 Task: Add a signature Kourtney Adams containing With heartfelt thanks and warm wishes, Kourtney Adams to email address softage.9@softage.net and add a label Procurement
Action: Mouse moved to (1282, 72)
Screenshot: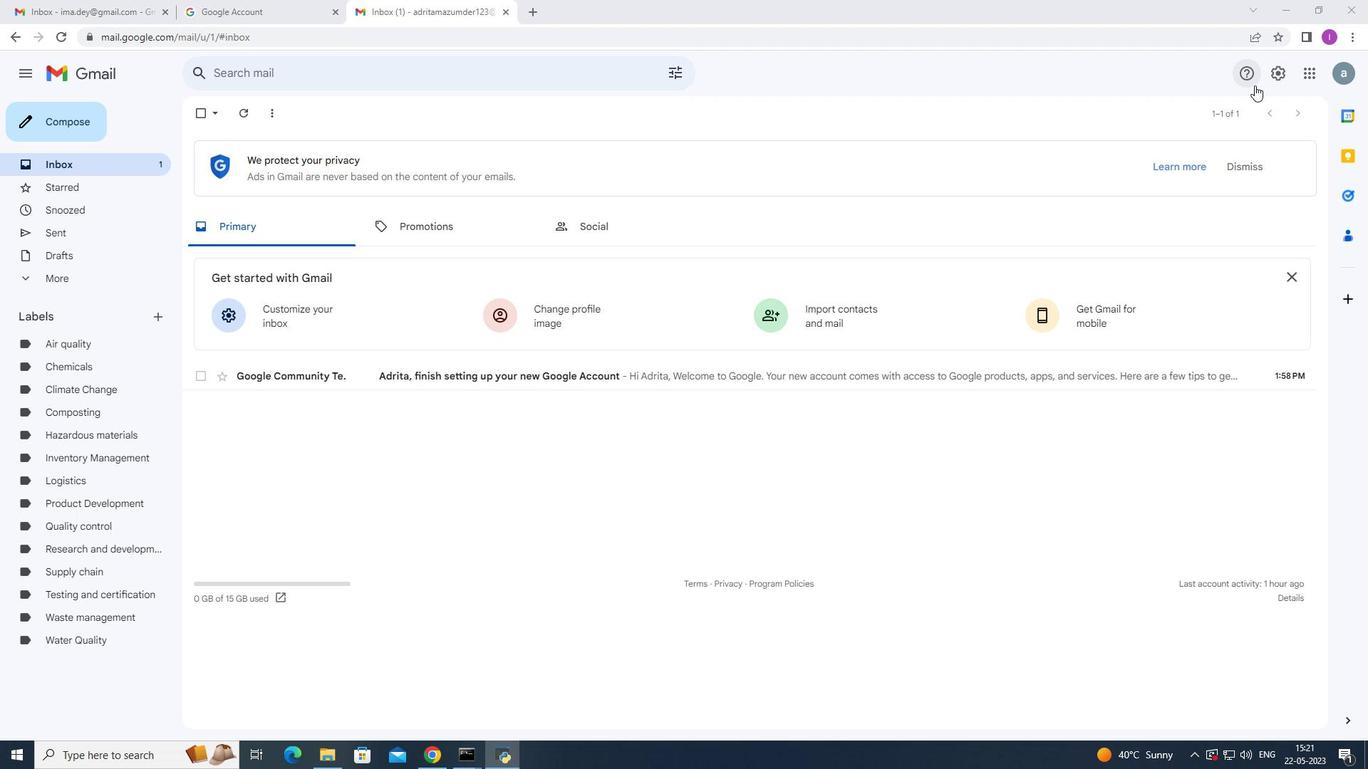 
Action: Mouse pressed left at (1282, 72)
Screenshot: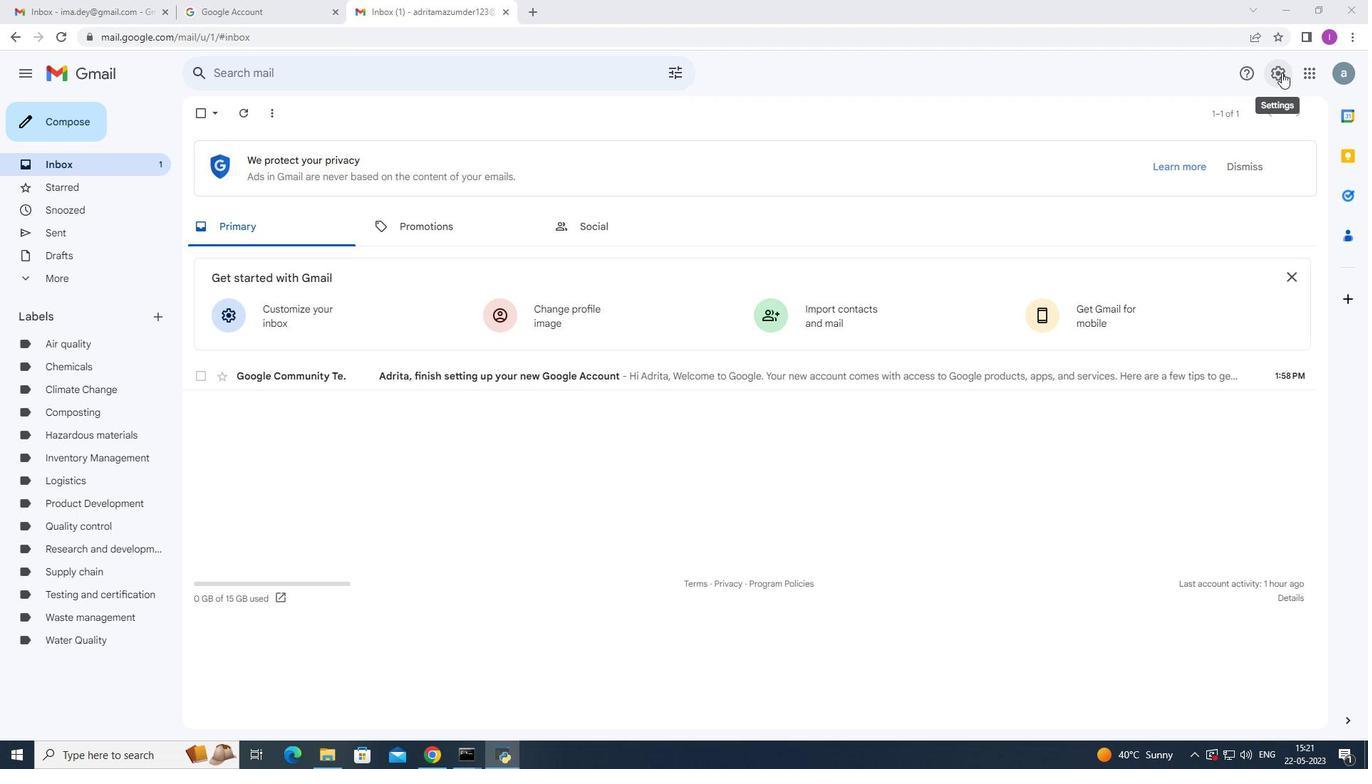 
Action: Mouse moved to (1244, 140)
Screenshot: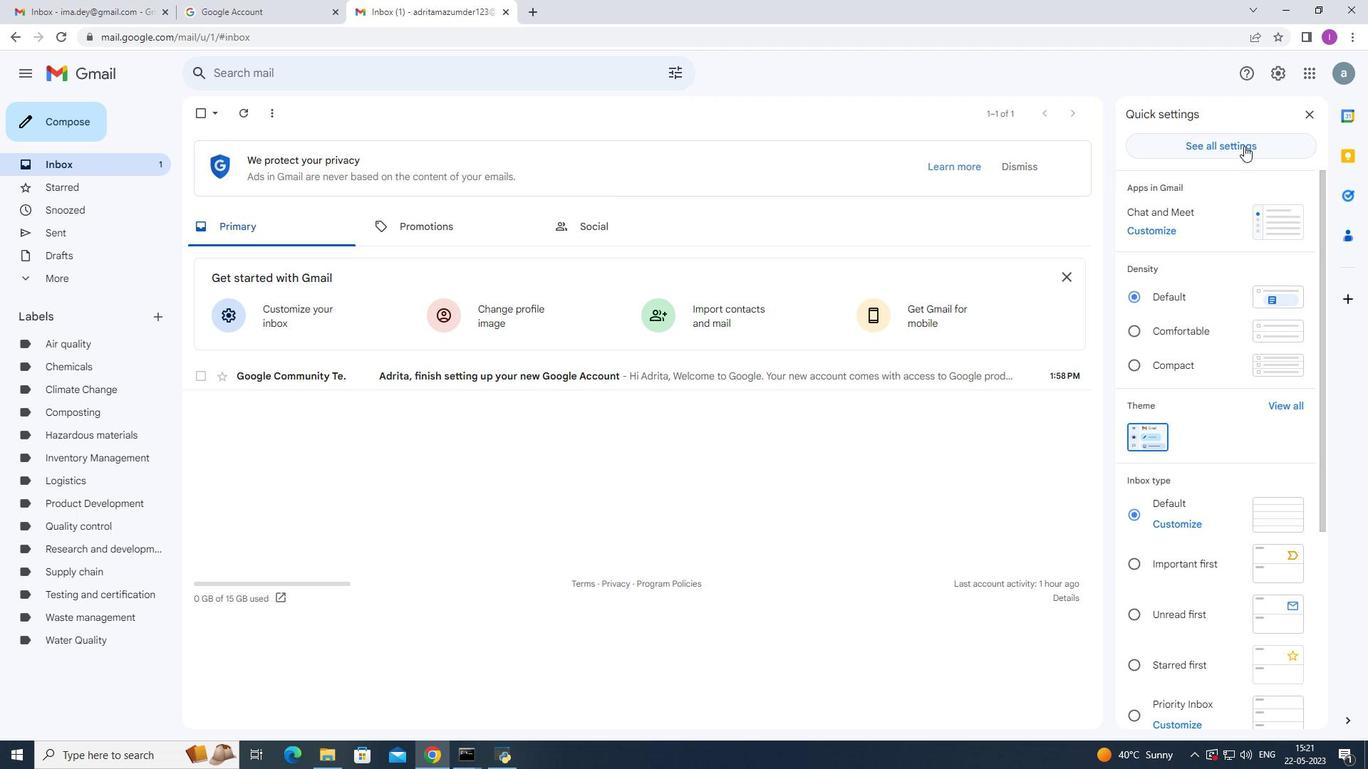 
Action: Mouse pressed left at (1244, 140)
Screenshot: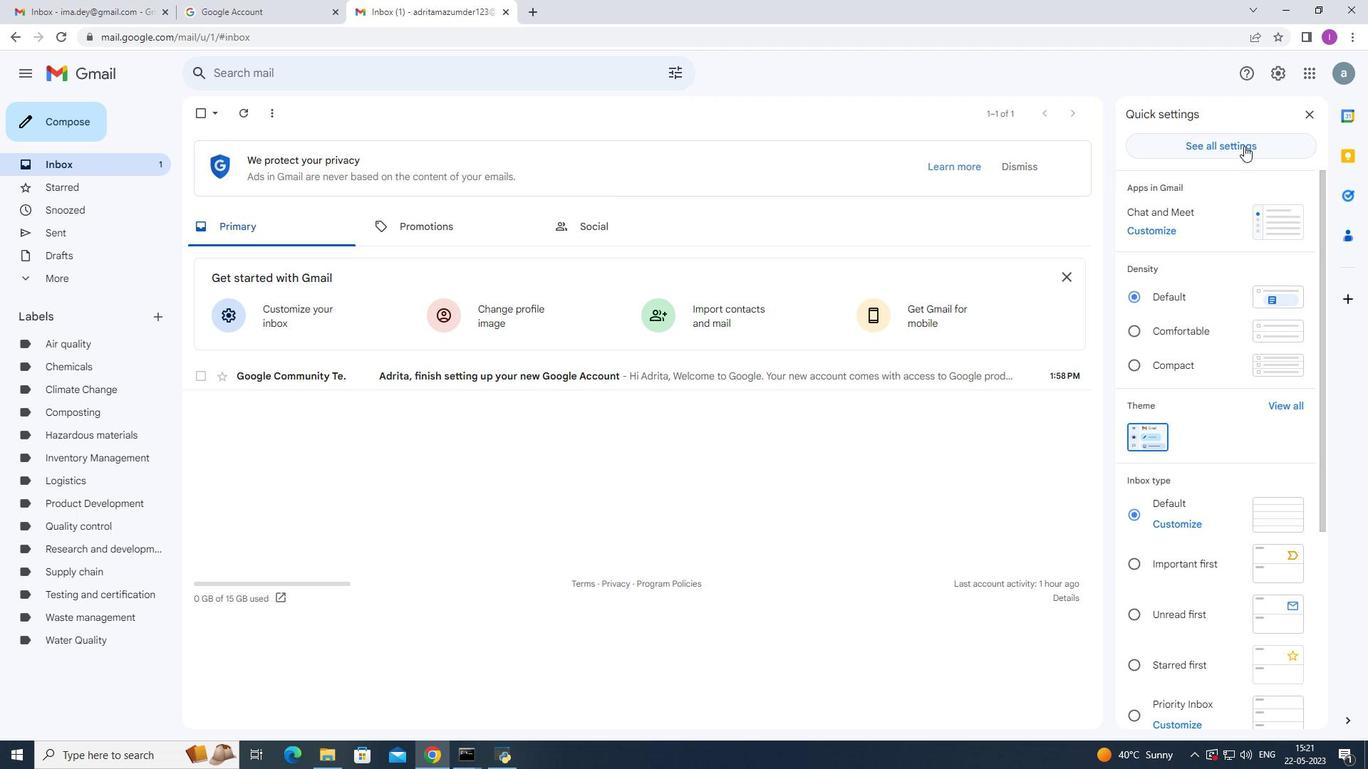 
Action: Mouse moved to (851, 357)
Screenshot: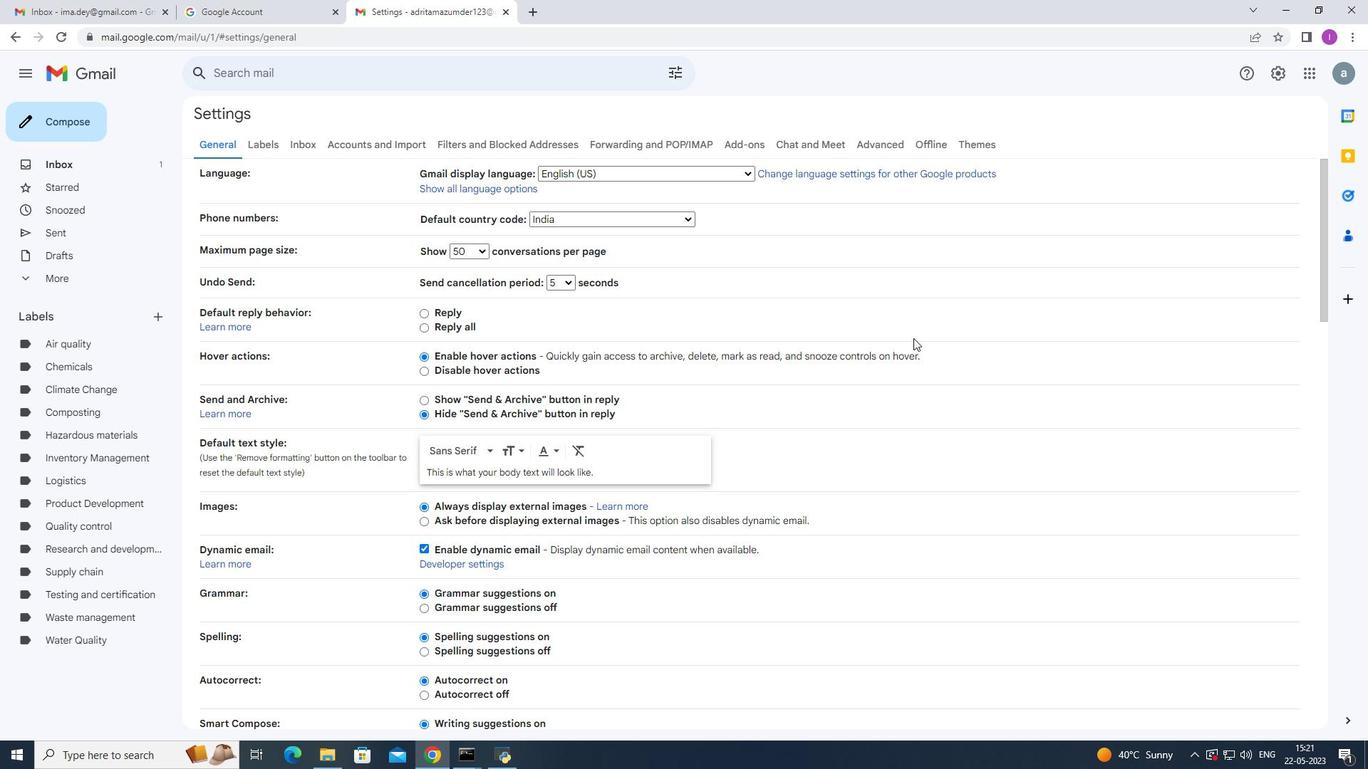 
Action: Mouse scrolled (851, 357) with delta (0, 0)
Screenshot: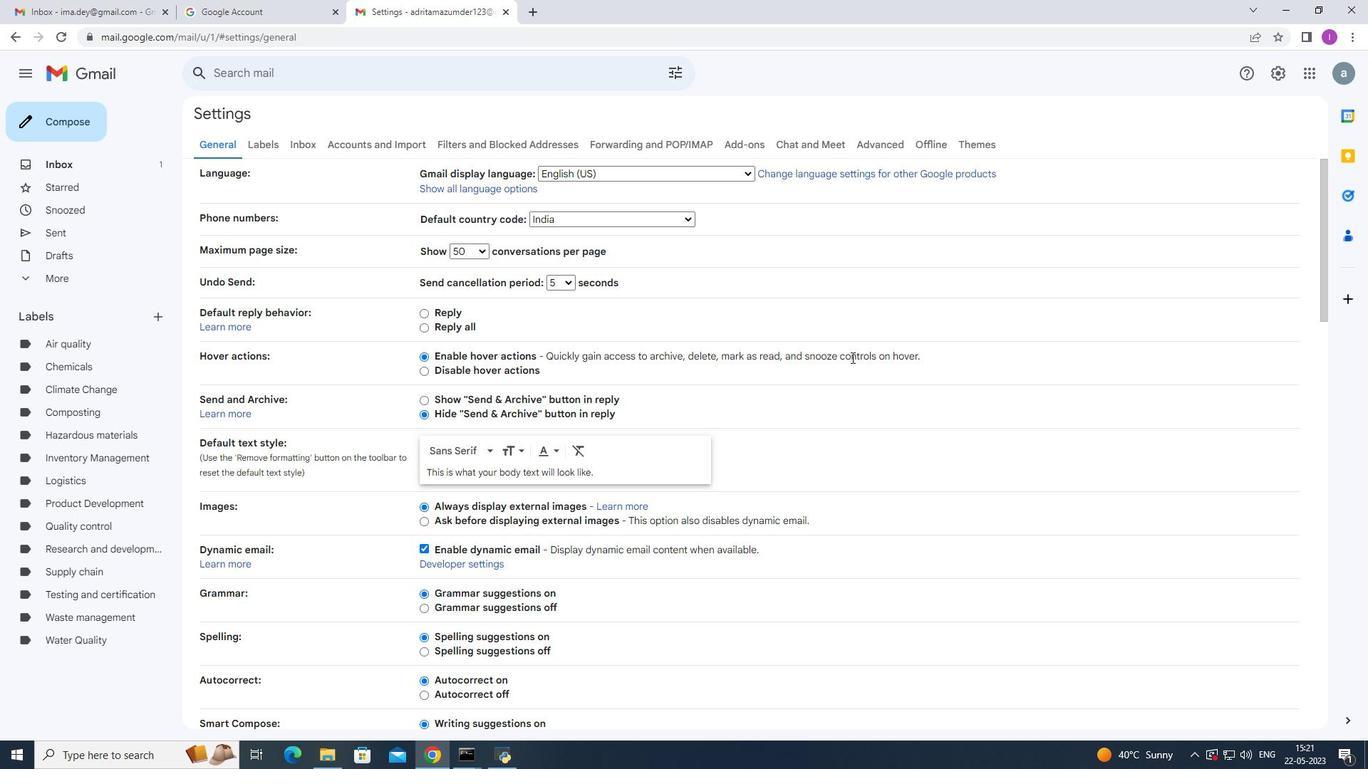 
Action: Mouse scrolled (851, 357) with delta (0, 0)
Screenshot: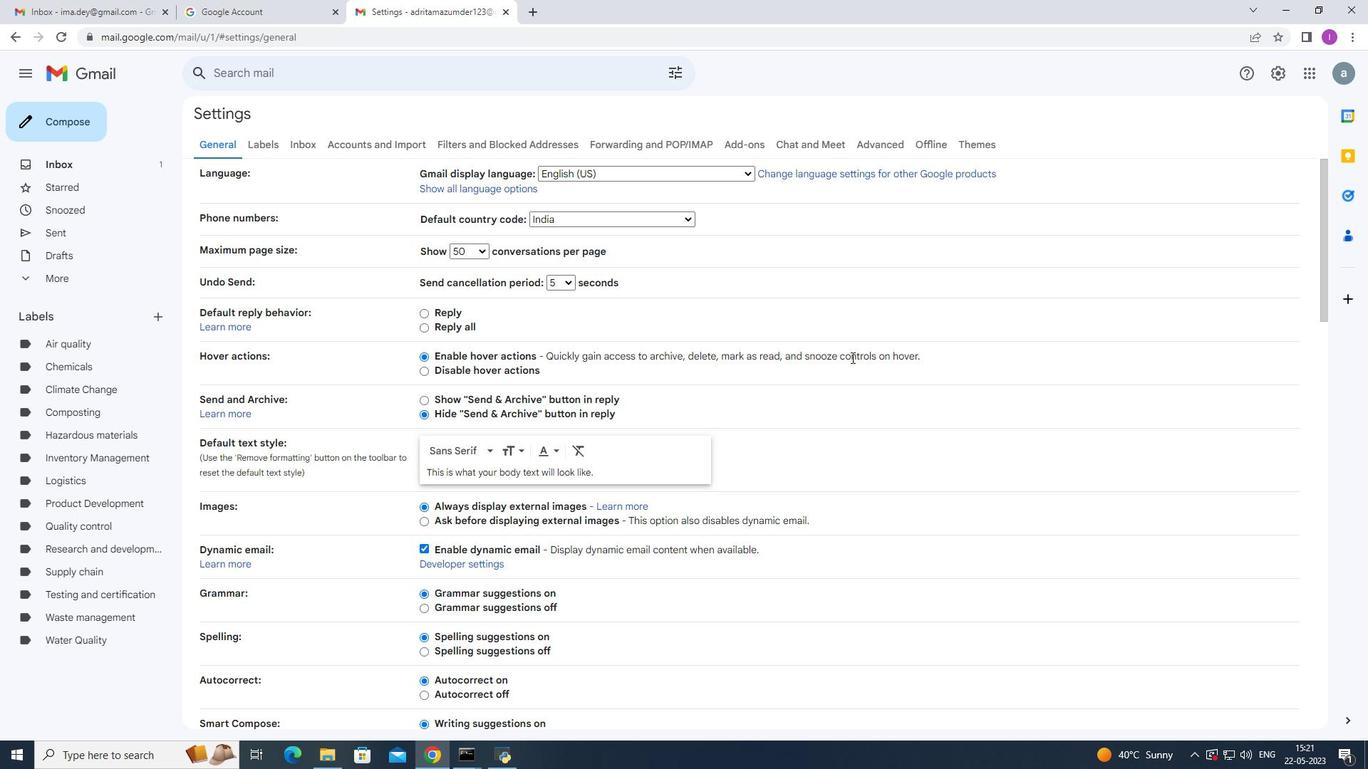 
Action: Mouse scrolled (851, 357) with delta (0, 0)
Screenshot: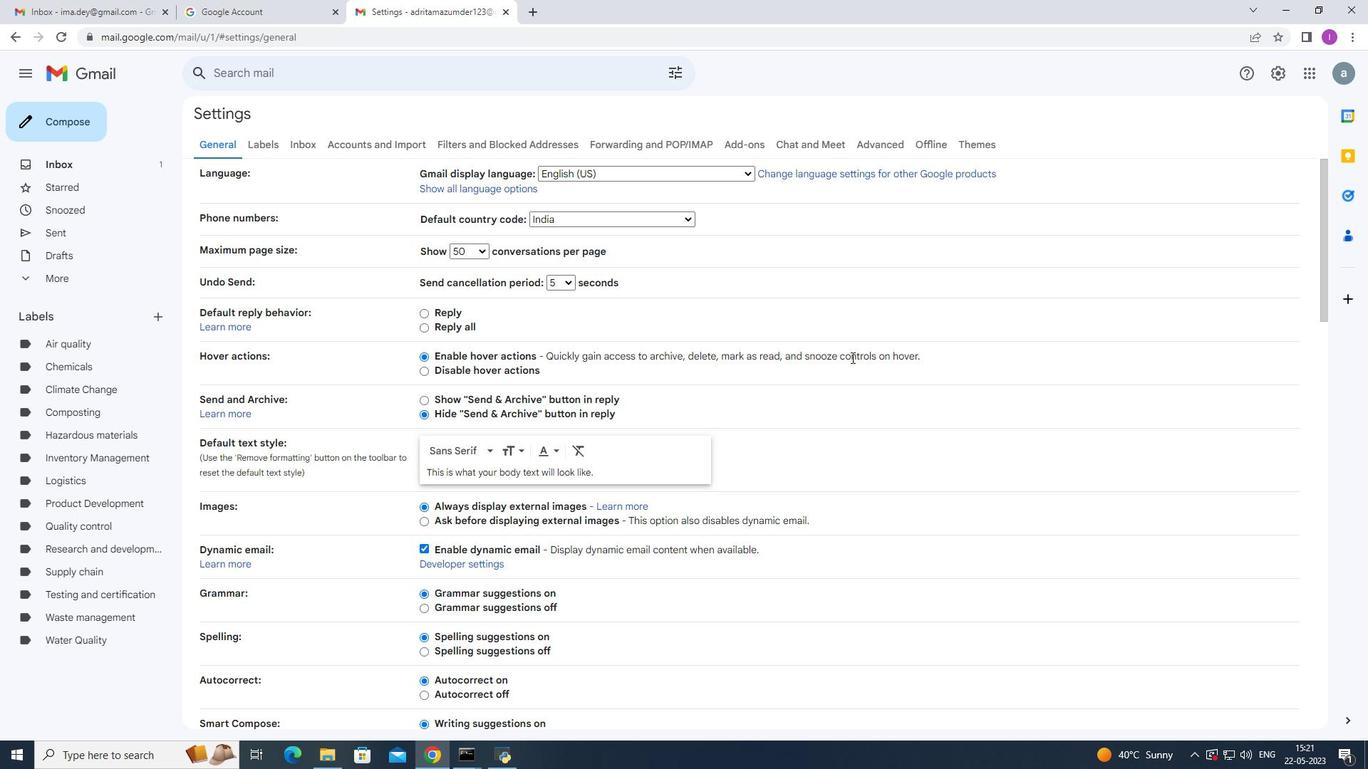 
Action: Mouse scrolled (851, 357) with delta (0, 0)
Screenshot: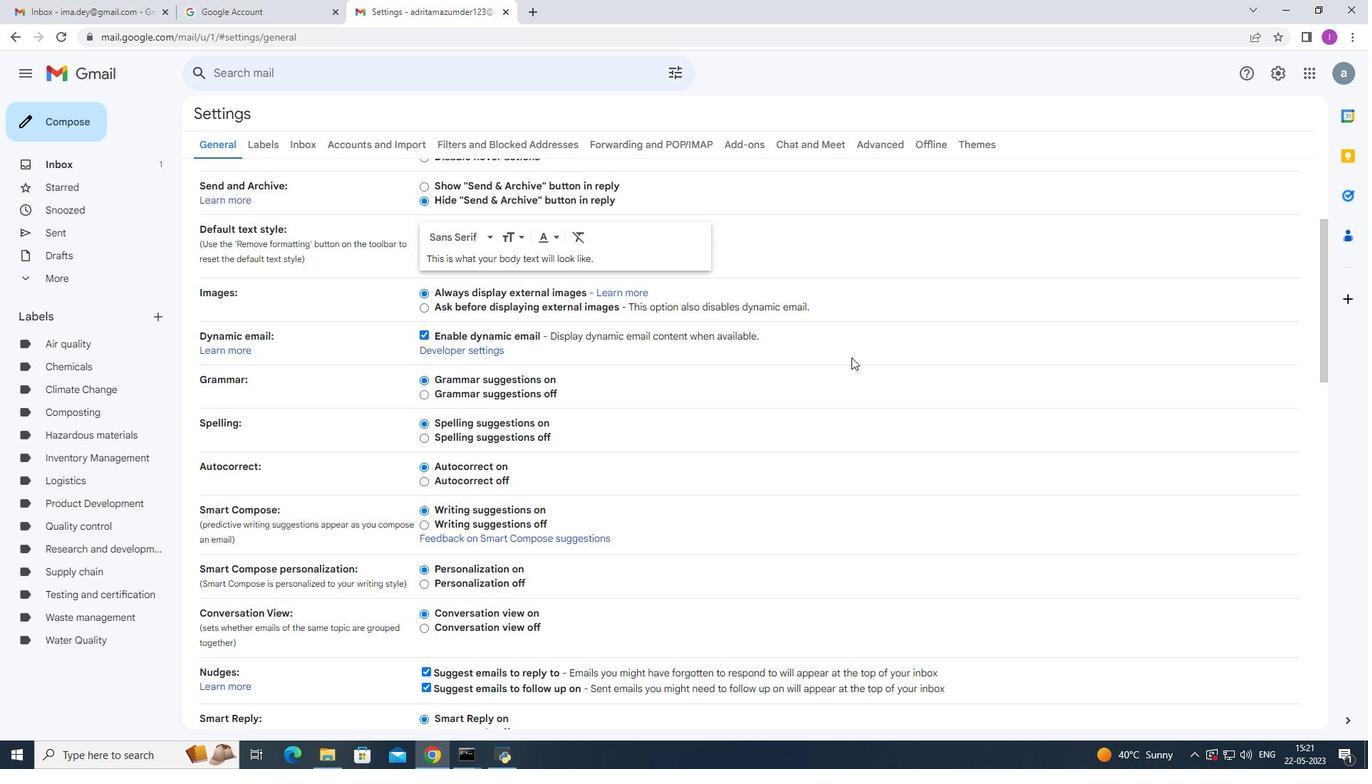 
Action: Mouse scrolled (851, 357) with delta (0, 0)
Screenshot: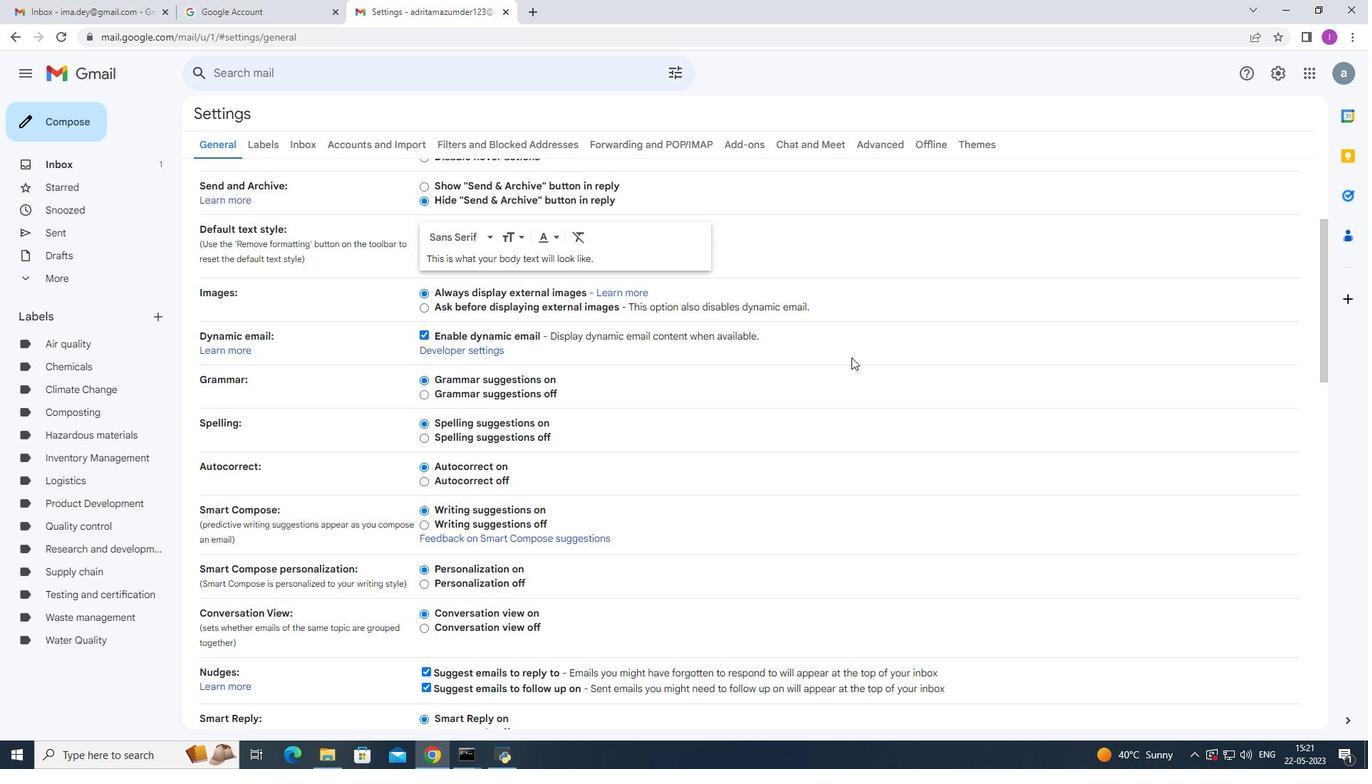 
Action: Mouse scrolled (851, 357) with delta (0, 0)
Screenshot: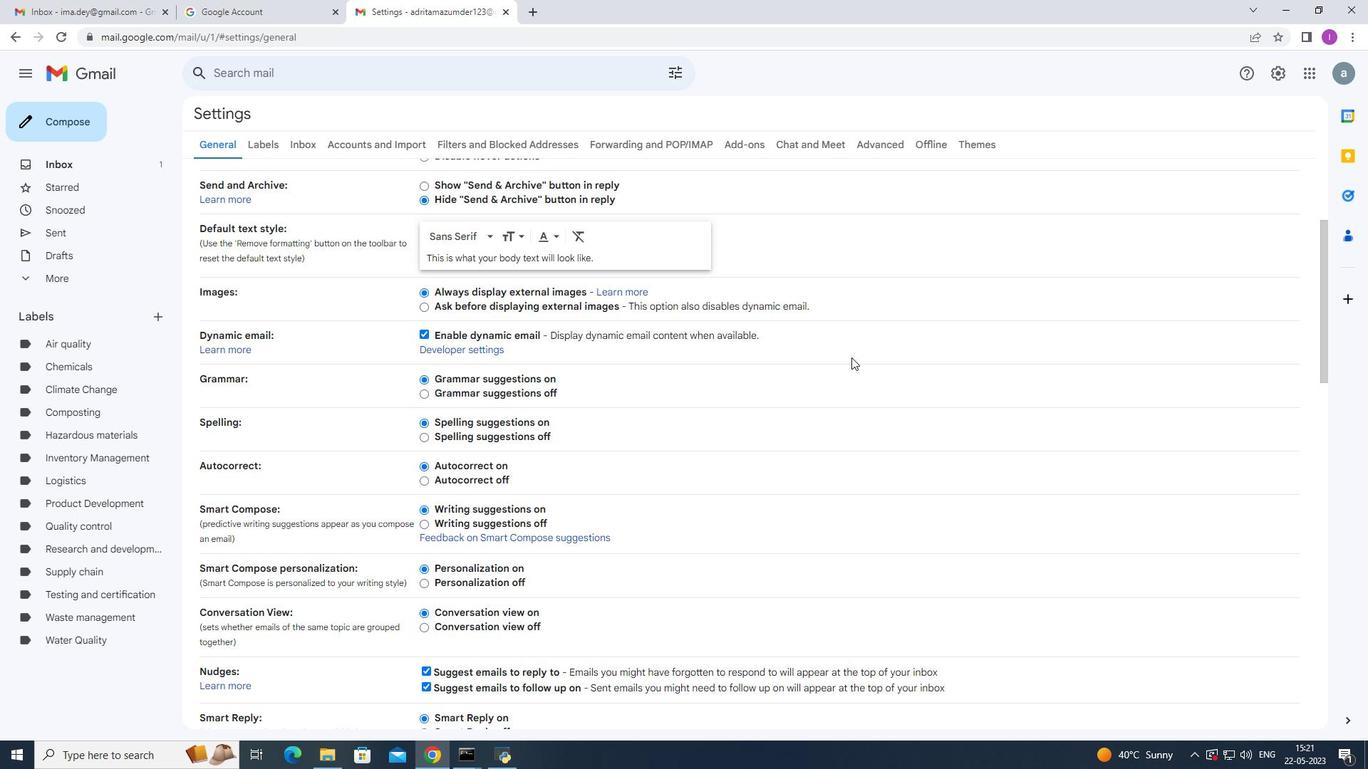 
Action: Mouse moved to (849, 348)
Screenshot: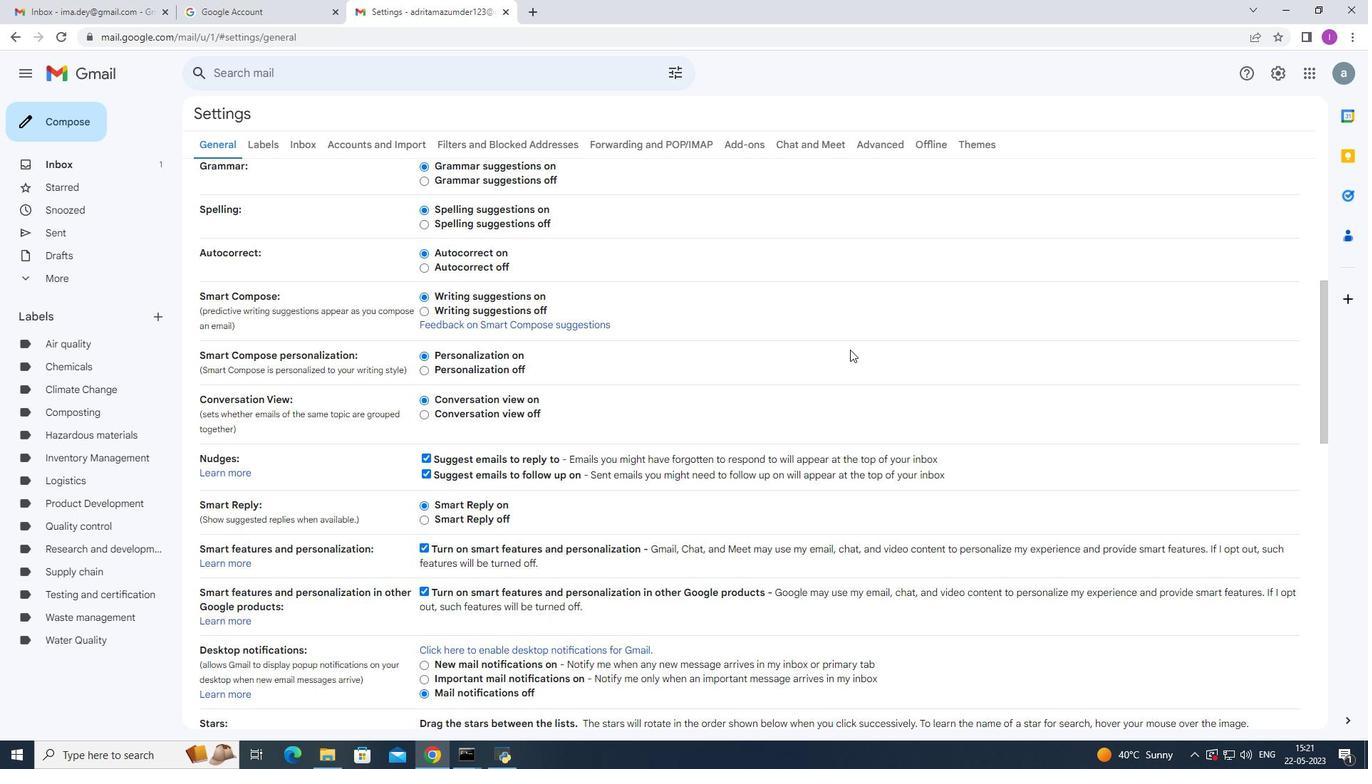 
Action: Mouse scrolled (849, 347) with delta (0, 0)
Screenshot: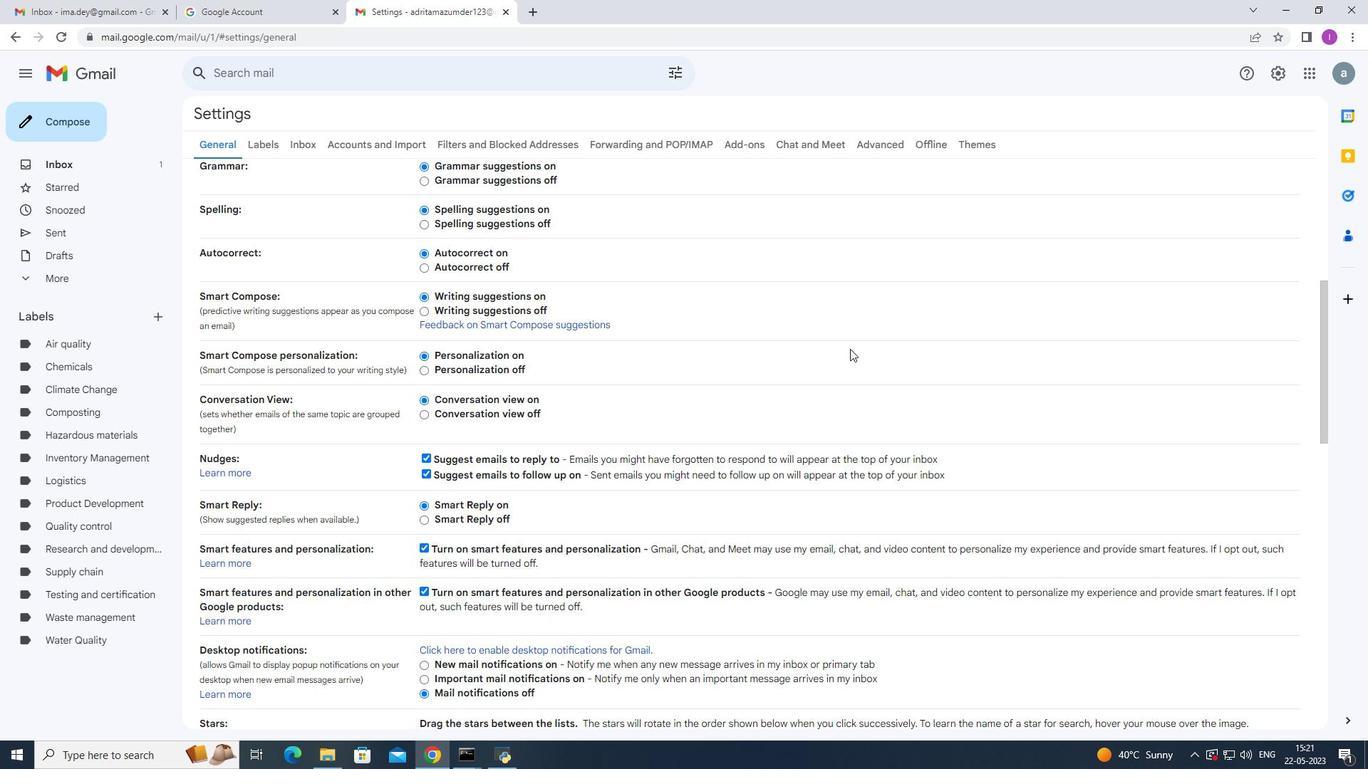 
Action: Mouse scrolled (849, 347) with delta (0, 0)
Screenshot: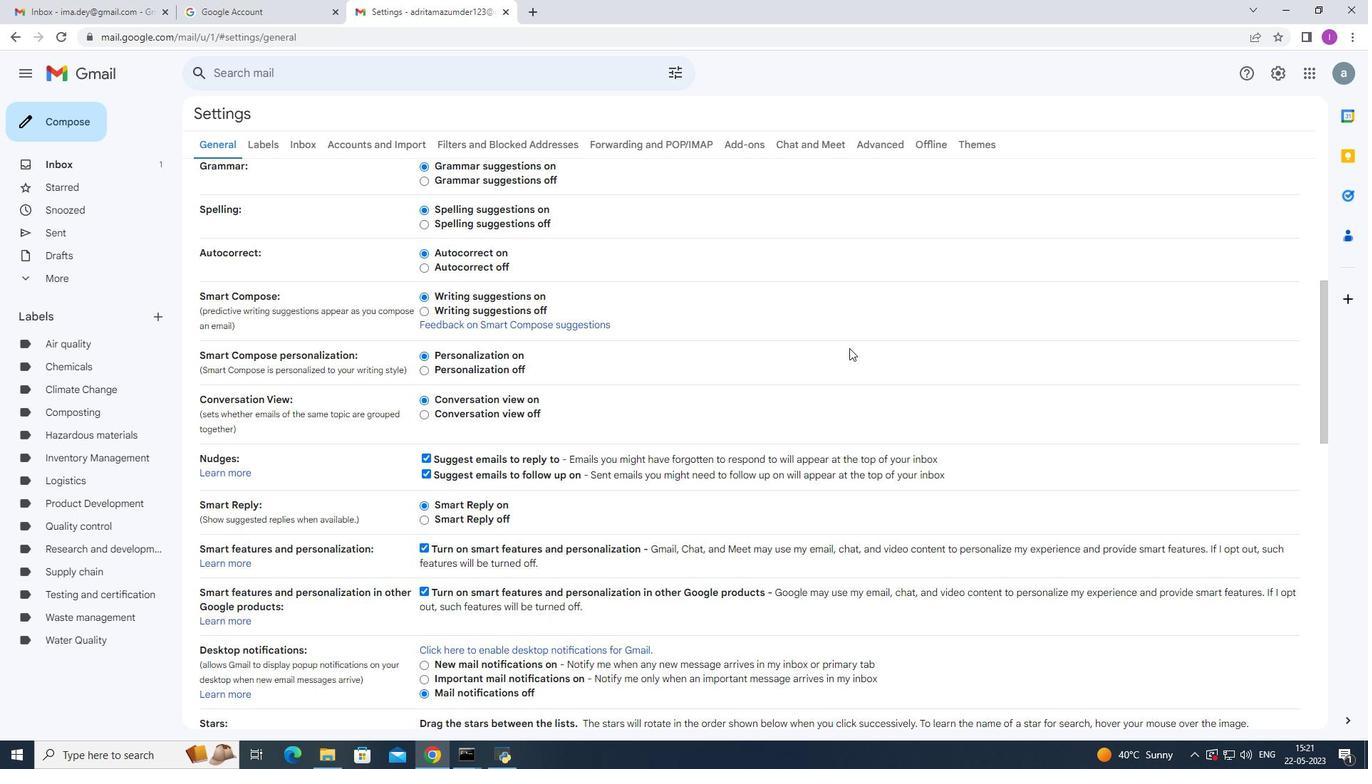
Action: Mouse scrolled (849, 347) with delta (0, 0)
Screenshot: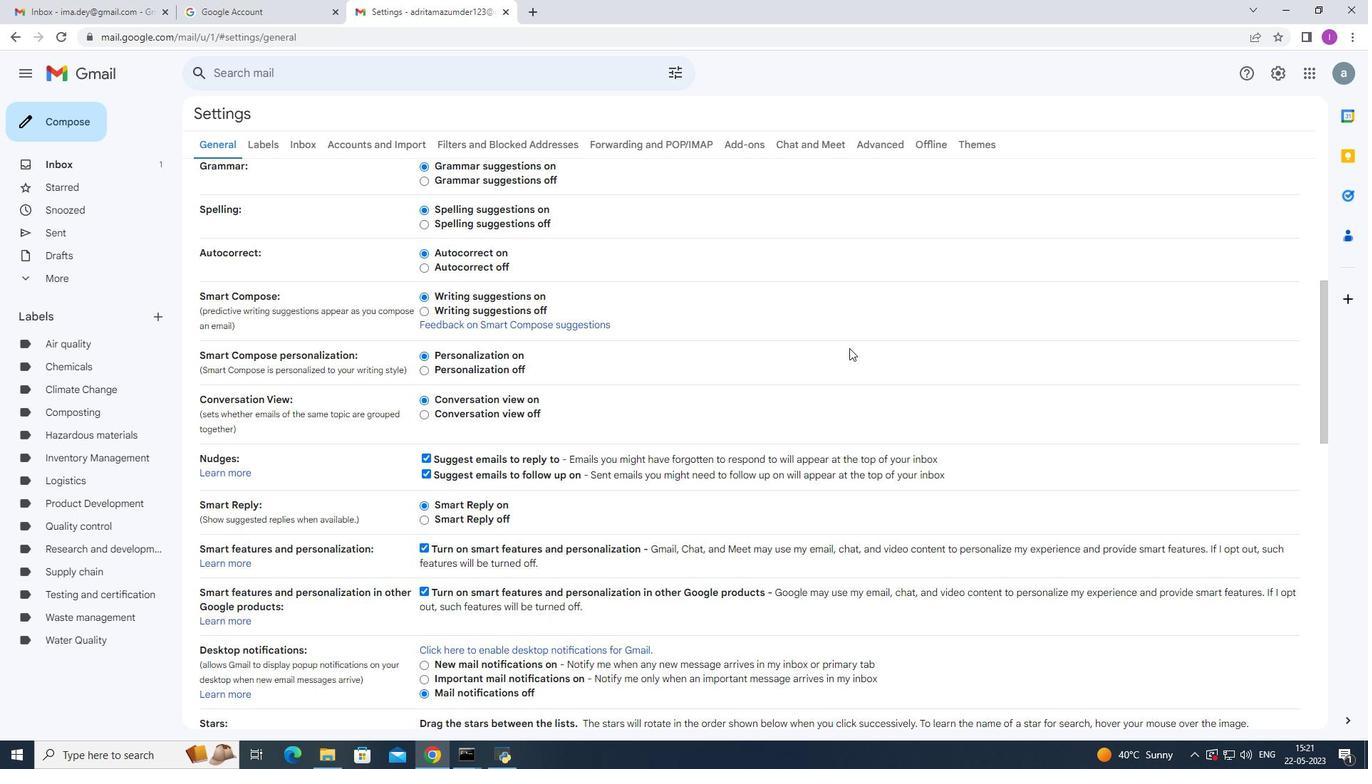 
Action: Mouse scrolled (849, 347) with delta (0, 0)
Screenshot: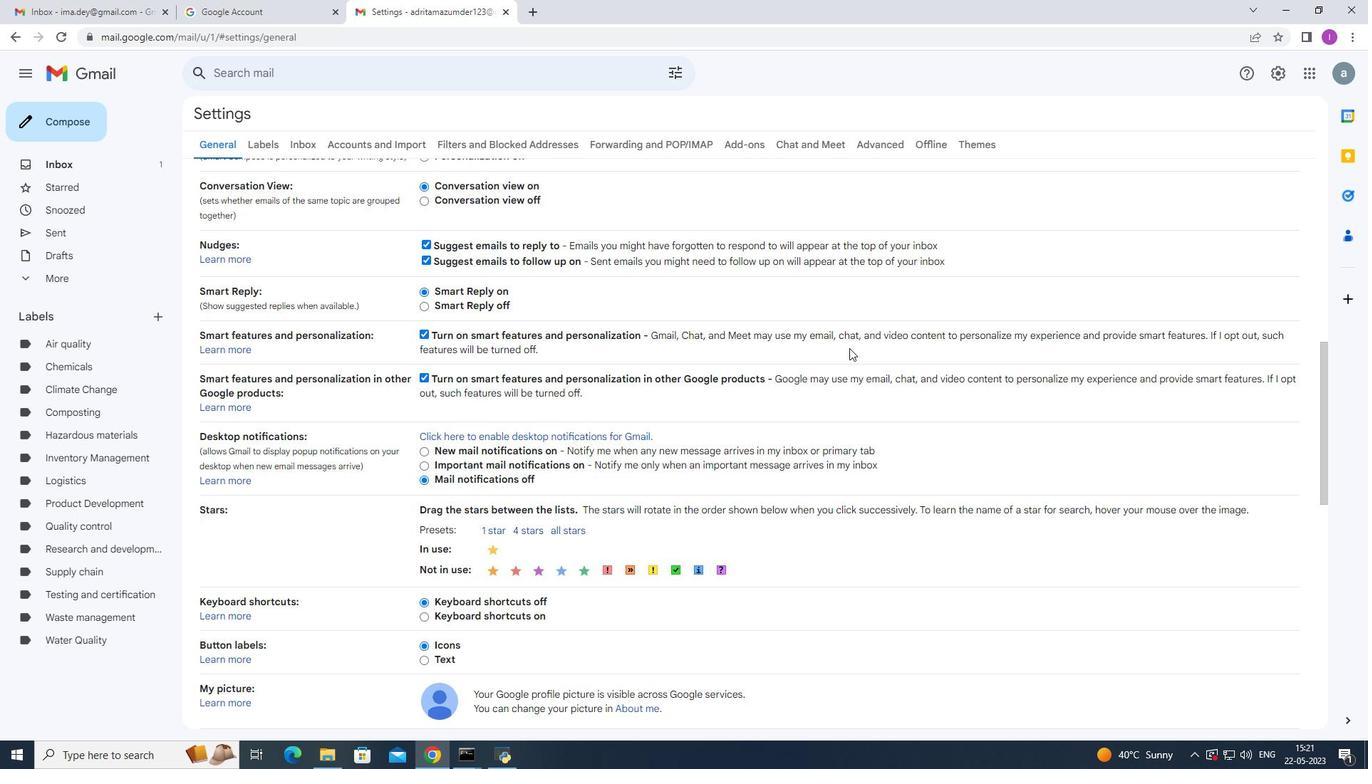 
Action: Mouse moved to (849, 347)
Screenshot: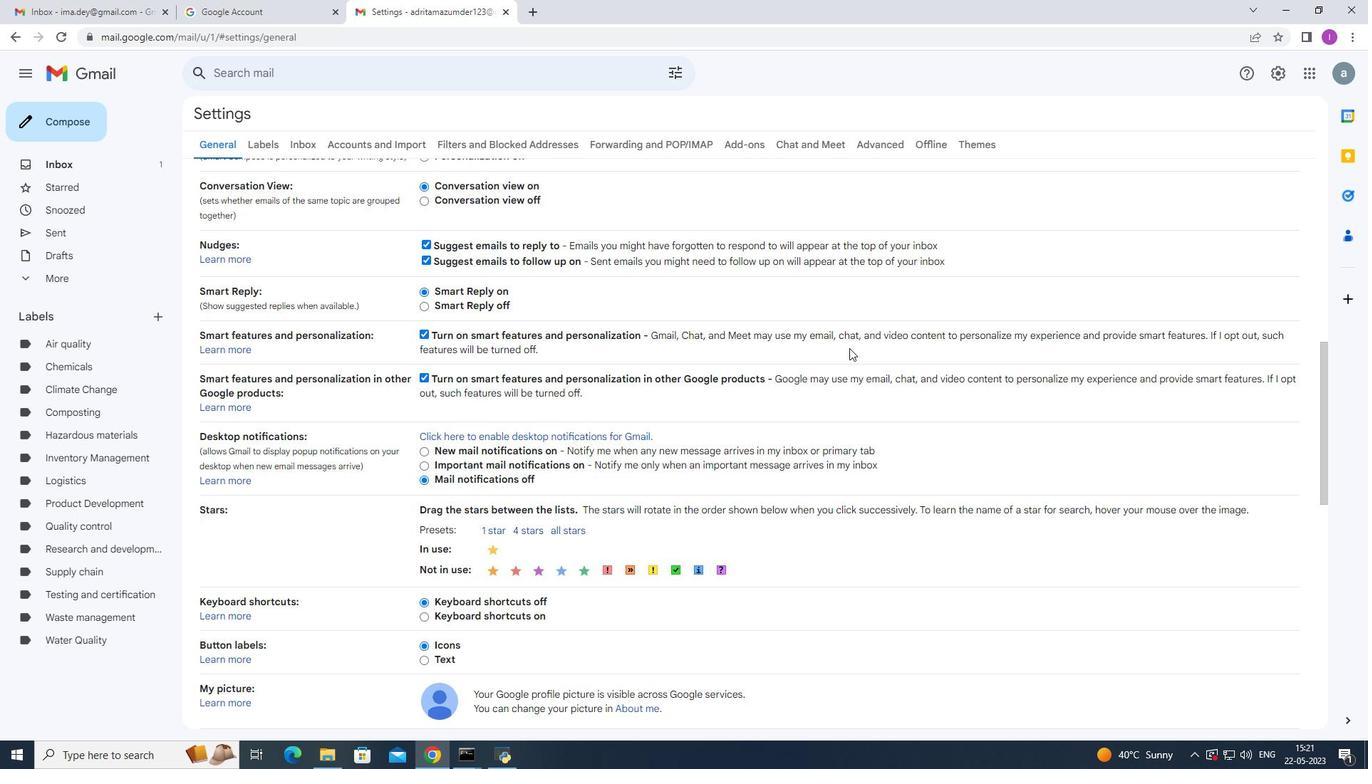 
Action: Mouse scrolled (849, 348) with delta (0, 0)
Screenshot: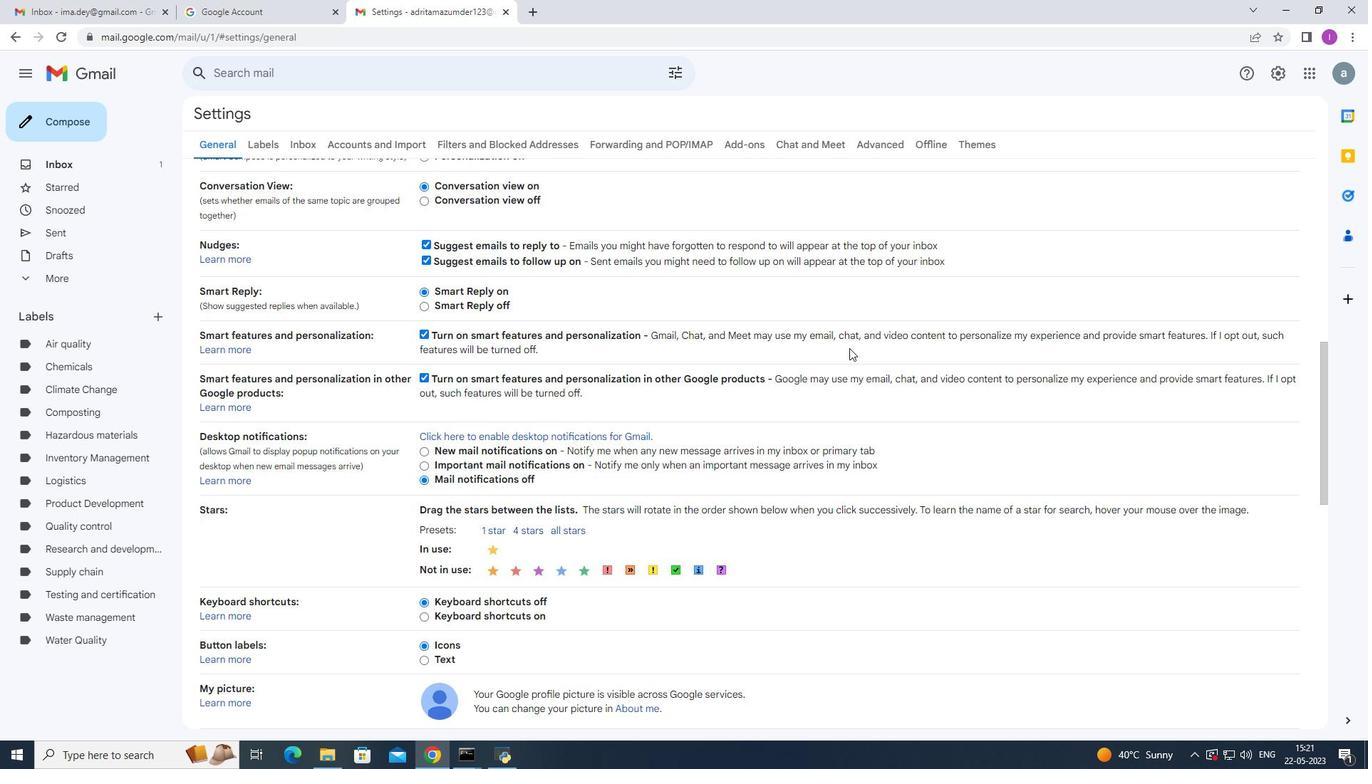 
Action: Mouse scrolled (849, 348) with delta (0, 0)
Screenshot: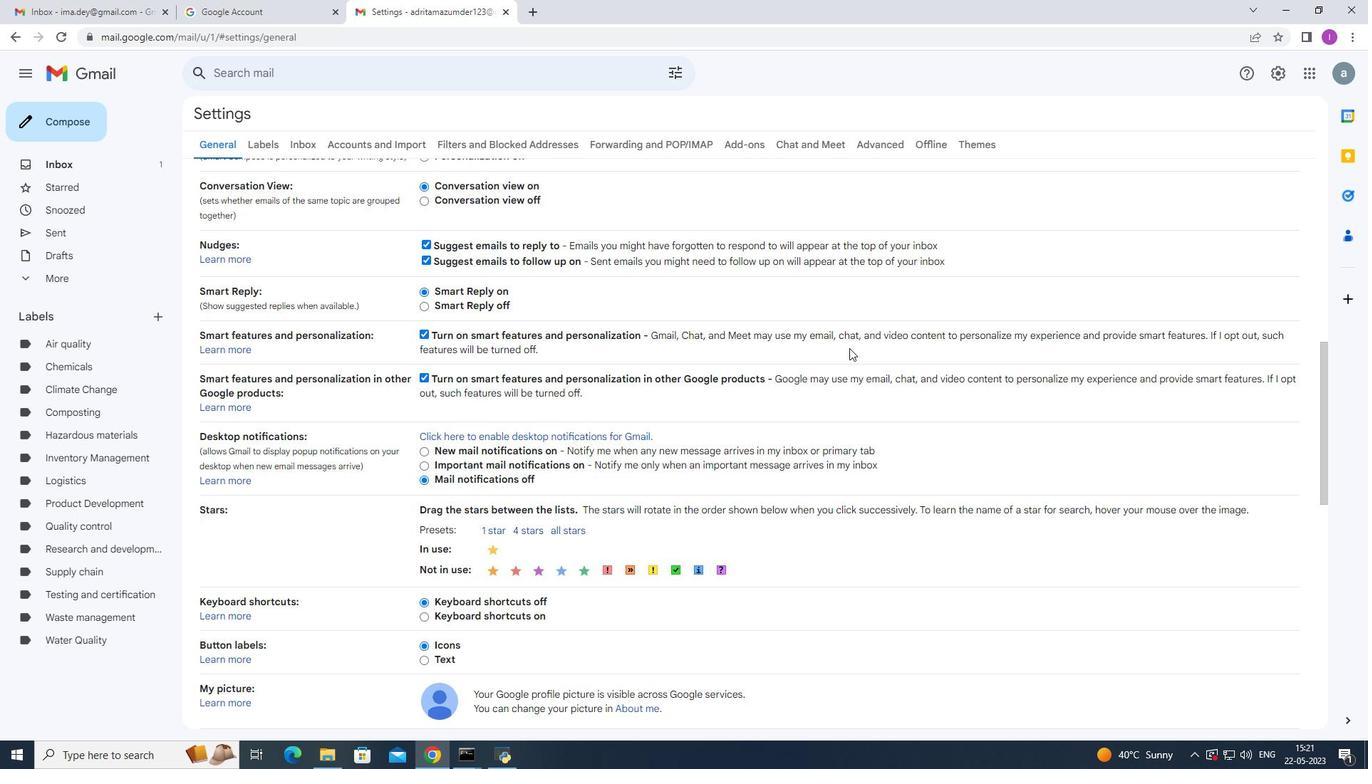 
Action: Mouse scrolled (849, 348) with delta (0, 0)
Screenshot: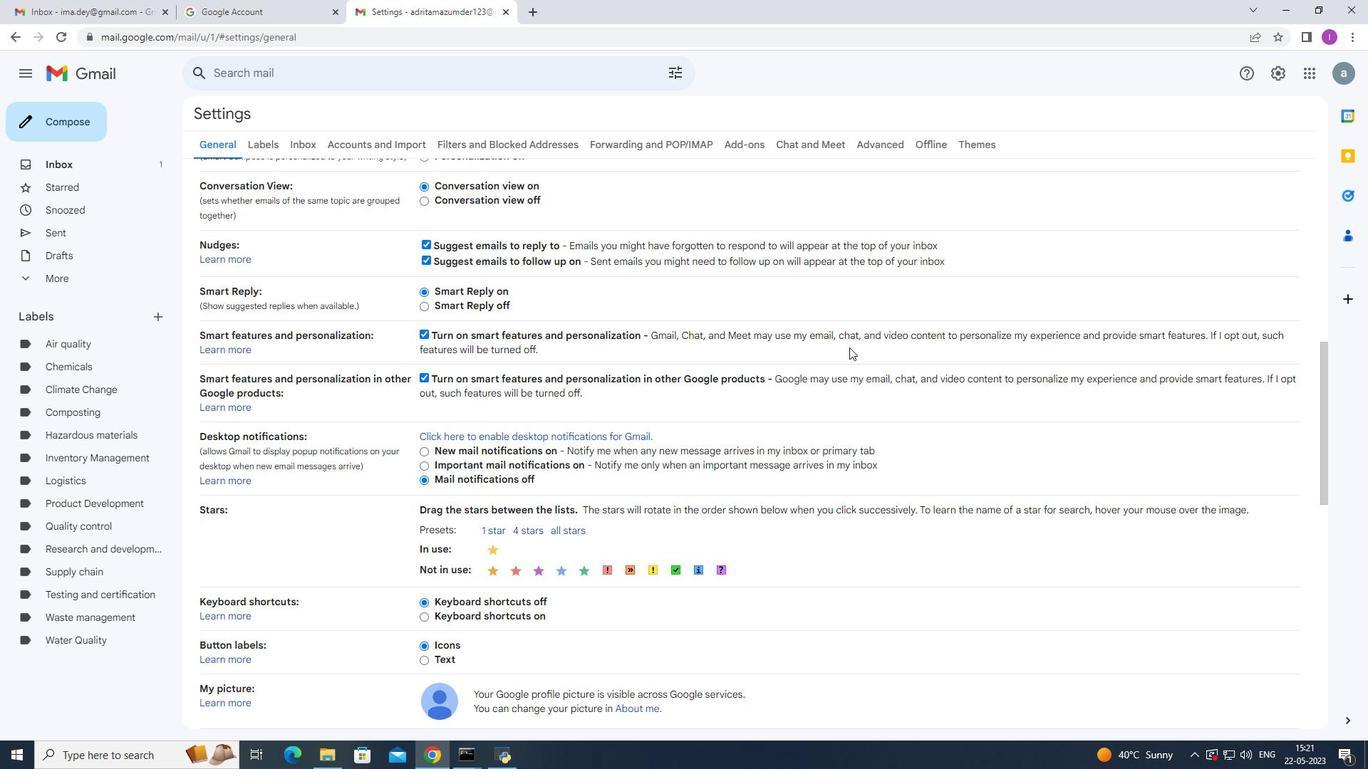 
Action: Mouse moved to (848, 346)
Screenshot: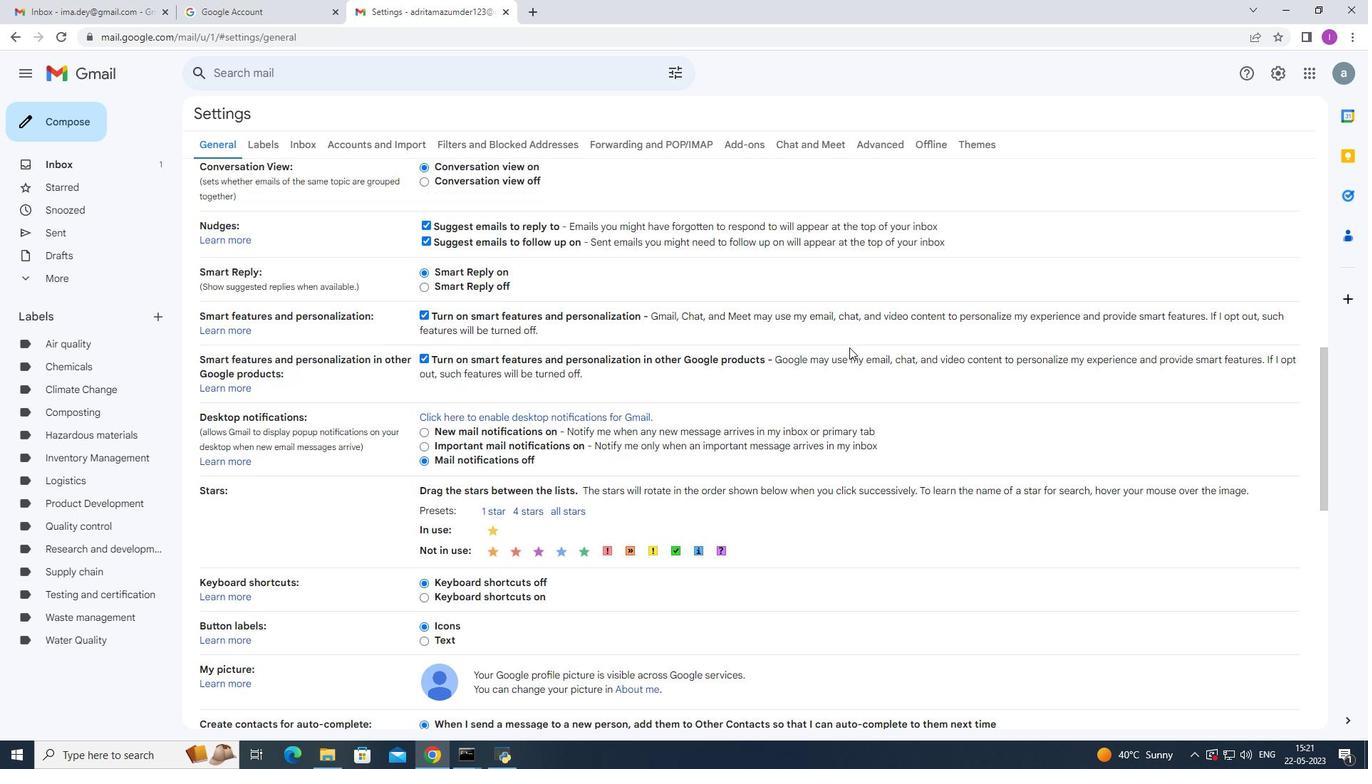 
Action: Mouse scrolled (848, 347) with delta (0, 0)
Screenshot: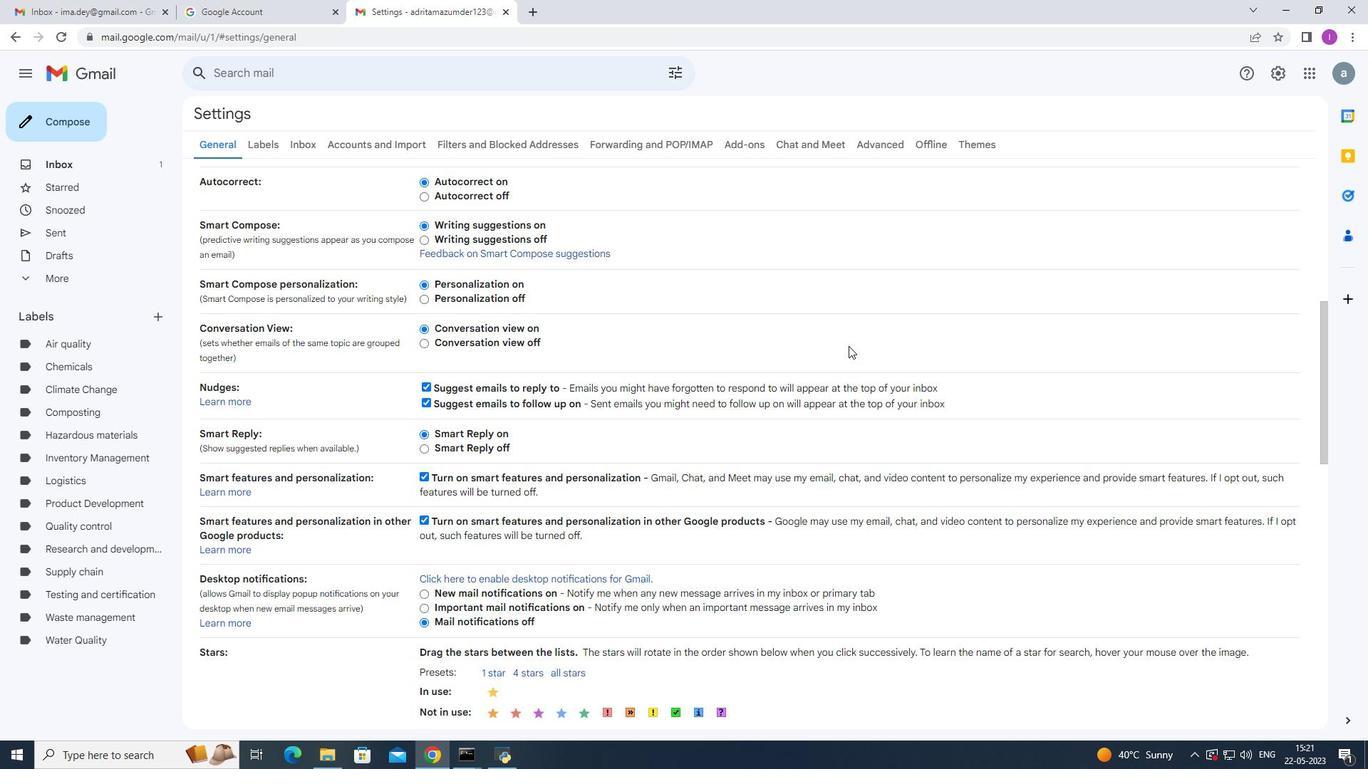 
Action: Mouse scrolled (848, 347) with delta (0, 0)
Screenshot: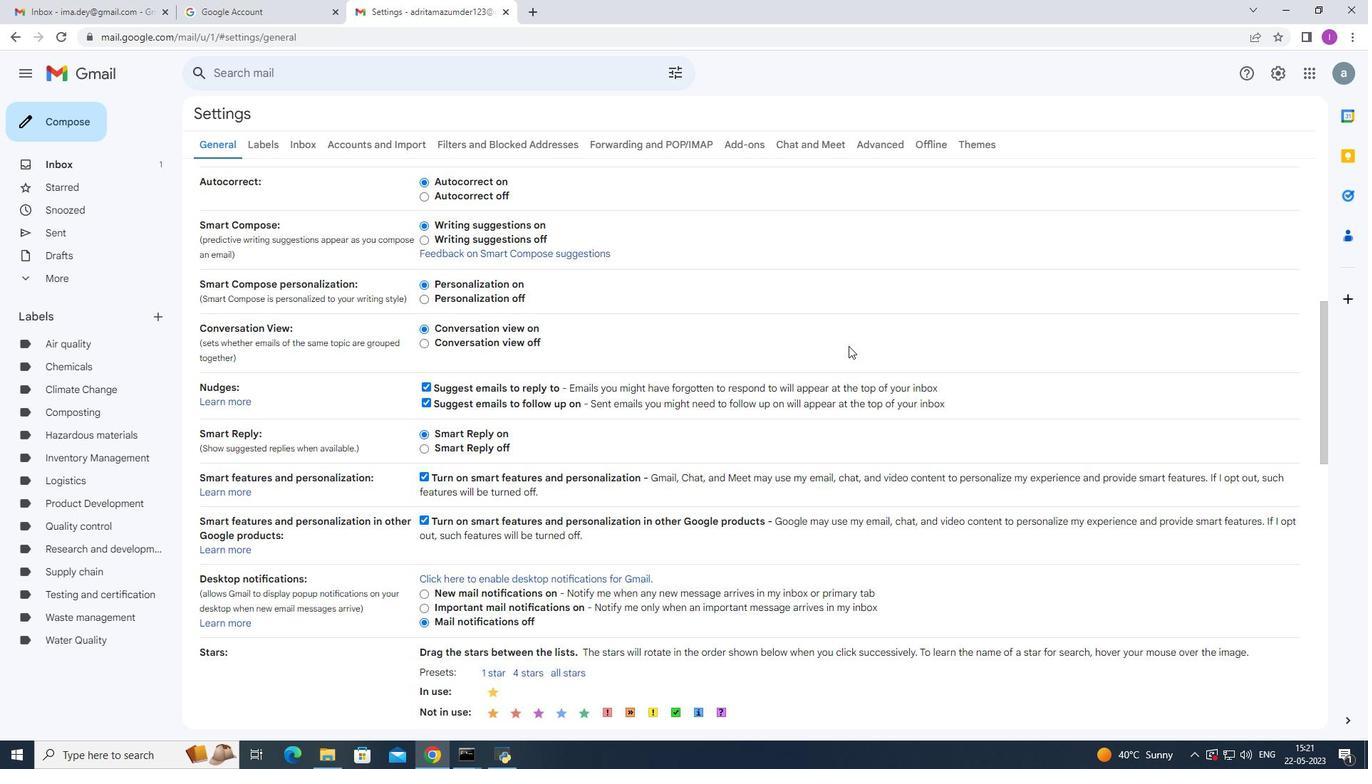 
Action: Mouse scrolled (848, 347) with delta (0, 0)
Screenshot: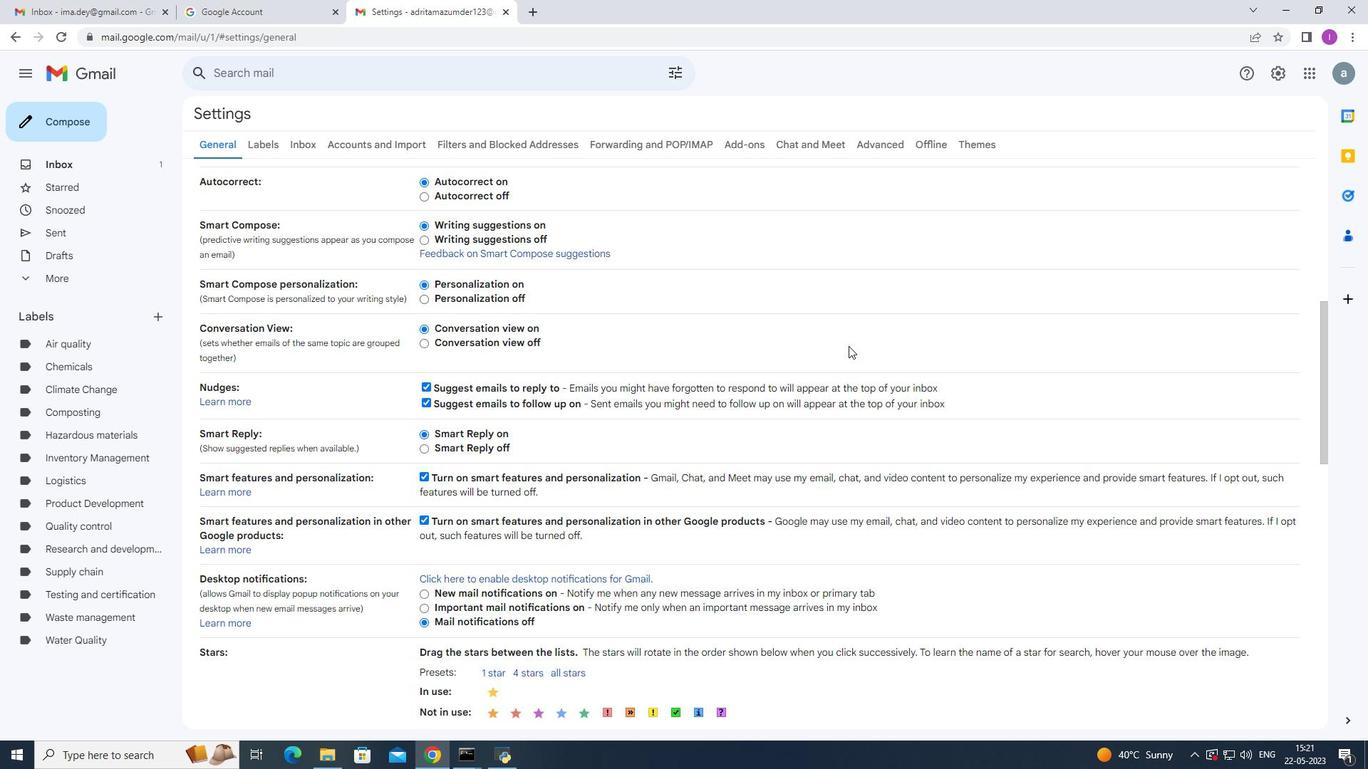 
Action: Mouse scrolled (848, 347) with delta (0, 0)
Screenshot: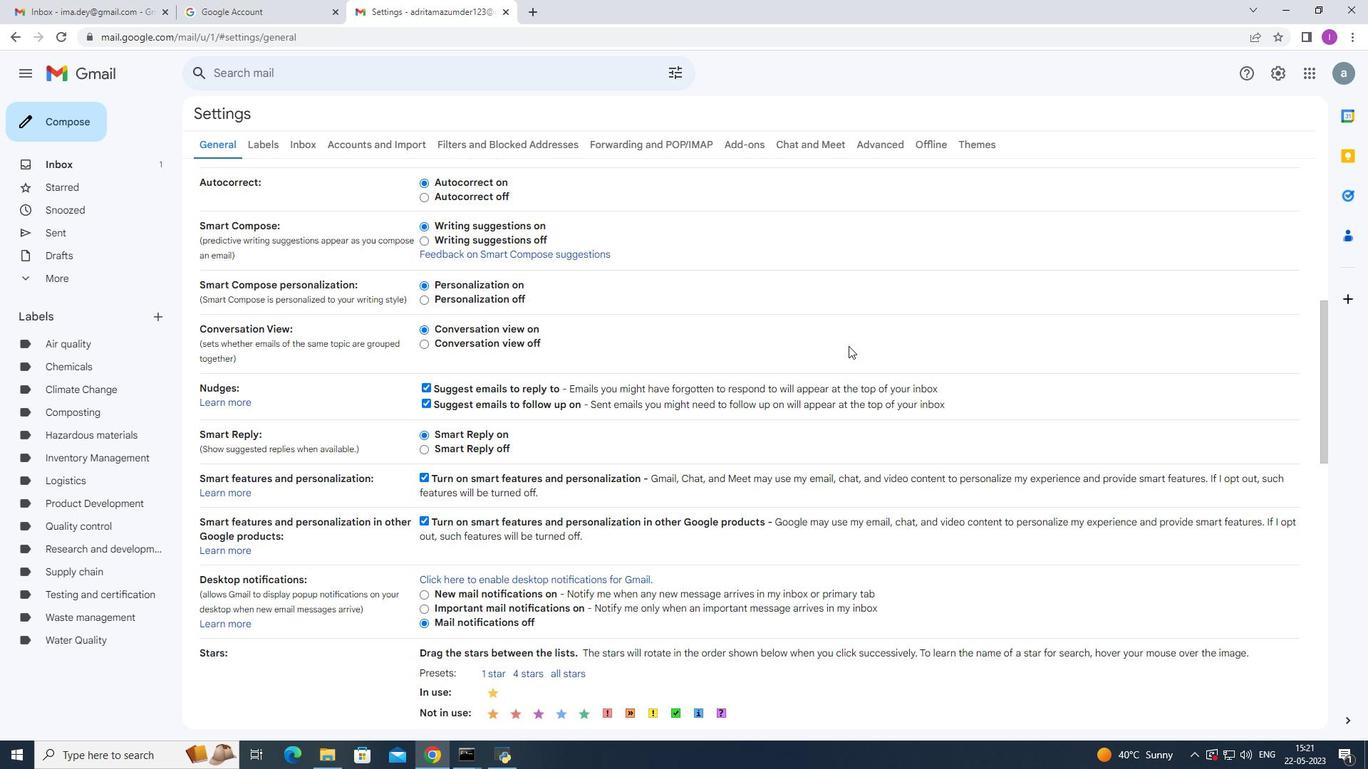 
Action: Mouse scrolled (848, 347) with delta (0, 0)
Screenshot: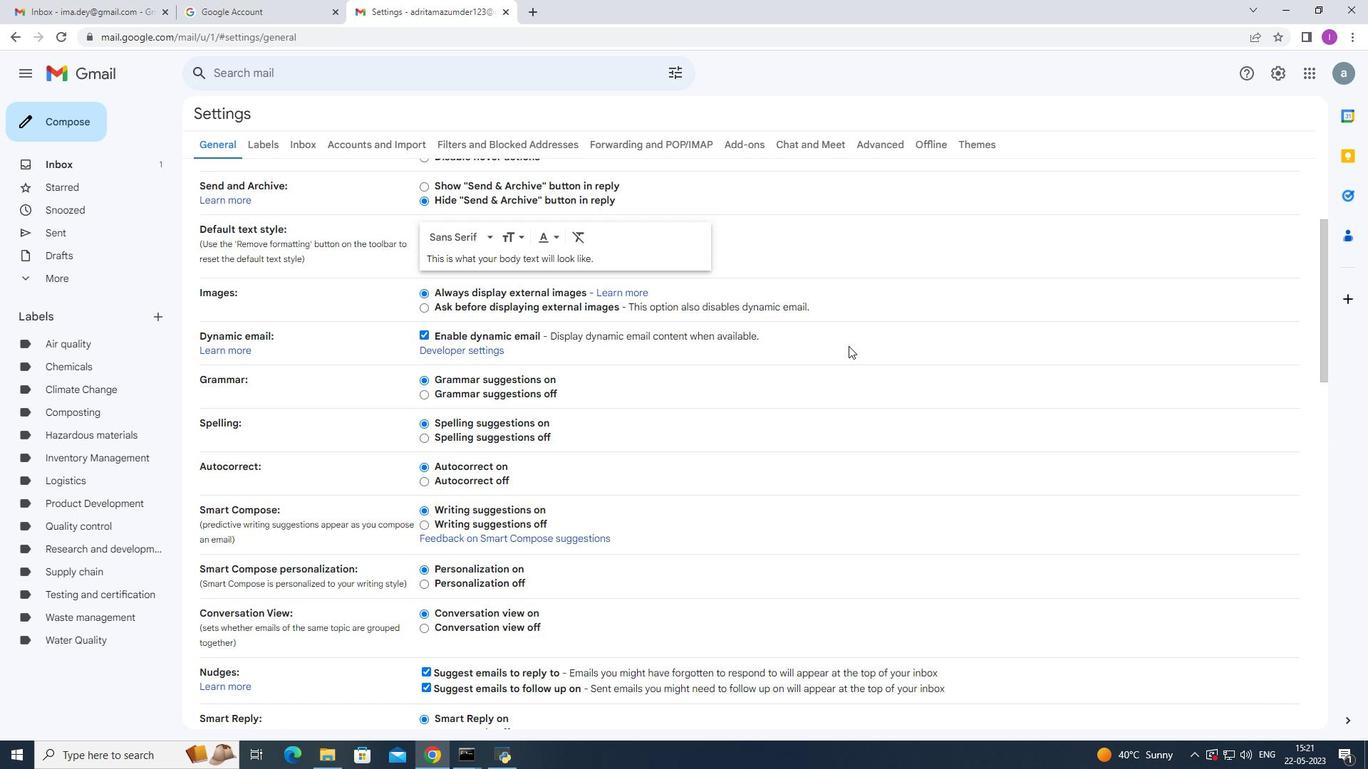 
Action: Mouse scrolled (848, 347) with delta (0, 0)
Screenshot: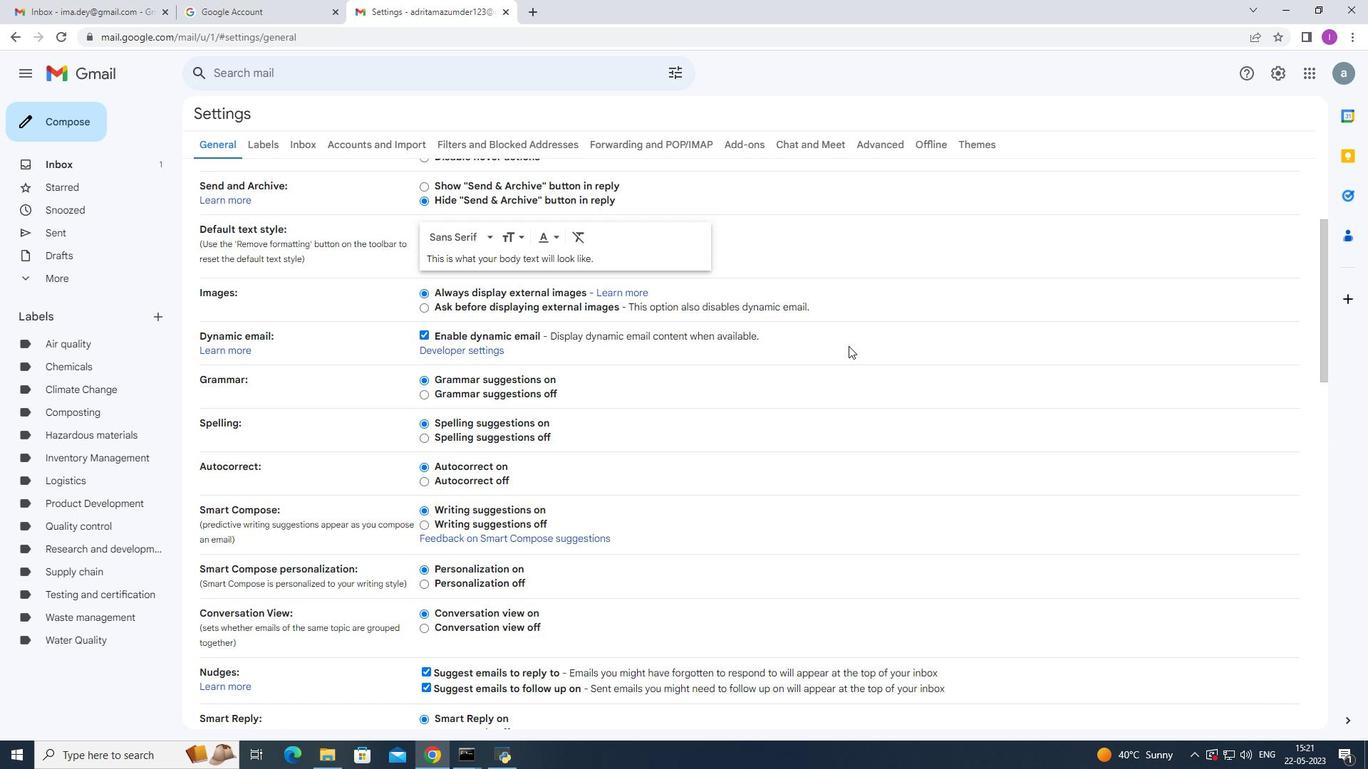 
Action: Mouse moved to (848, 346)
Screenshot: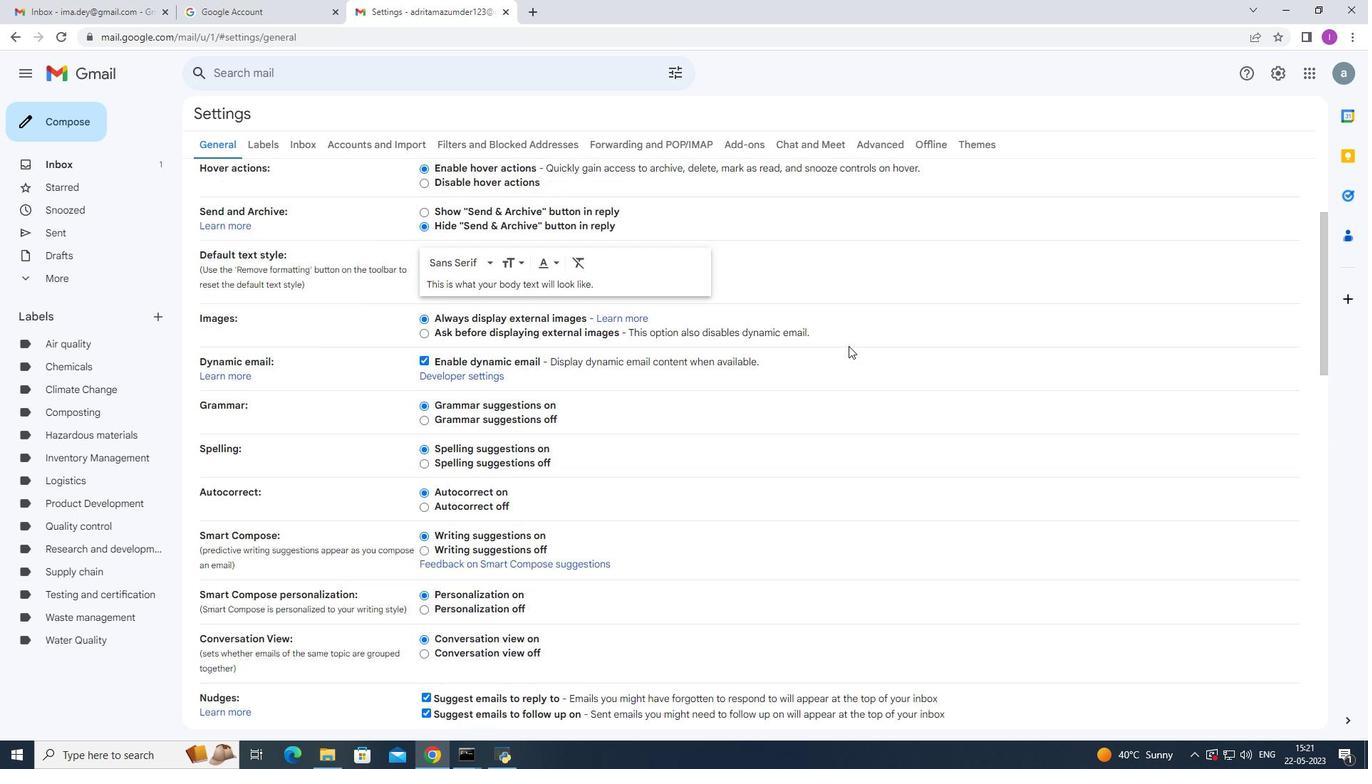 
Action: Mouse scrolled (848, 347) with delta (0, 0)
Screenshot: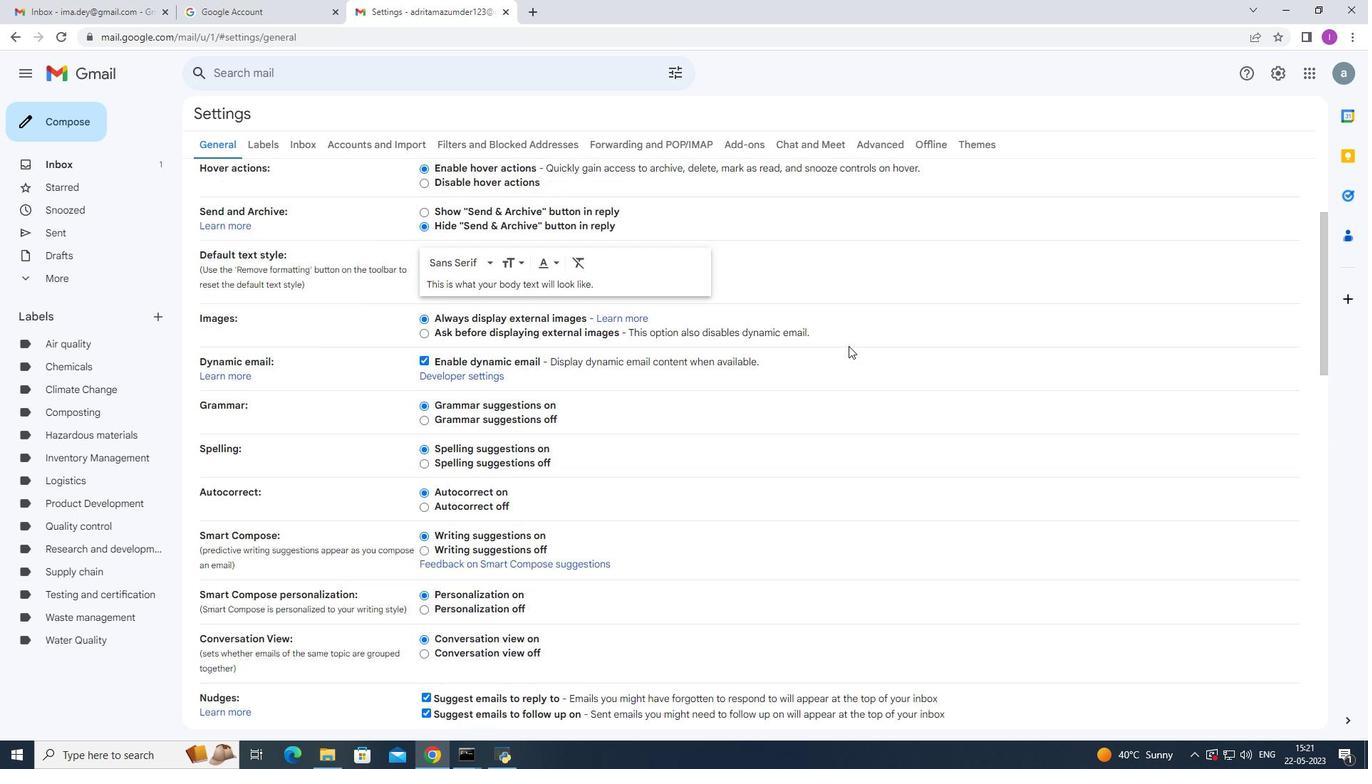 
Action: Mouse moved to (848, 347)
Screenshot: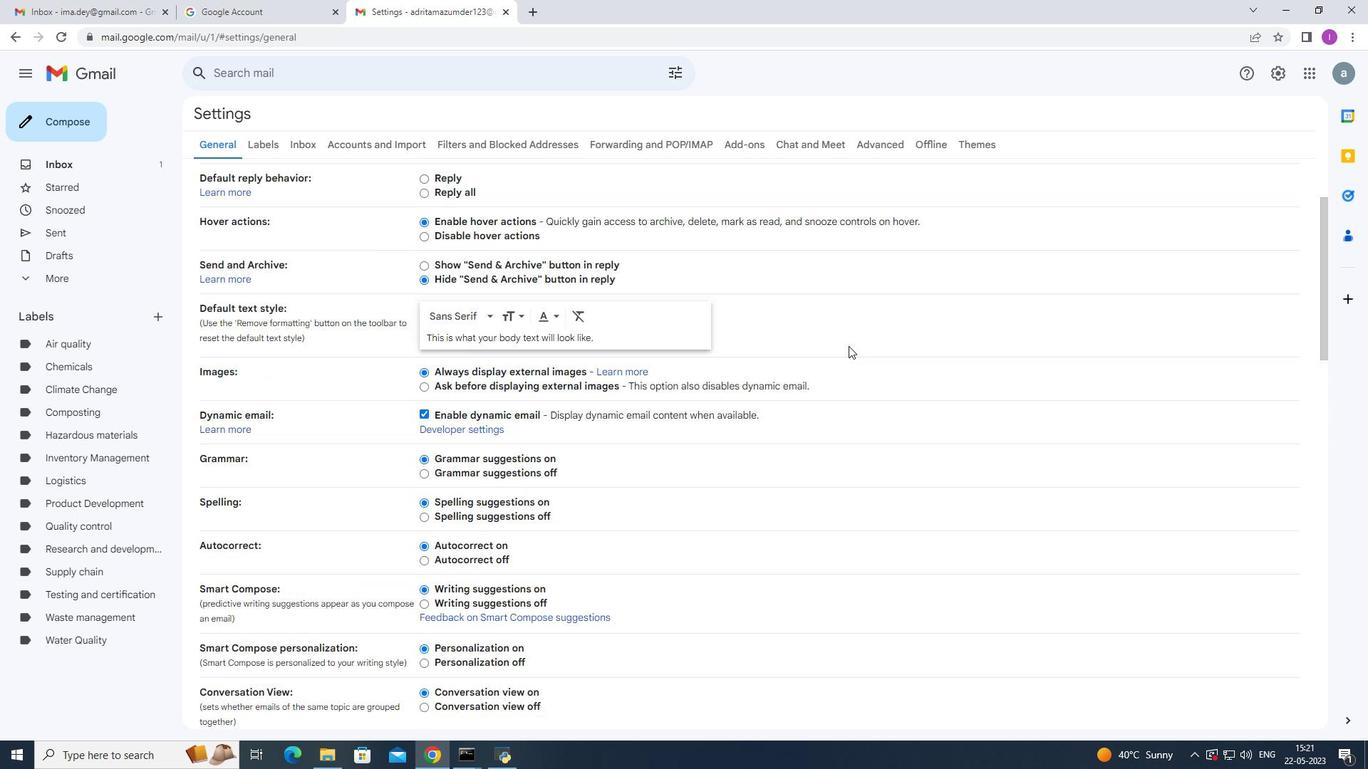 
Action: Mouse scrolled (848, 347) with delta (0, 0)
Screenshot: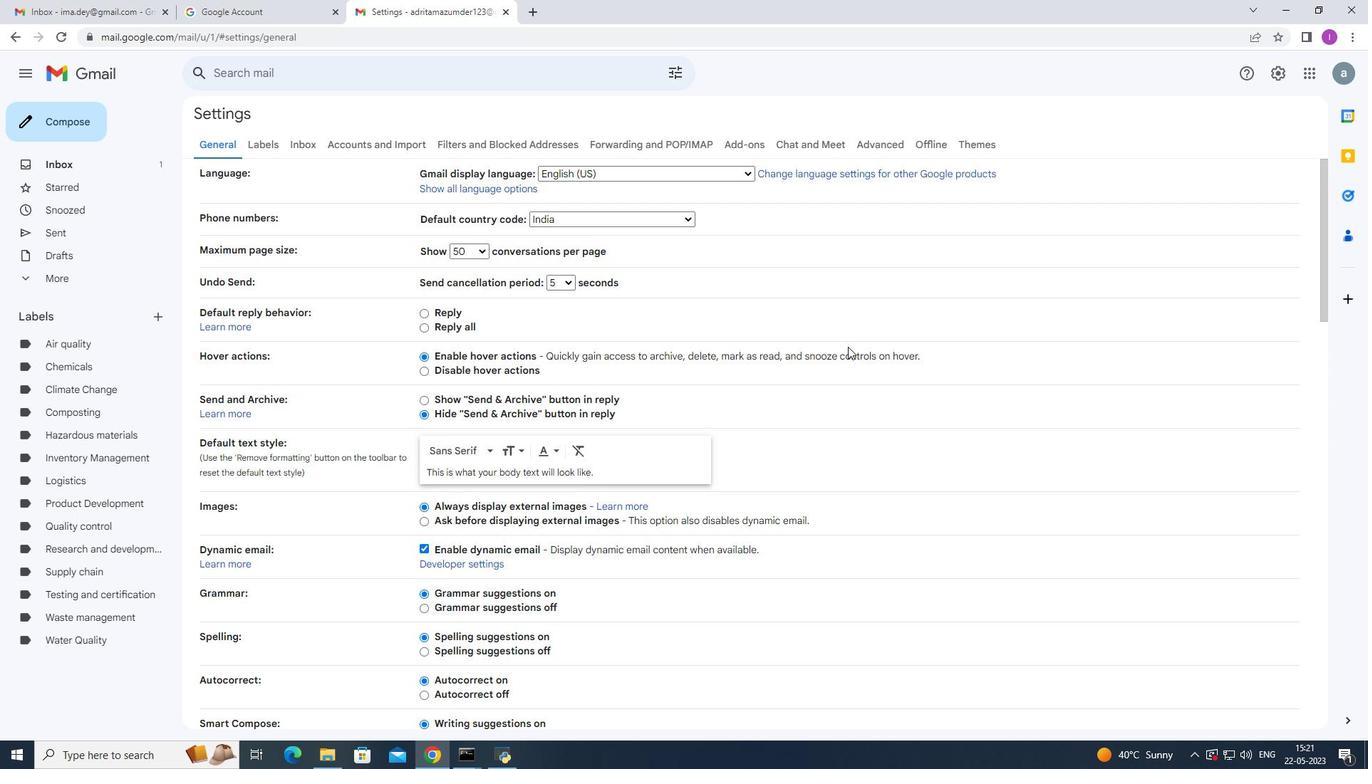 
Action: Mouse scrolled (848, 347) with delta (0, 0)
Screenshot: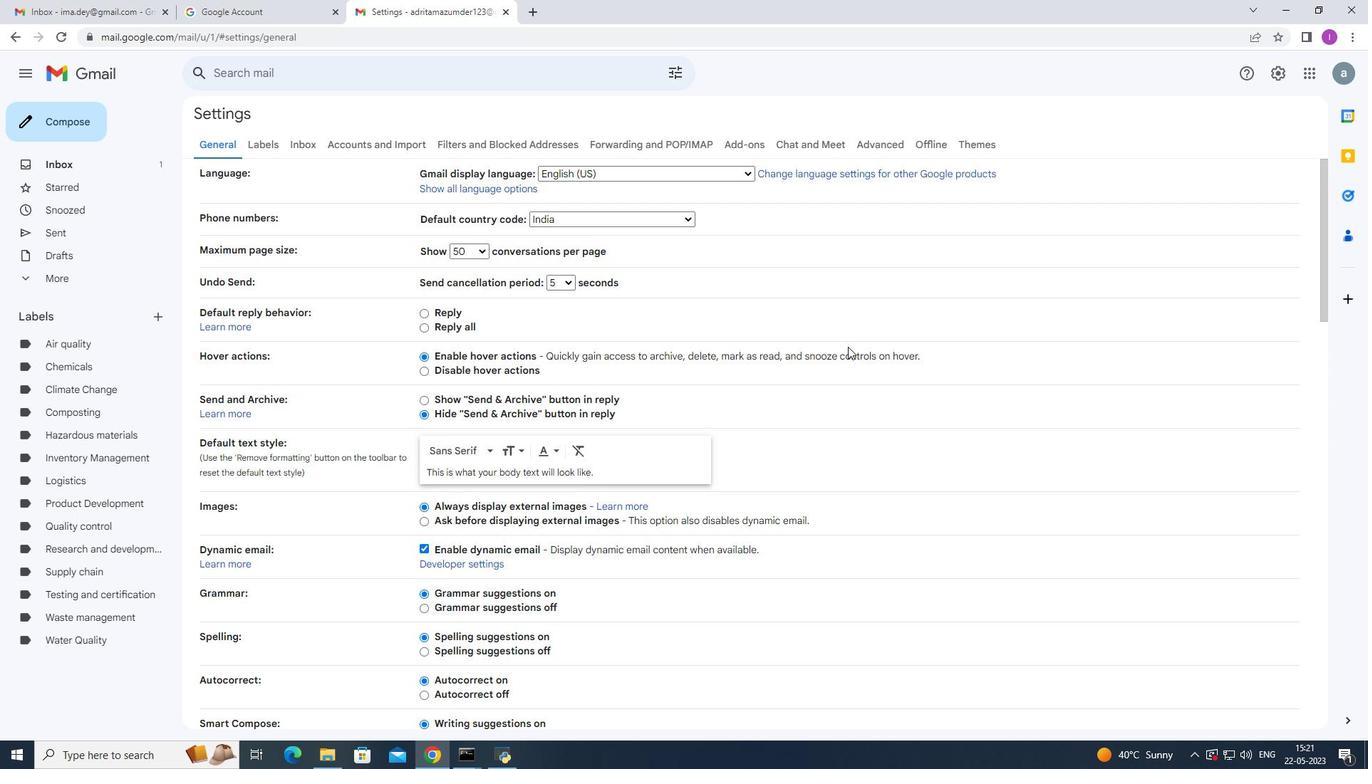 
Action: Mouse scrolled (848, 347) with delta (0, 0)
Screenshot: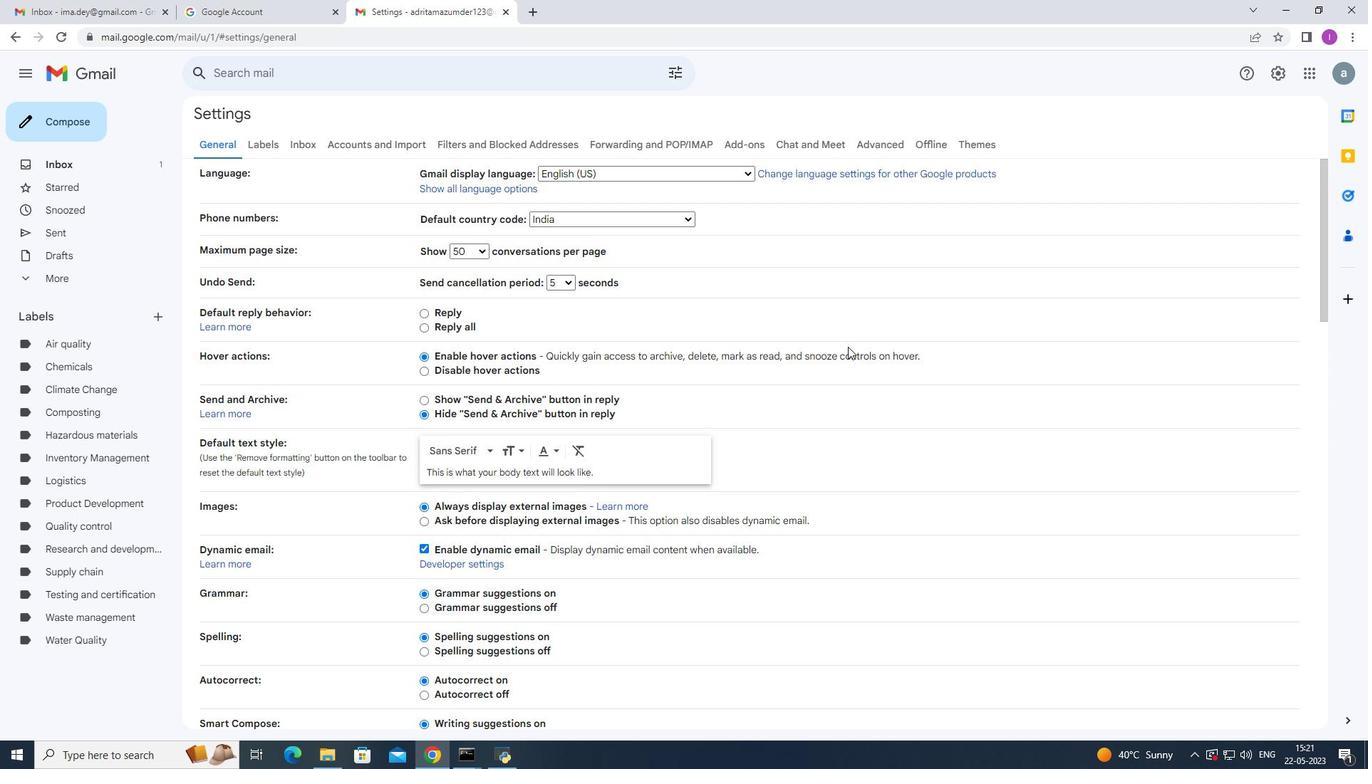 
Action: Mouse scrolled (848, 346) with delta (0, 0)
Screenshot: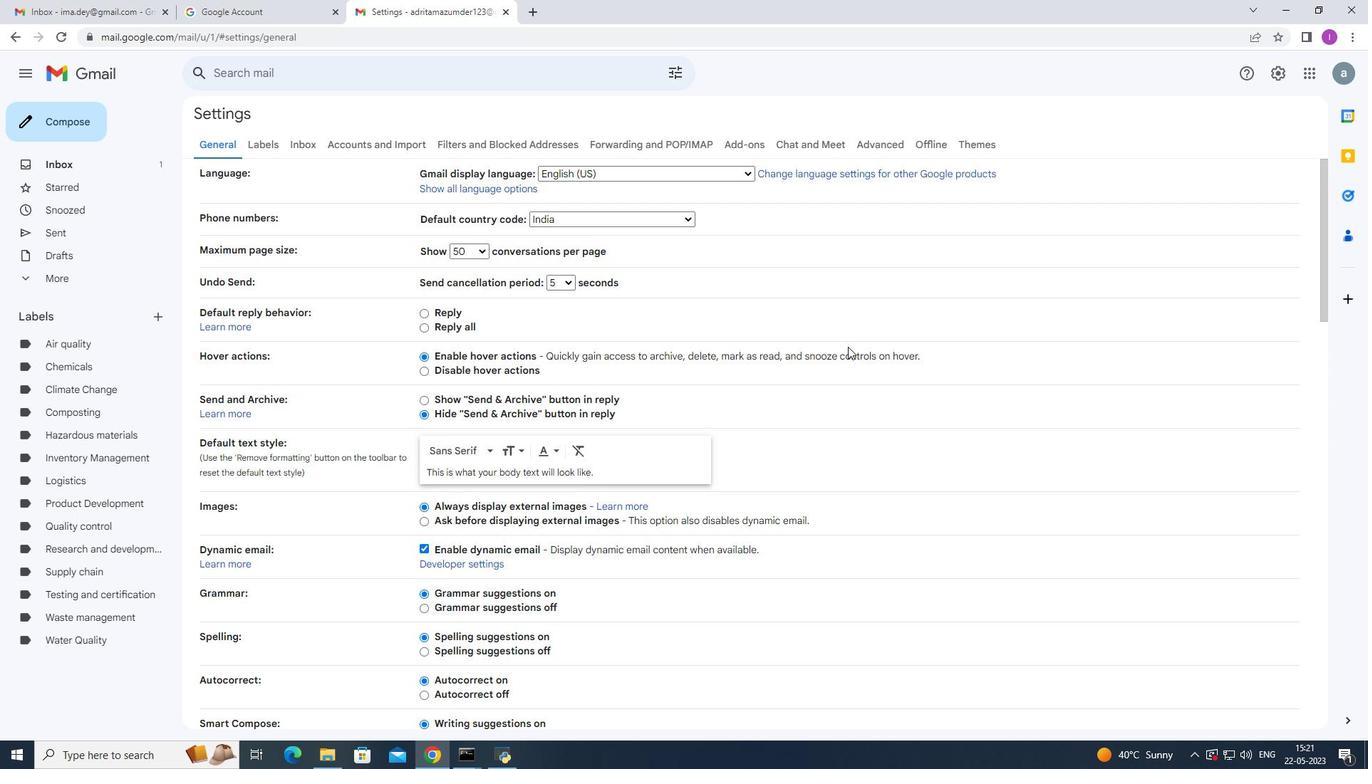 
Action: Mouse scrolled (848, 346) with delta (0, 0)
Screenshot: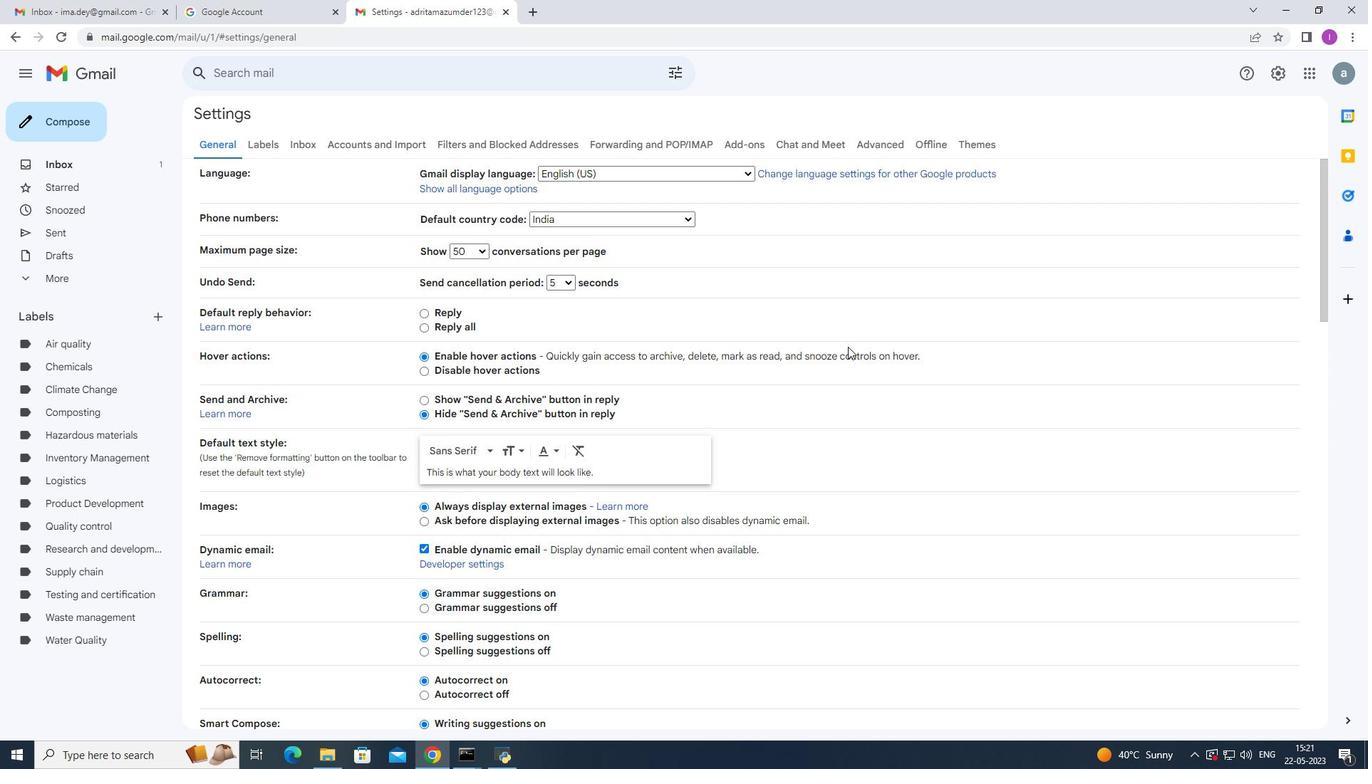 
Action: Mouse scrolled (848, 346) with delta (0, 0)
Screenshot: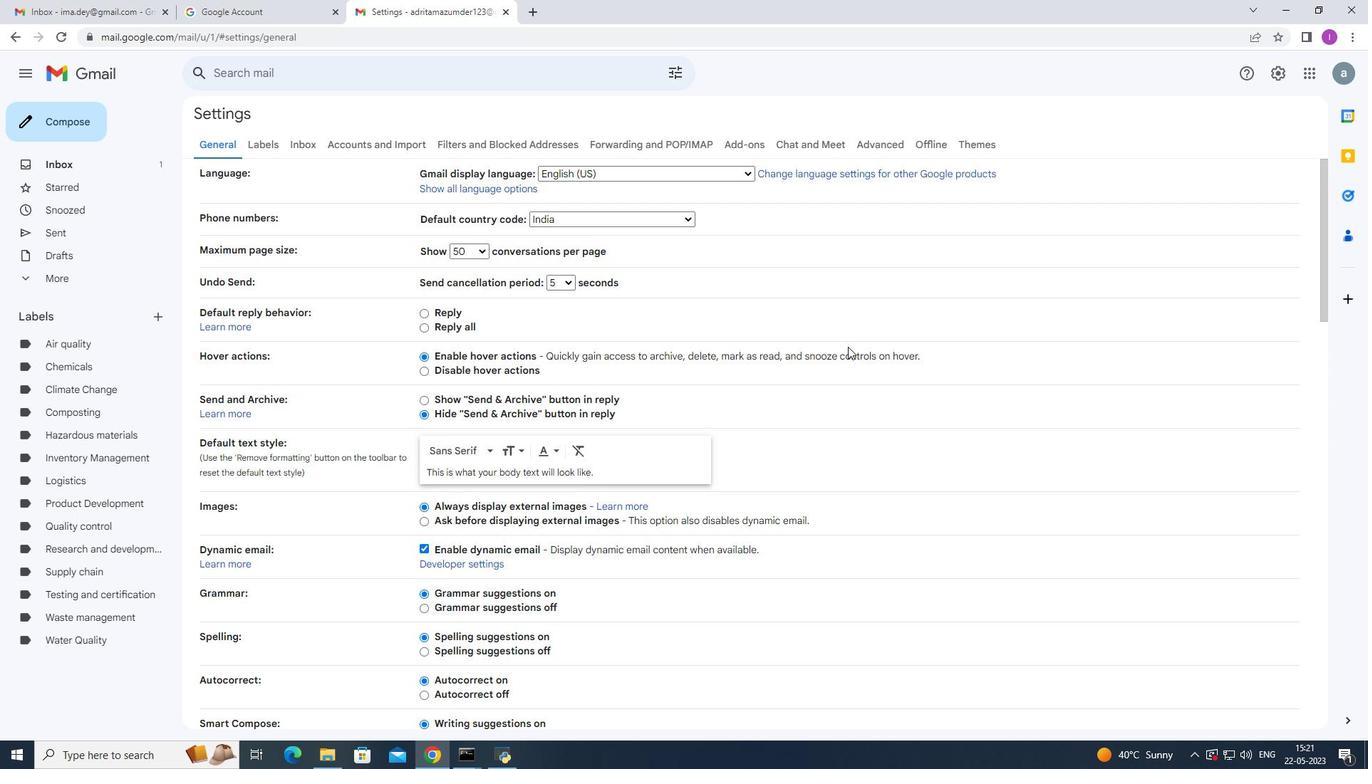 
Action: Mouse scrolled (848, 346) with delta (0, 0)
Screenshot: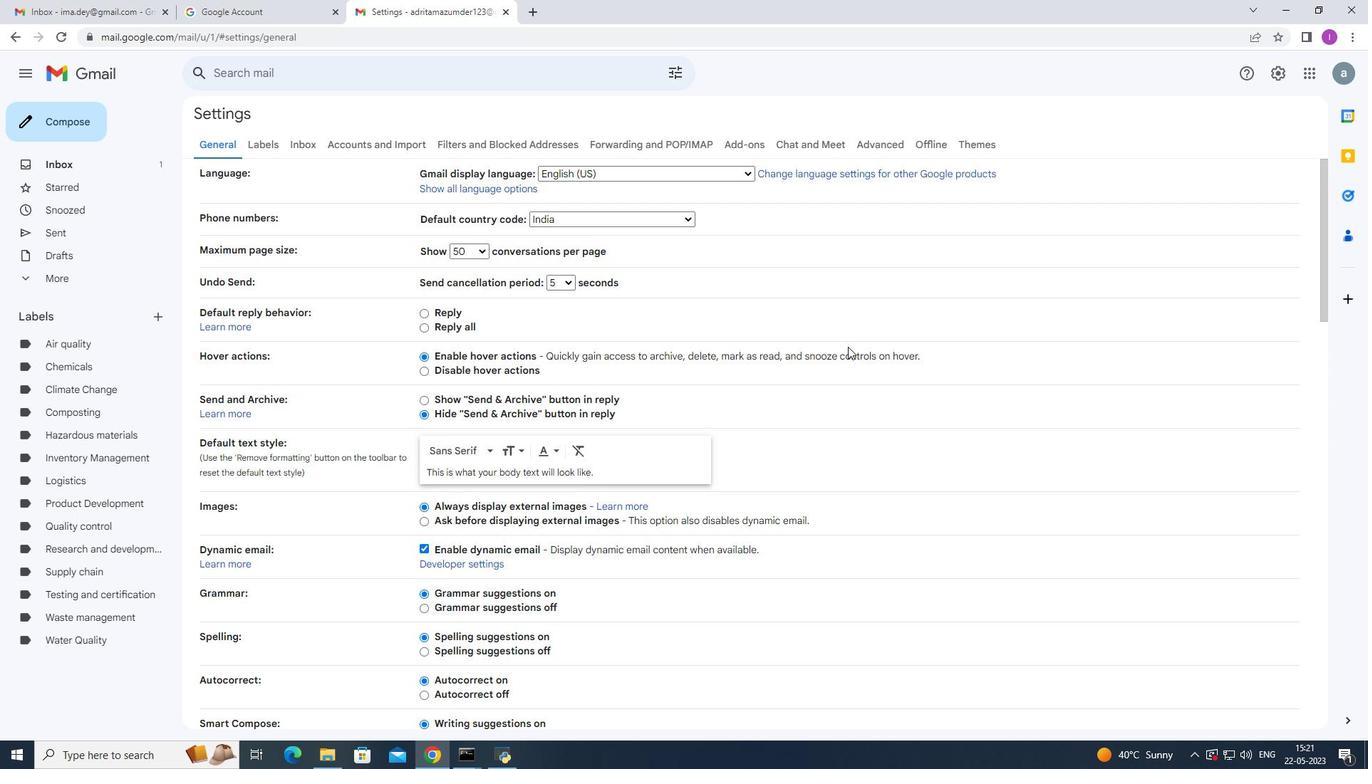
Action: Mouse moved to (849, 349)
Screenshot: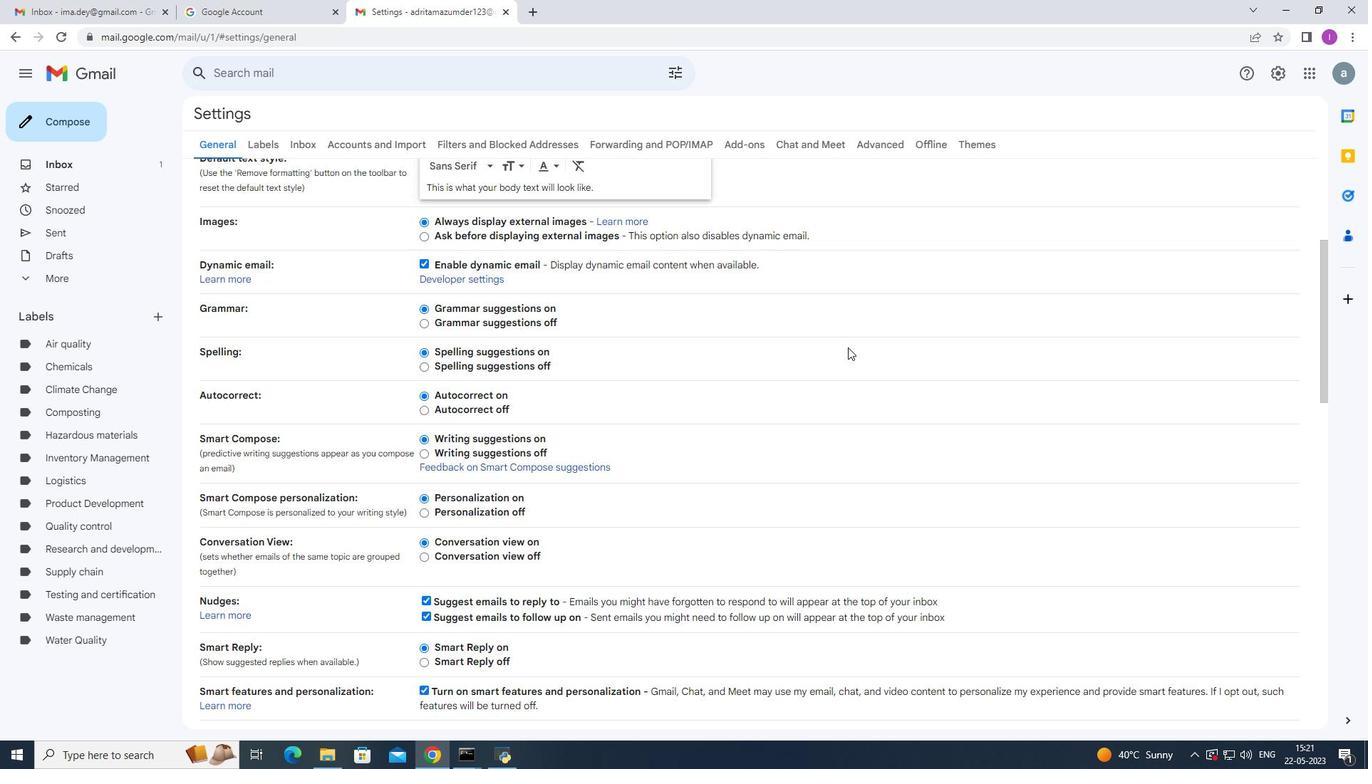 
Action: Mouse scrolled (849, 348) with delta (0, 0)
Screenshot: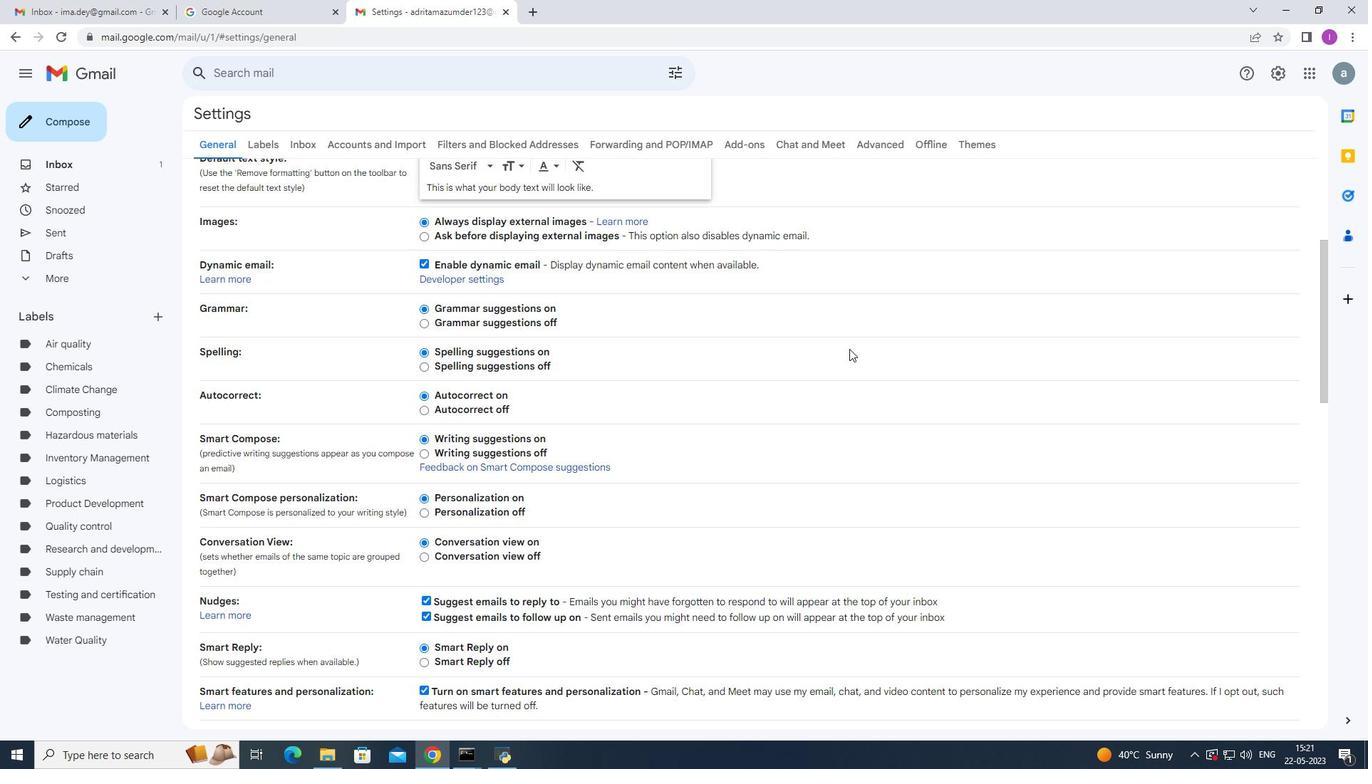 
Action: Mouse scrolled (849, 348) with delta (0, 0)
Screenshot: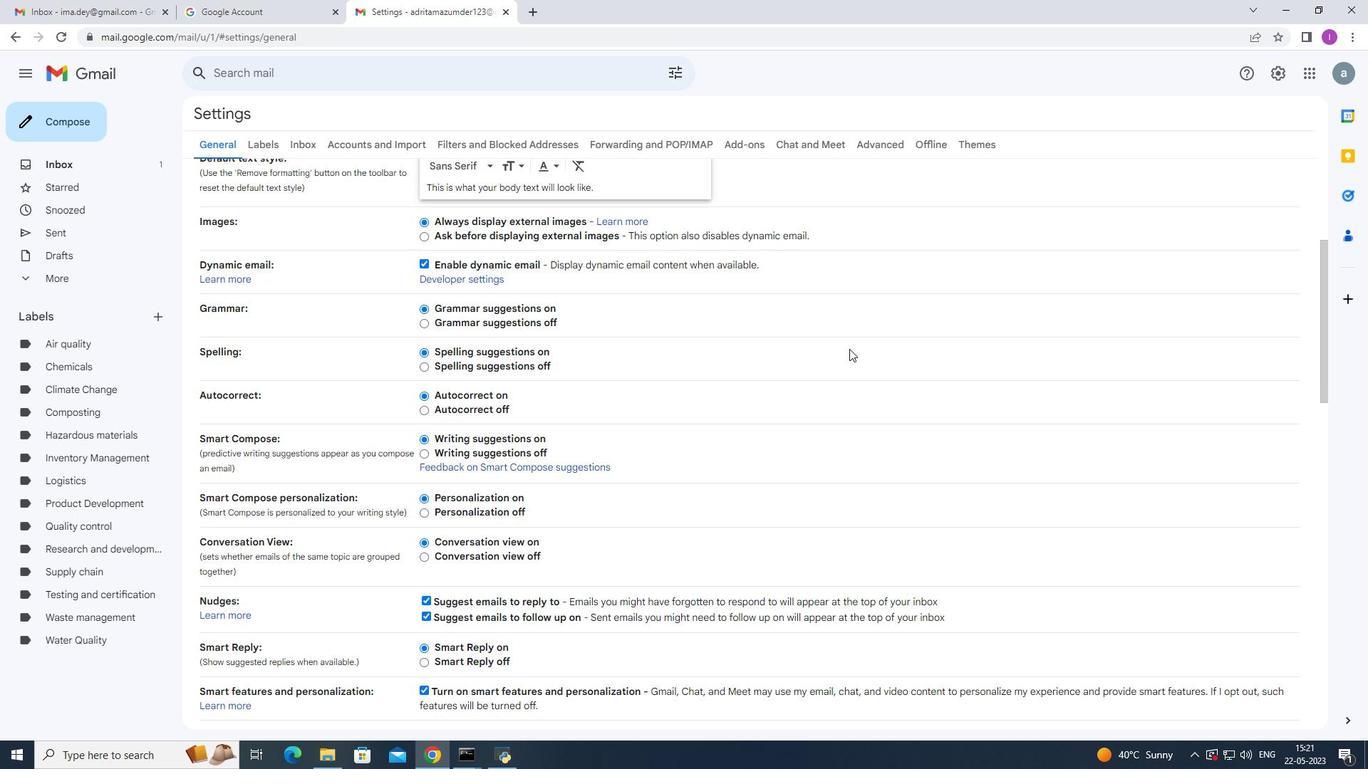
Action: Mouse scrolled (849, 348) with delta (0, 0)
Screenshot: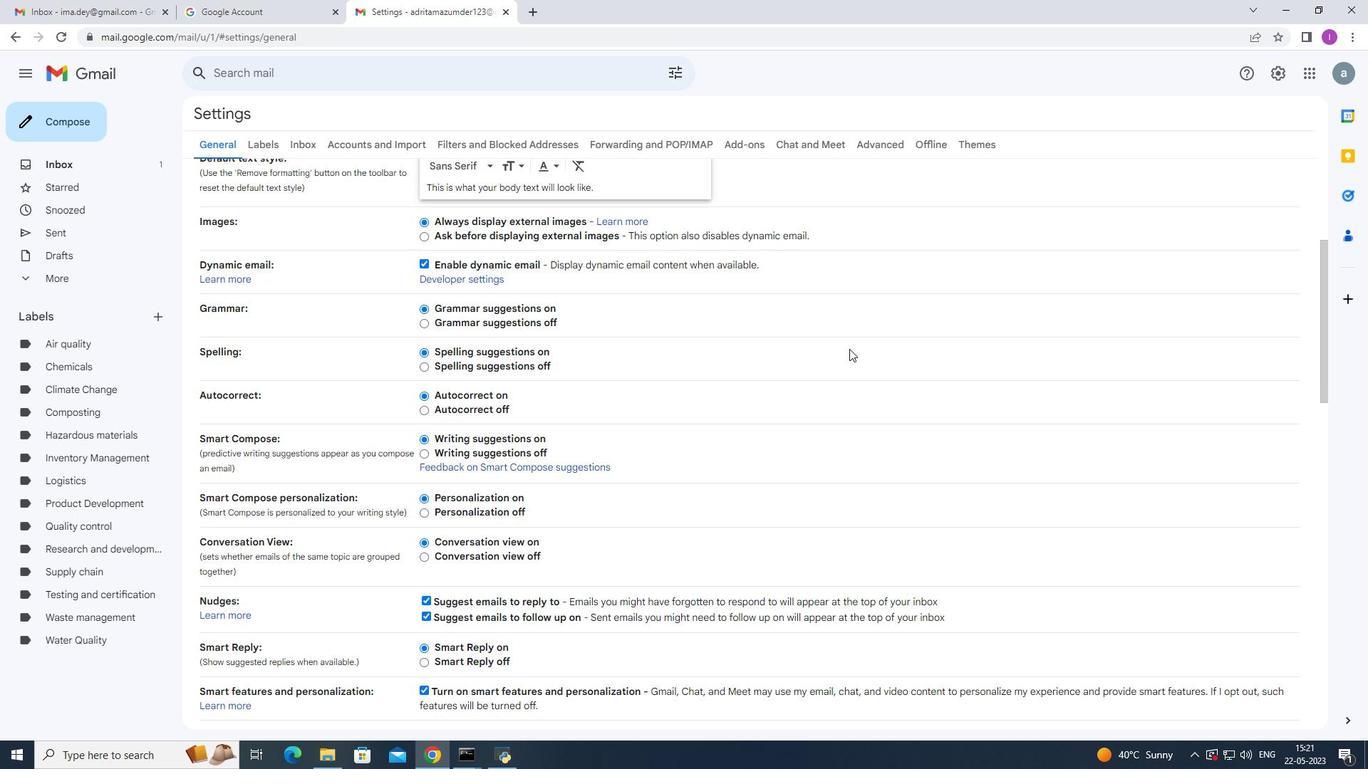 
Action: Mouse scrolled (849, 349) with delta (0, 0)
Screenshot: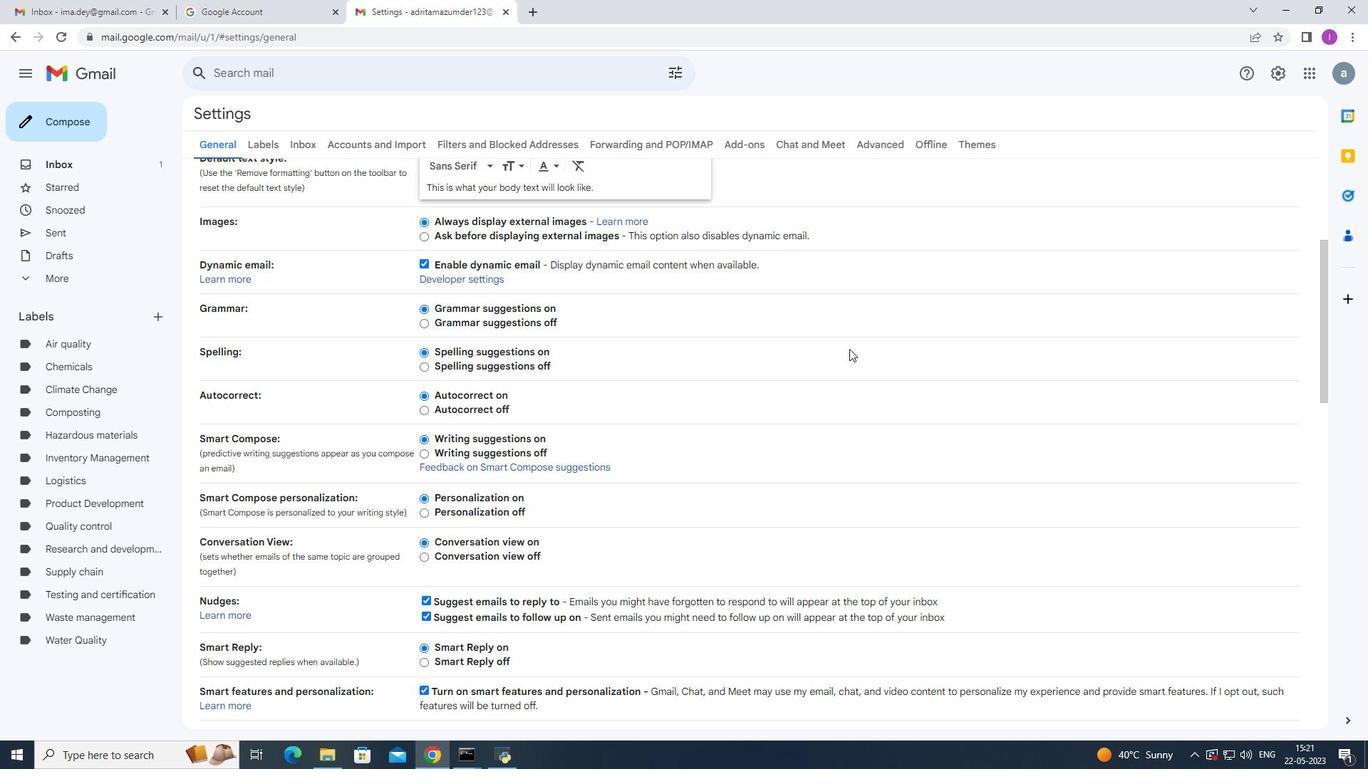 
Action: Mouse moved to (851, 347)
Screenshot: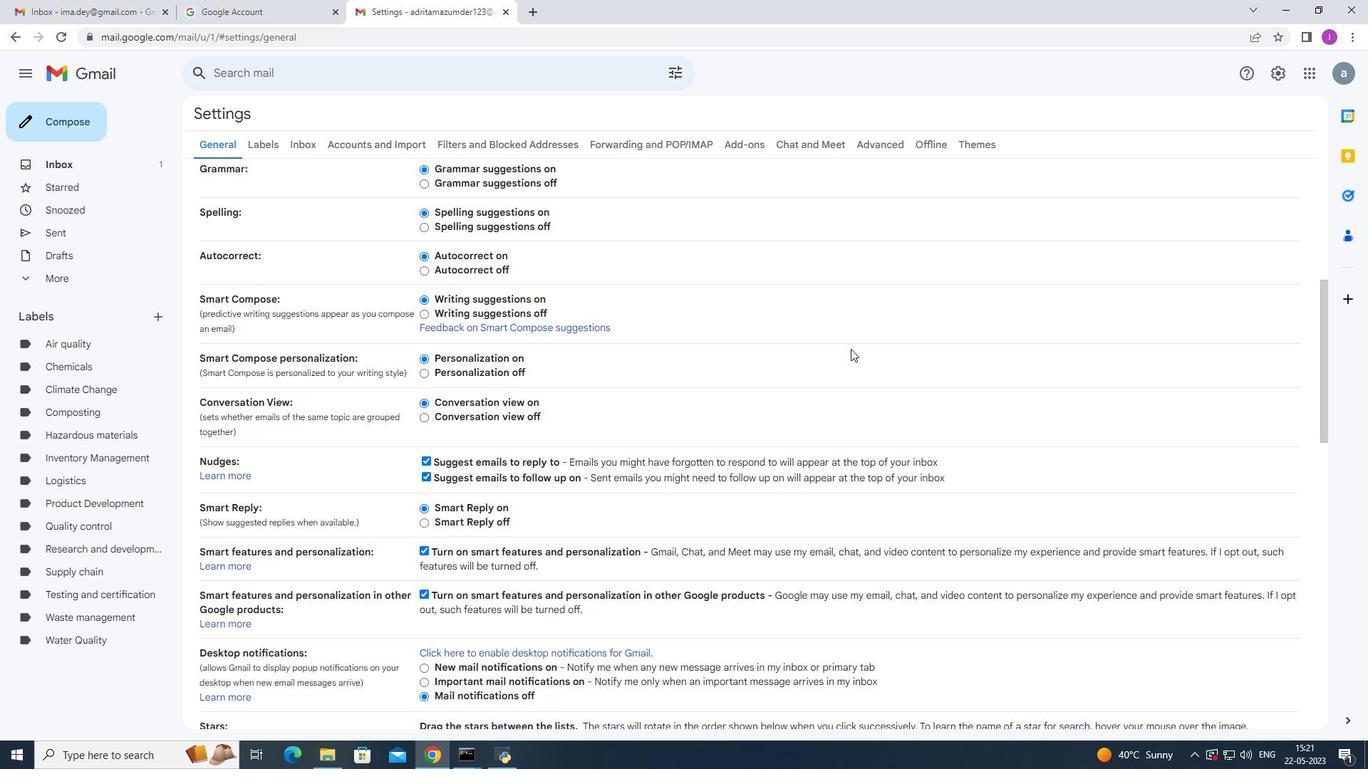 
Action: Mouse scrolled (851, 347) with delta (0, 0)
Screenshot: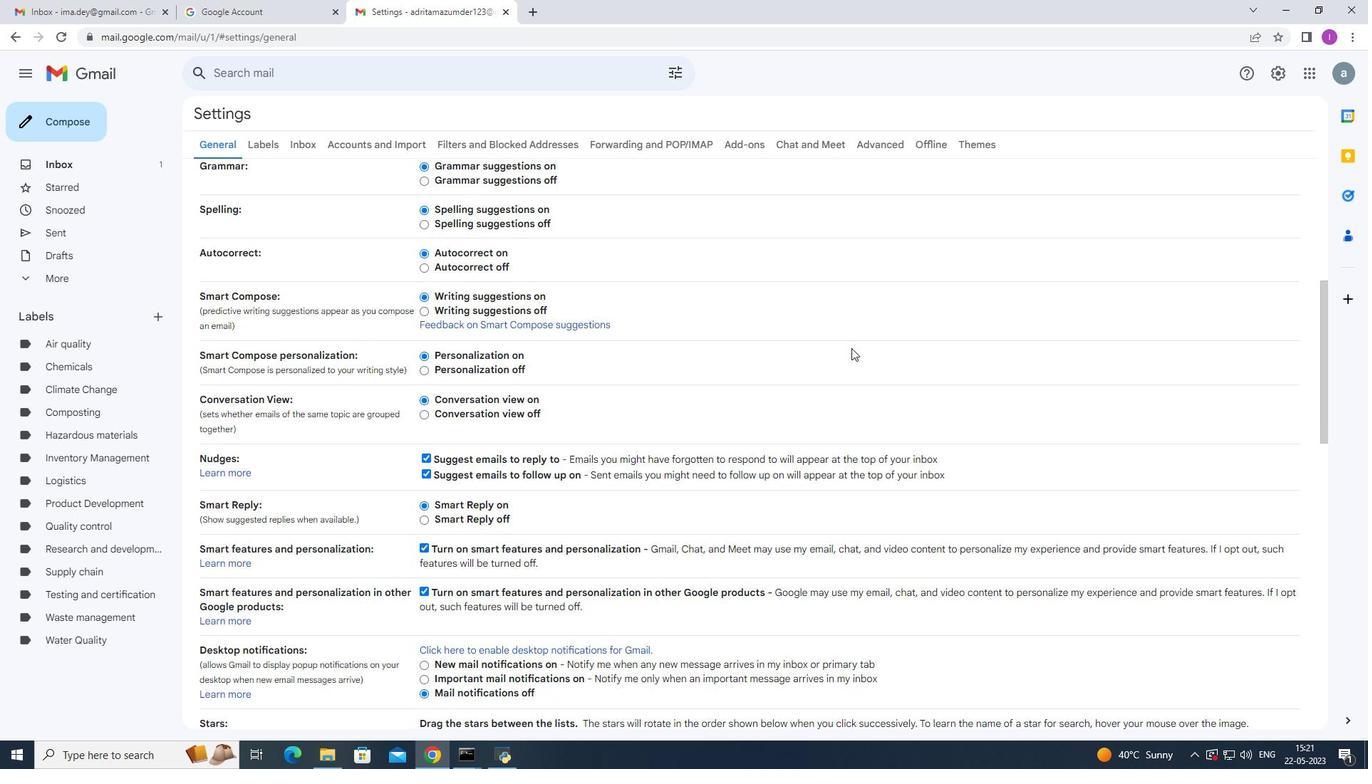 
Action: Mouse scrolled (851, 347) with delta (0, 0)
Screenshot: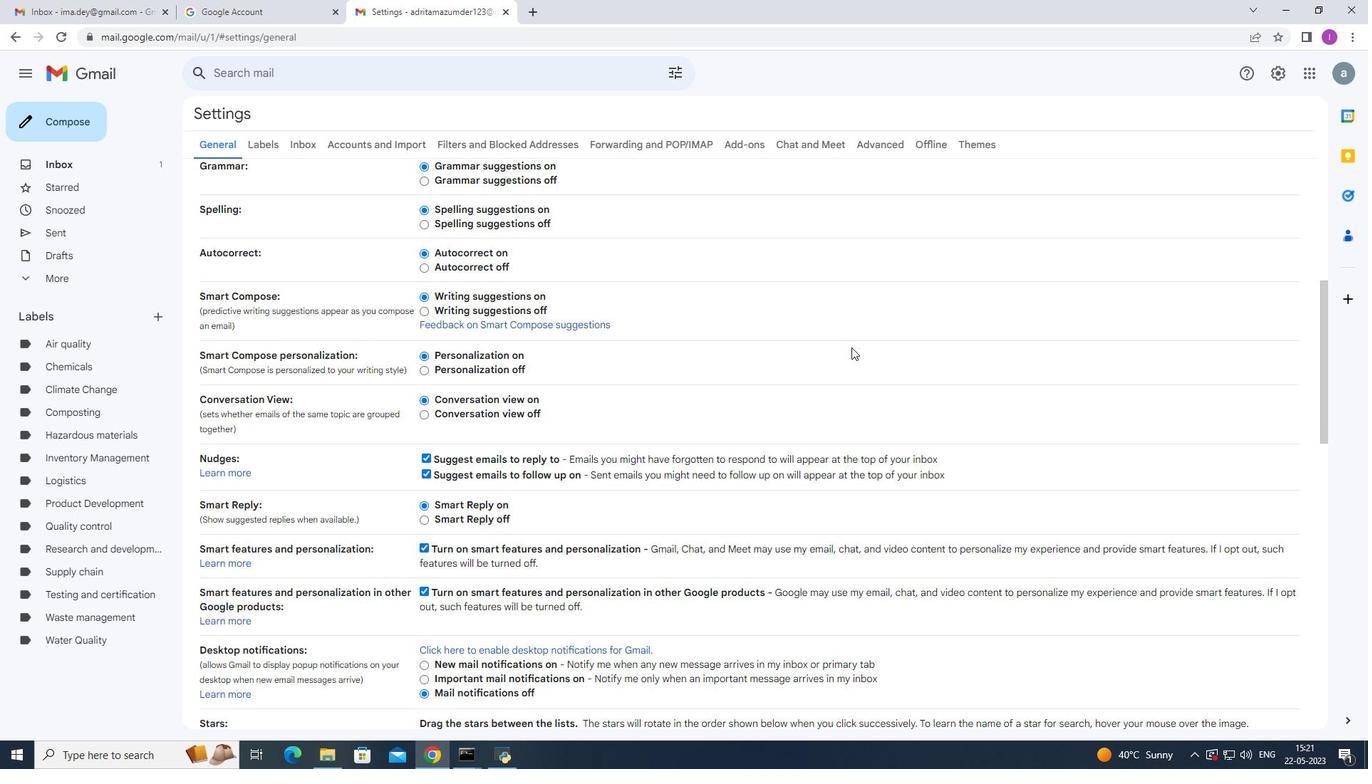 
Action: Mouse scrolled (851, 347) with delta (0, 0)
Screenshot: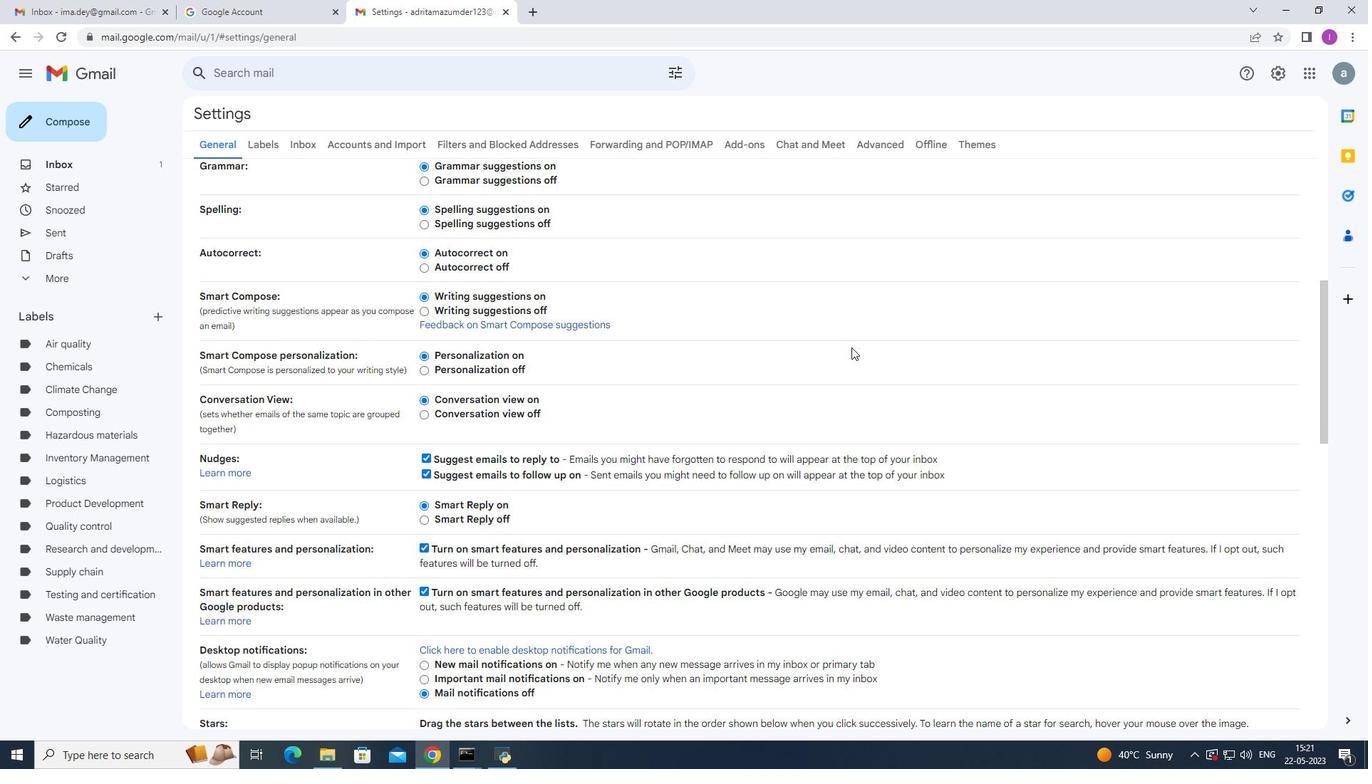 
Action: Mouse moved to (852, 347)
Screenshot: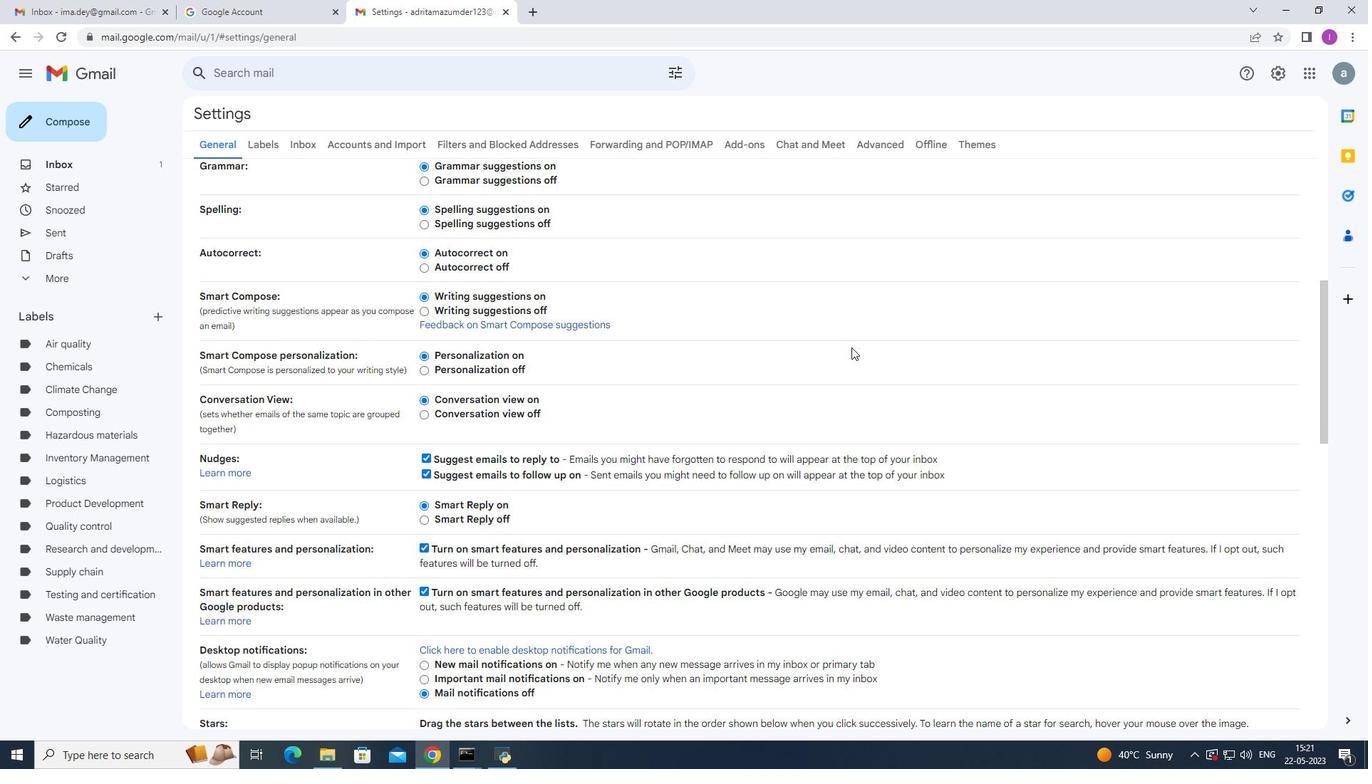 
Action: Mouse scrolled (852, 348) with delta (0, 0)
Screenshot: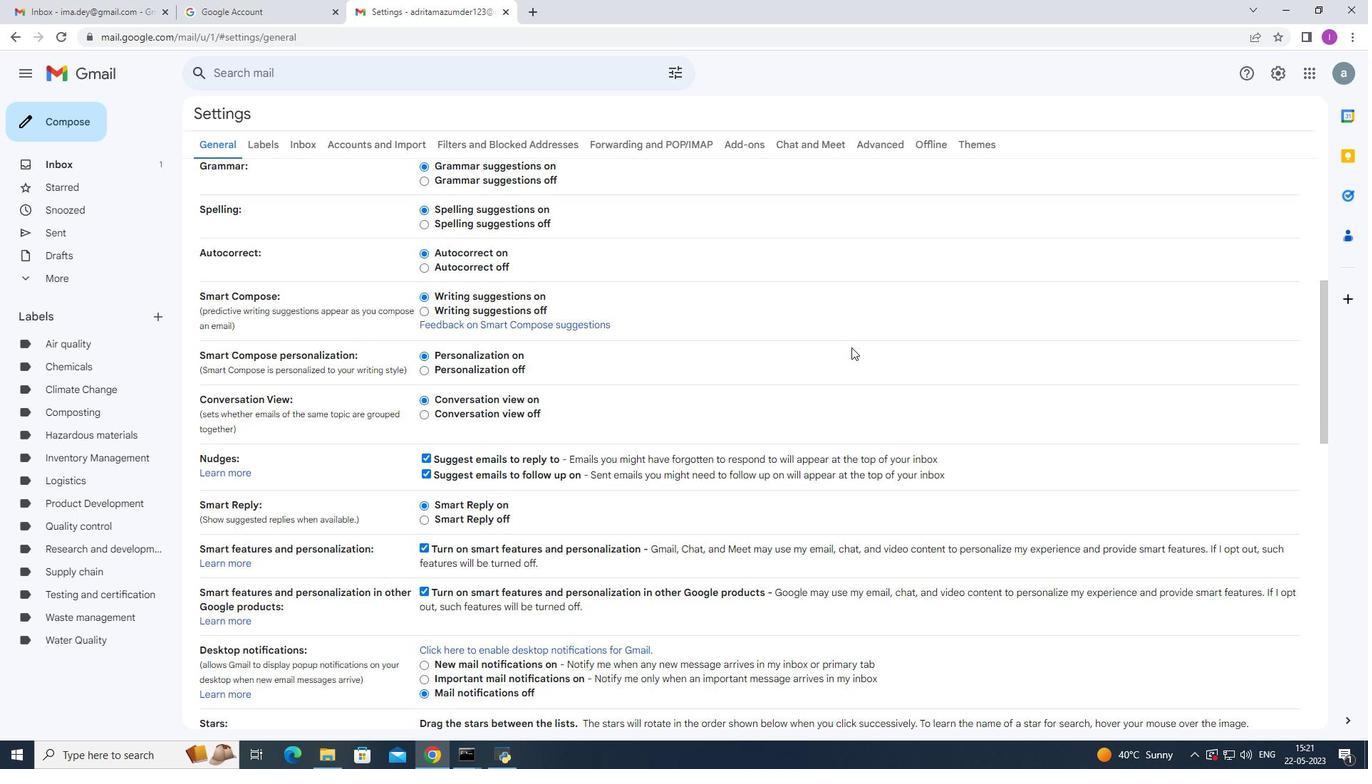 
Action: Mouse scrolled (852, 347) with delta (0, 0)
Screenshot: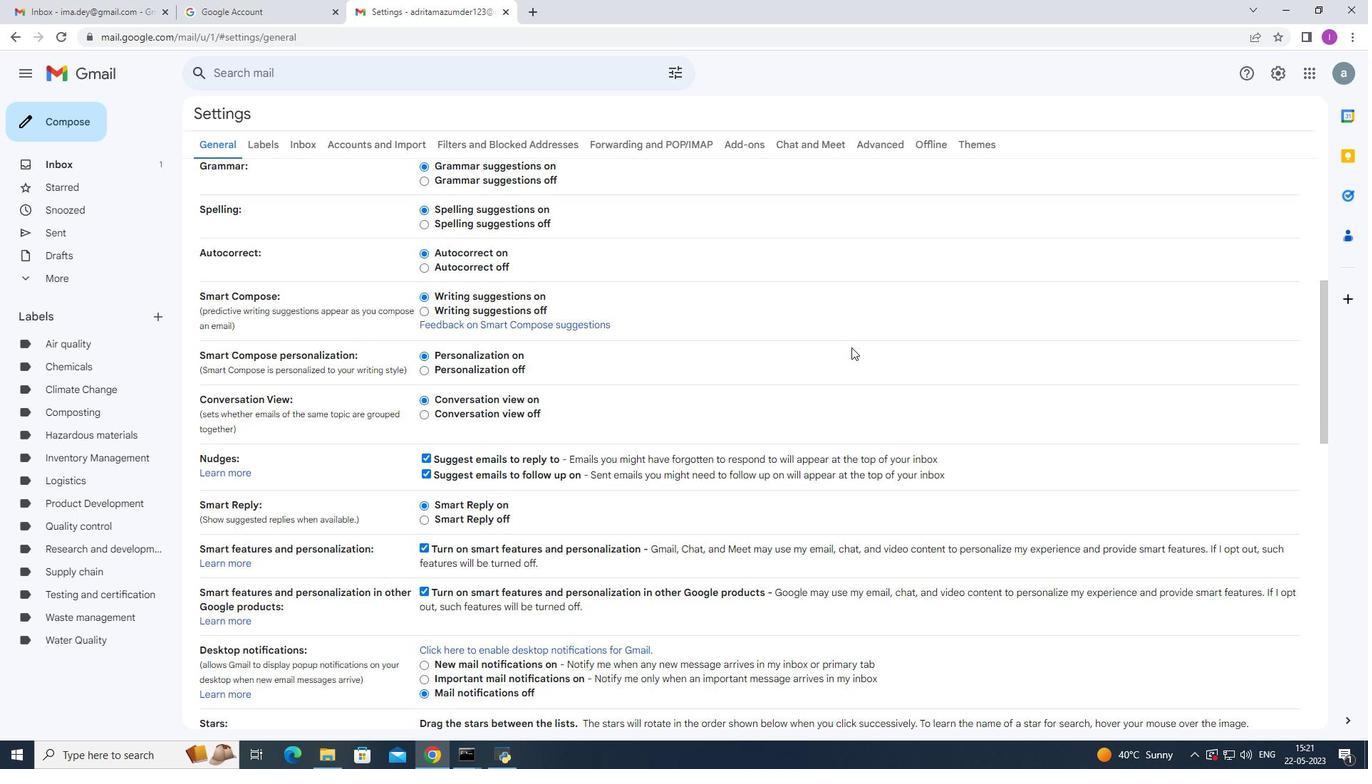 
Action: Mouse scrolled (852, 347) with delta (0, 0)
Screenshot: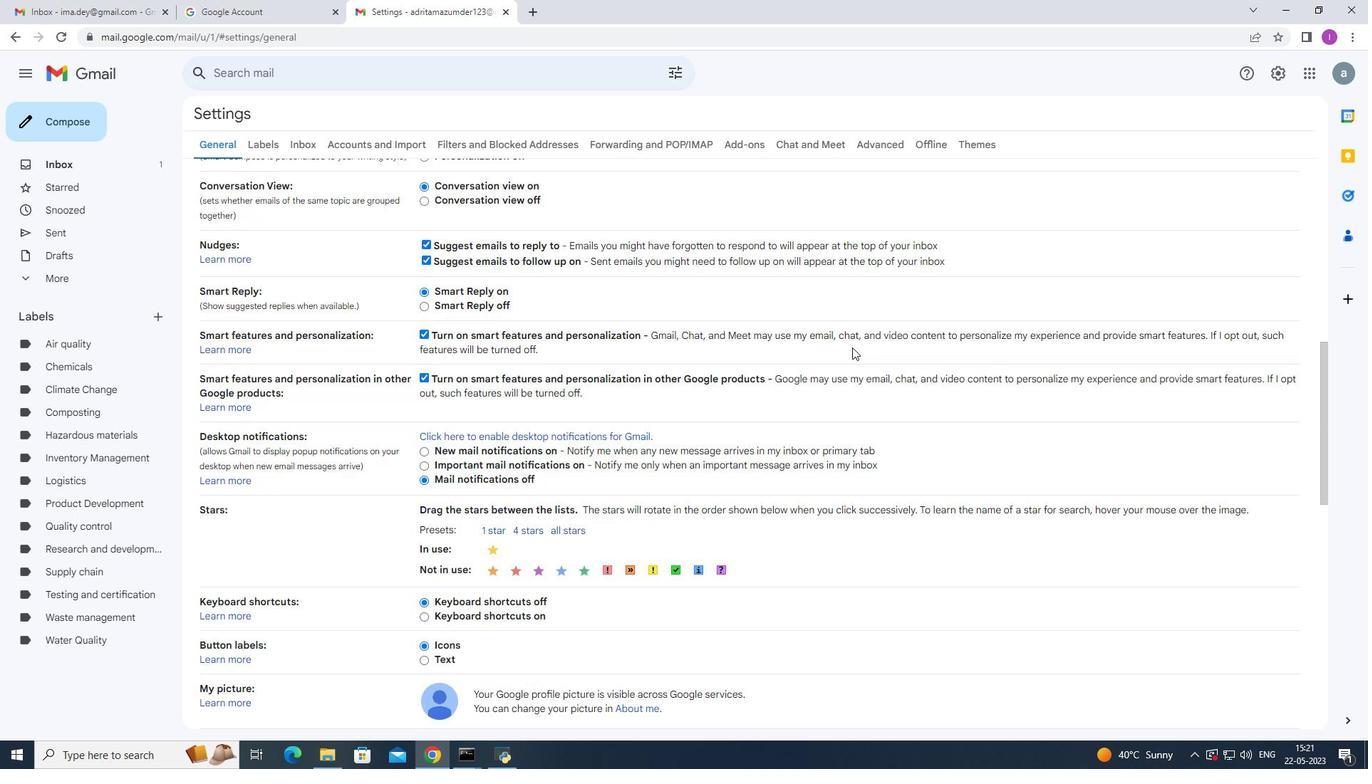 
Action: Mouse scrolled (852, 347) with delta (0, 0)
Screenshot: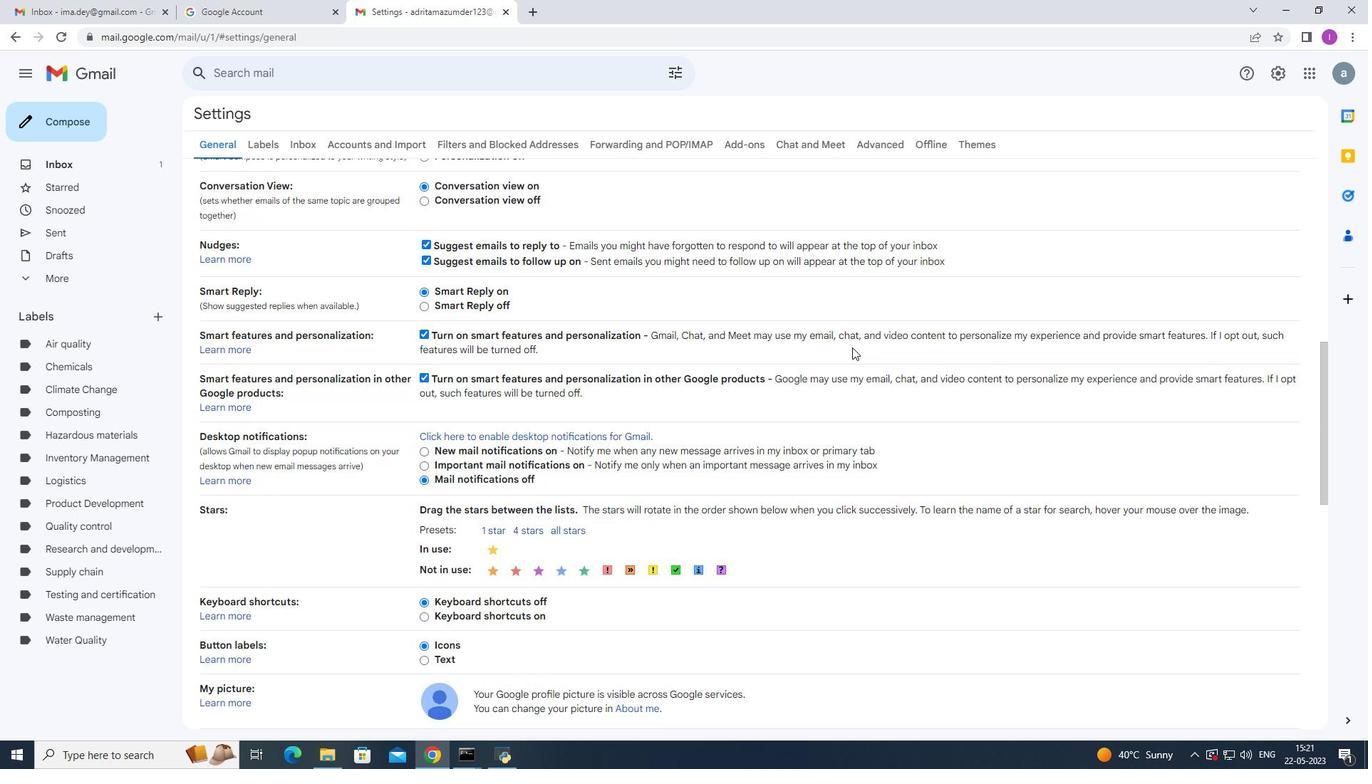 
Action: Mouse scrolled (852, 347) with delta (0, 0)
Screenshot: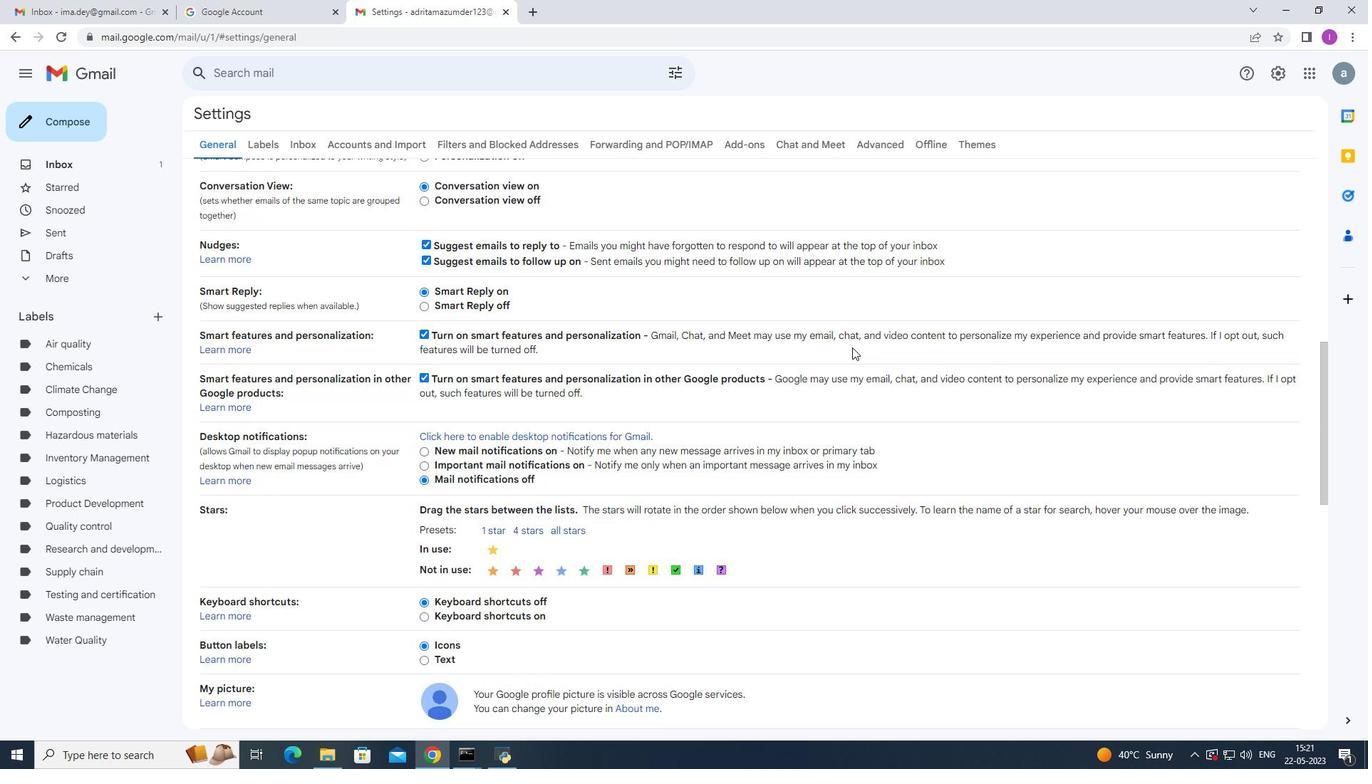 
Action: Mouse scrolled (852, 347) with delta (0, 0)
Screenshot: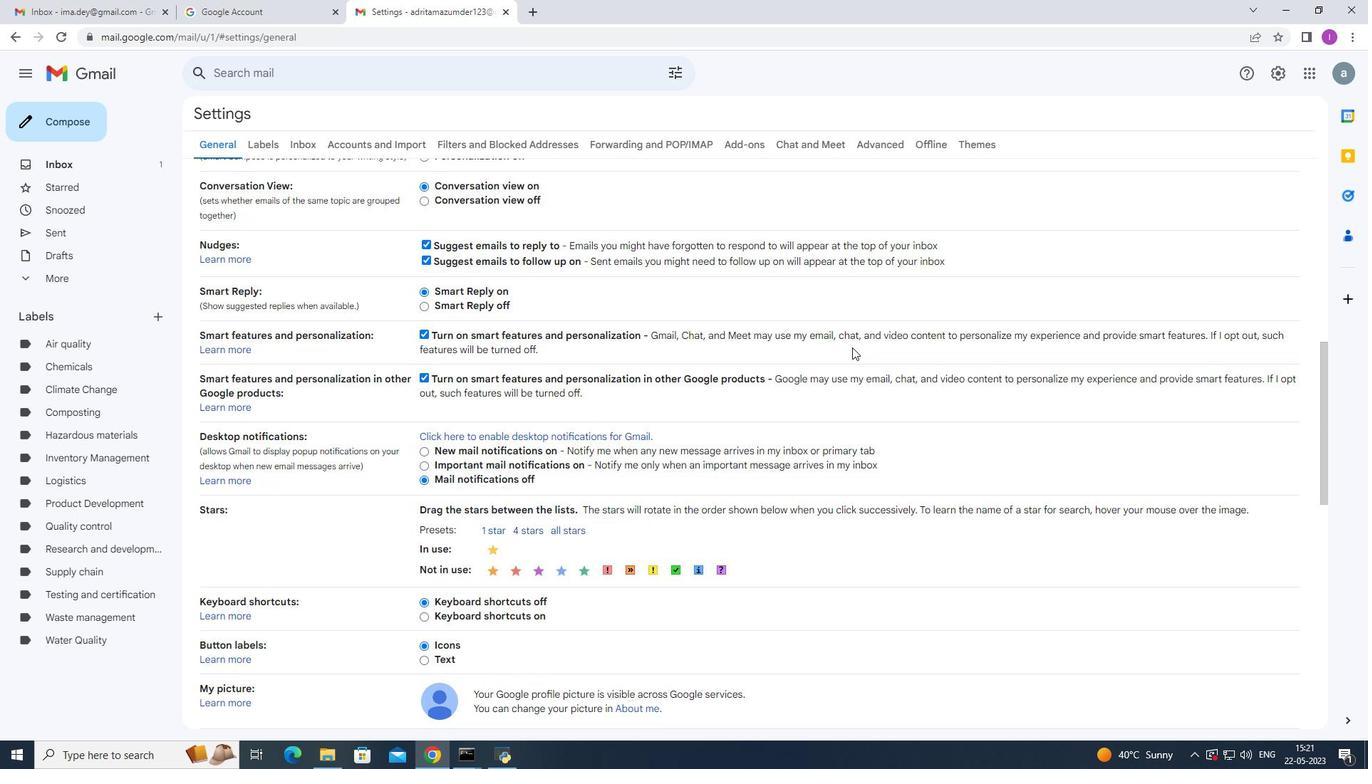 
Action: Mouse moved to (852, 347)
Screenshot: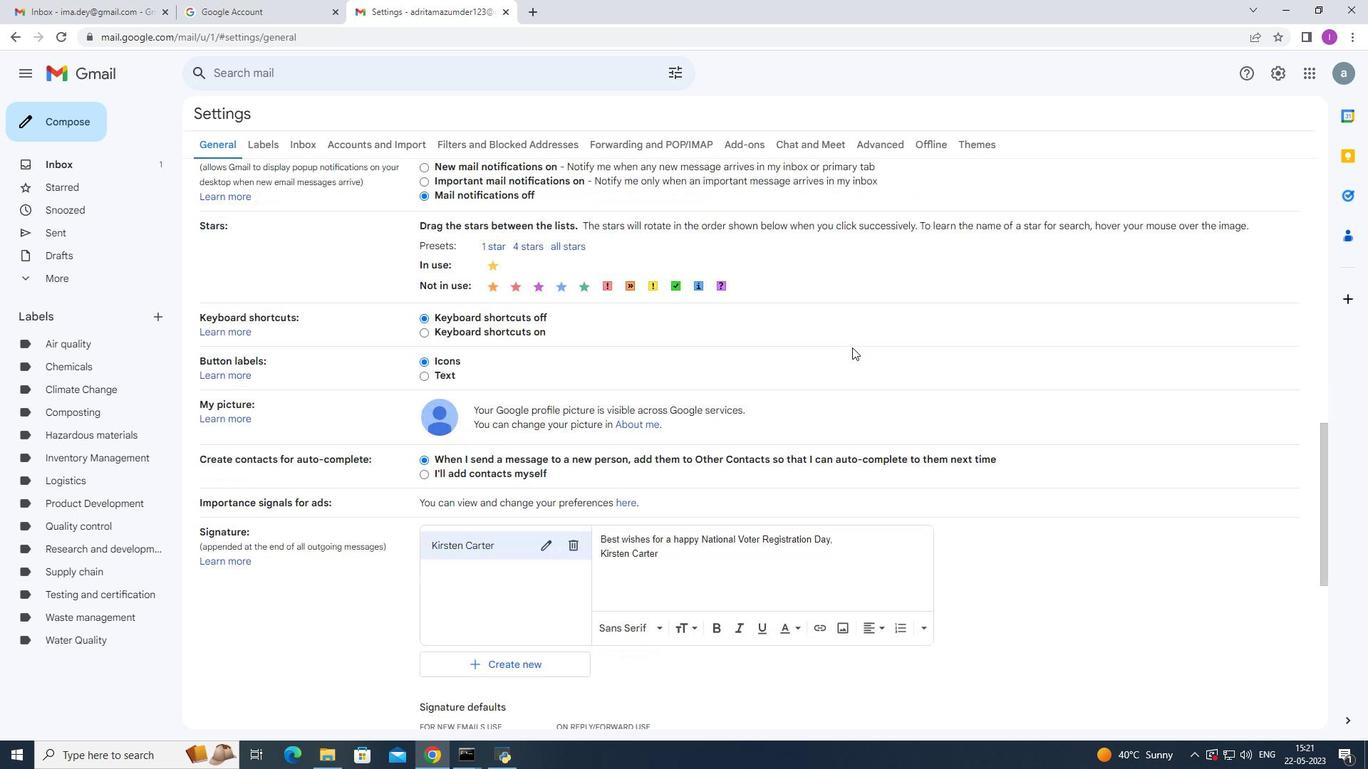 
Action: Mouse scrolled (852, 346) with delta (0, 0)
Screenshot: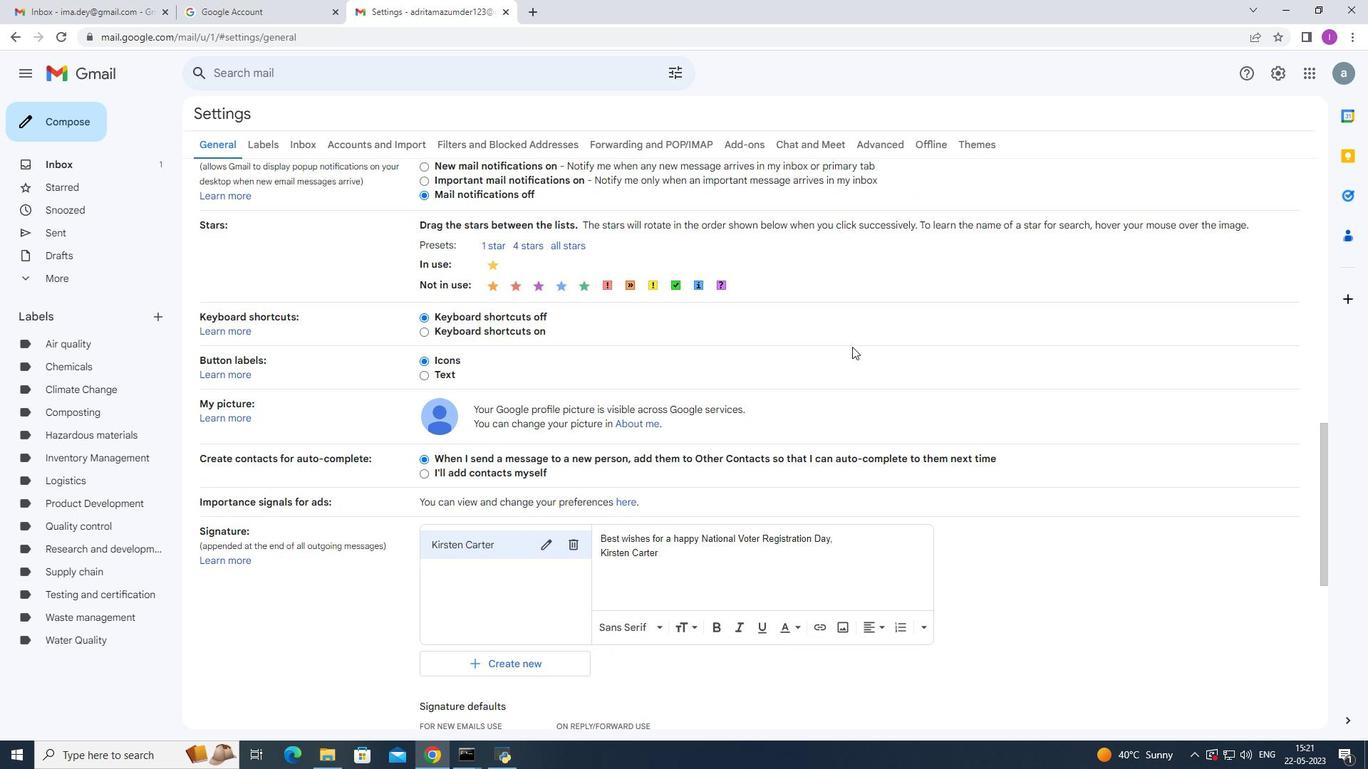 
Action: Mouse scrolled (852, 346) with delta (0, 0)
Screenshot: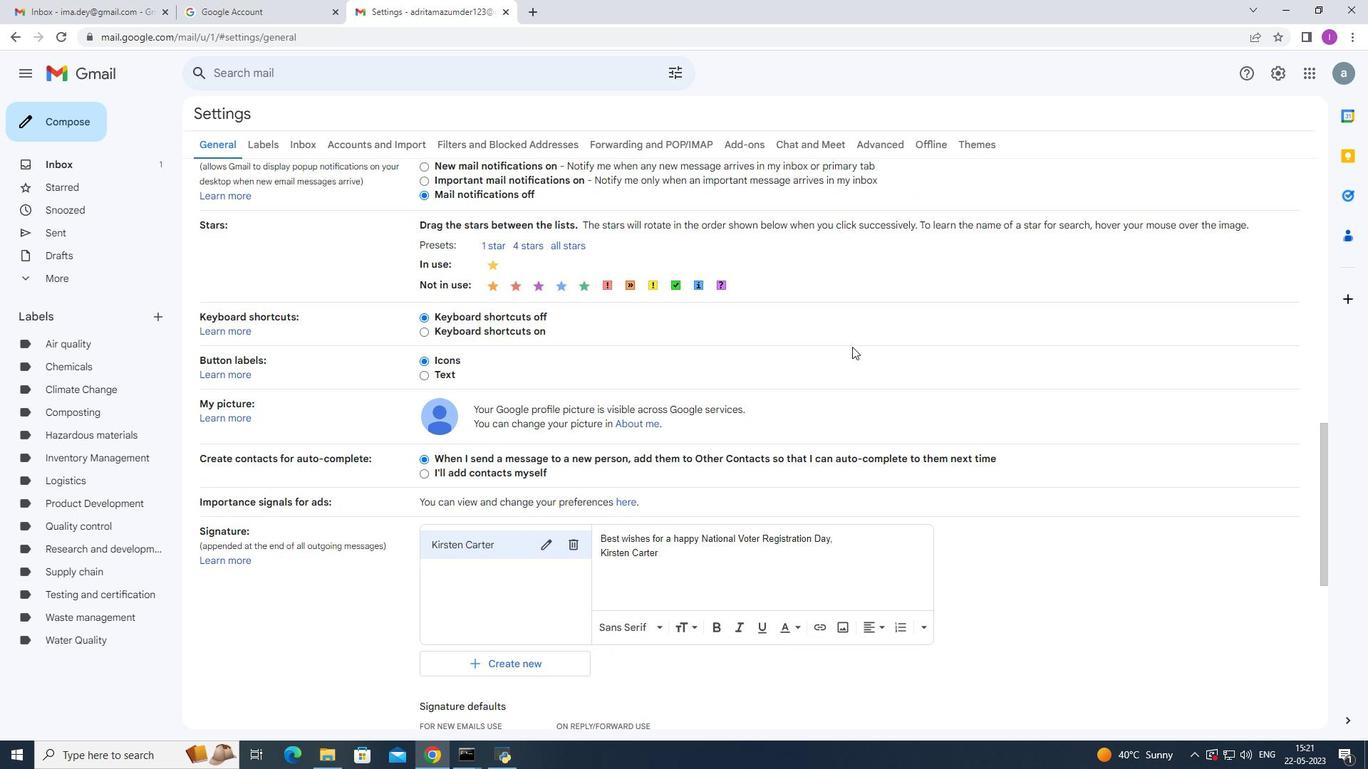 
Action: Mouse scrolled (852, 346) with delta (0, 0)
Screenshot: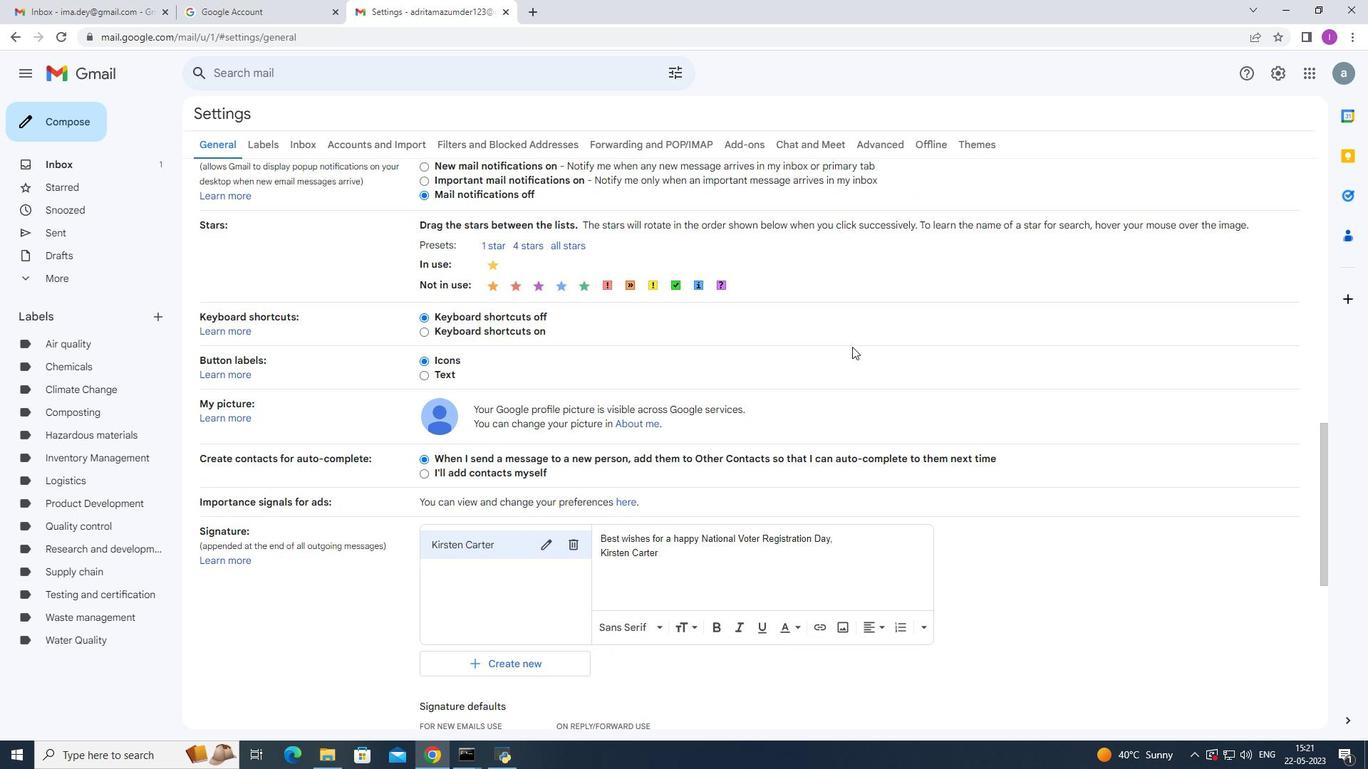 
Action: Mouse moved to (572, 332)
Screenshot: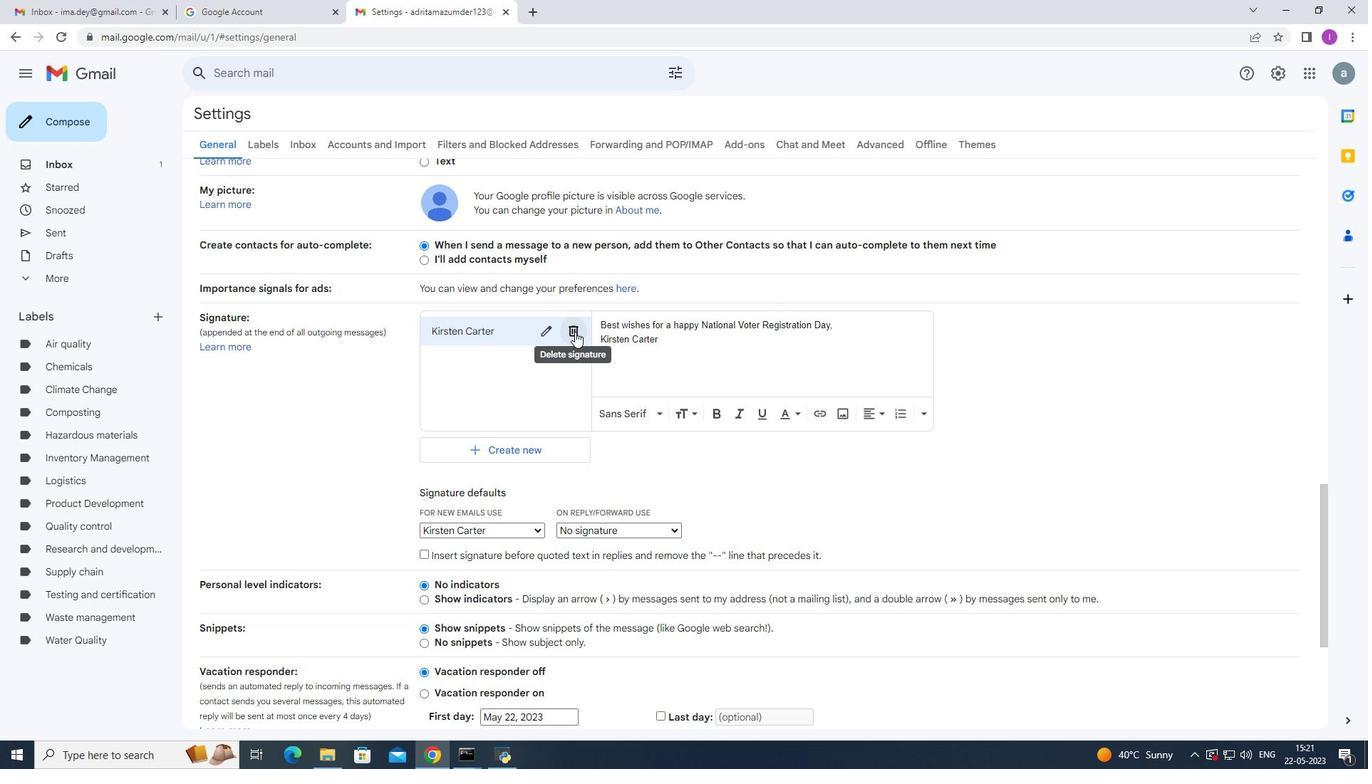 
Action: Mouse pressed left at (572, 332)
Screenshot: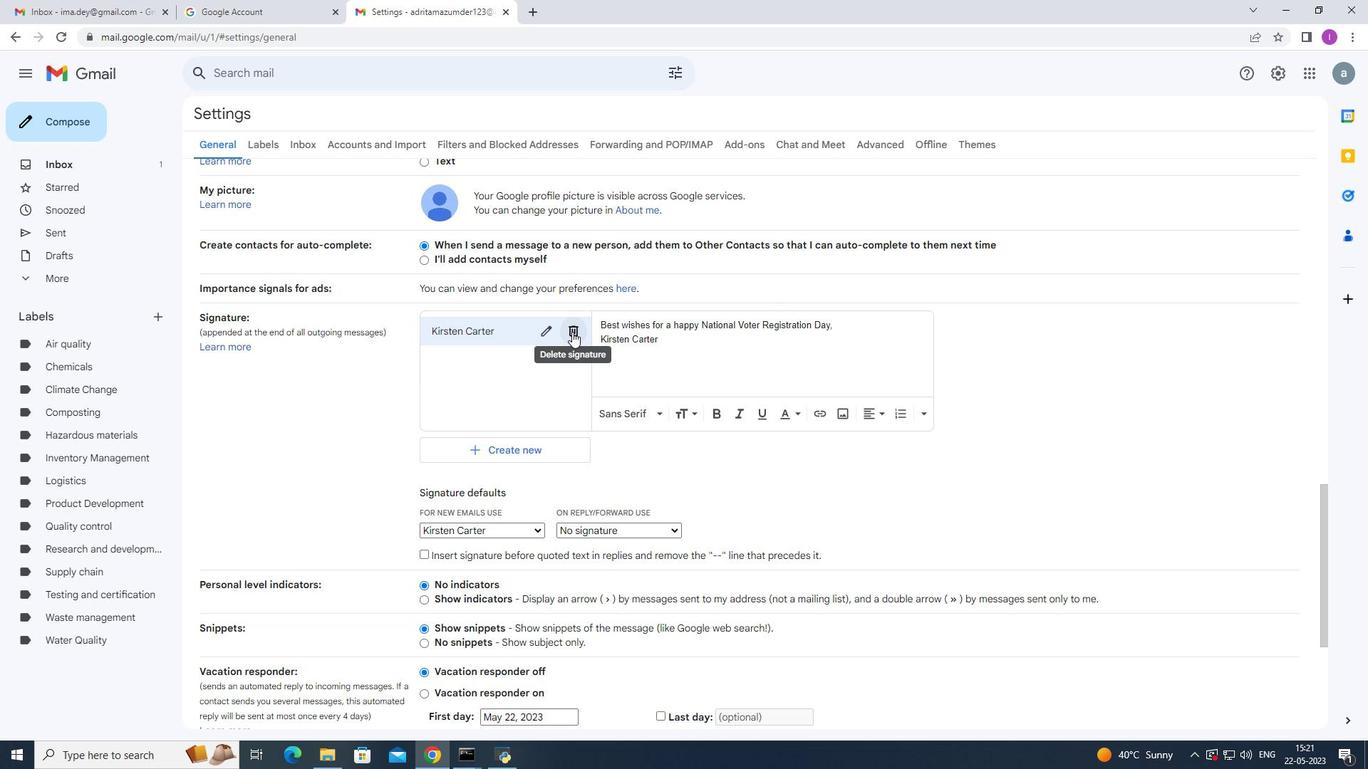 
Action: Mouse moved to (804, 426)
Screenshot: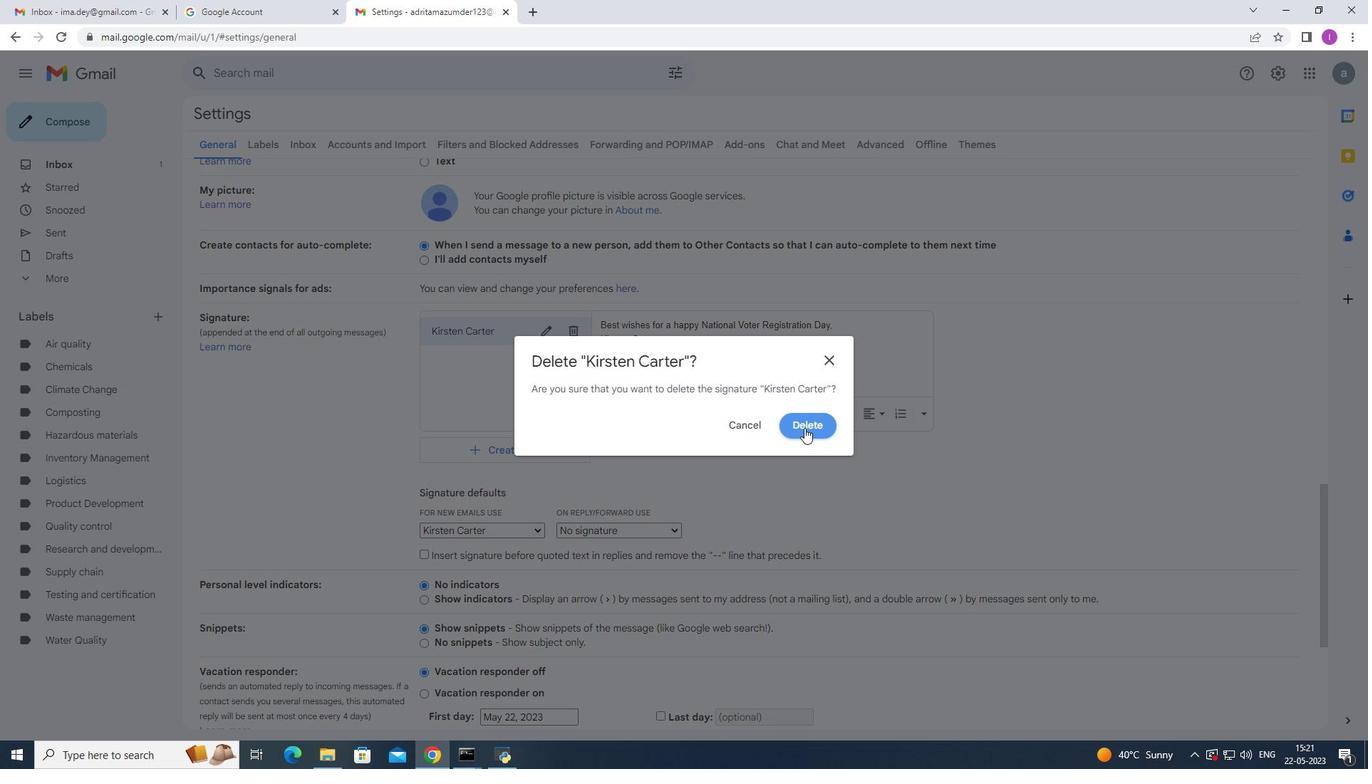 
Action: Mouse pressed left at (804, 426)
Screenshot: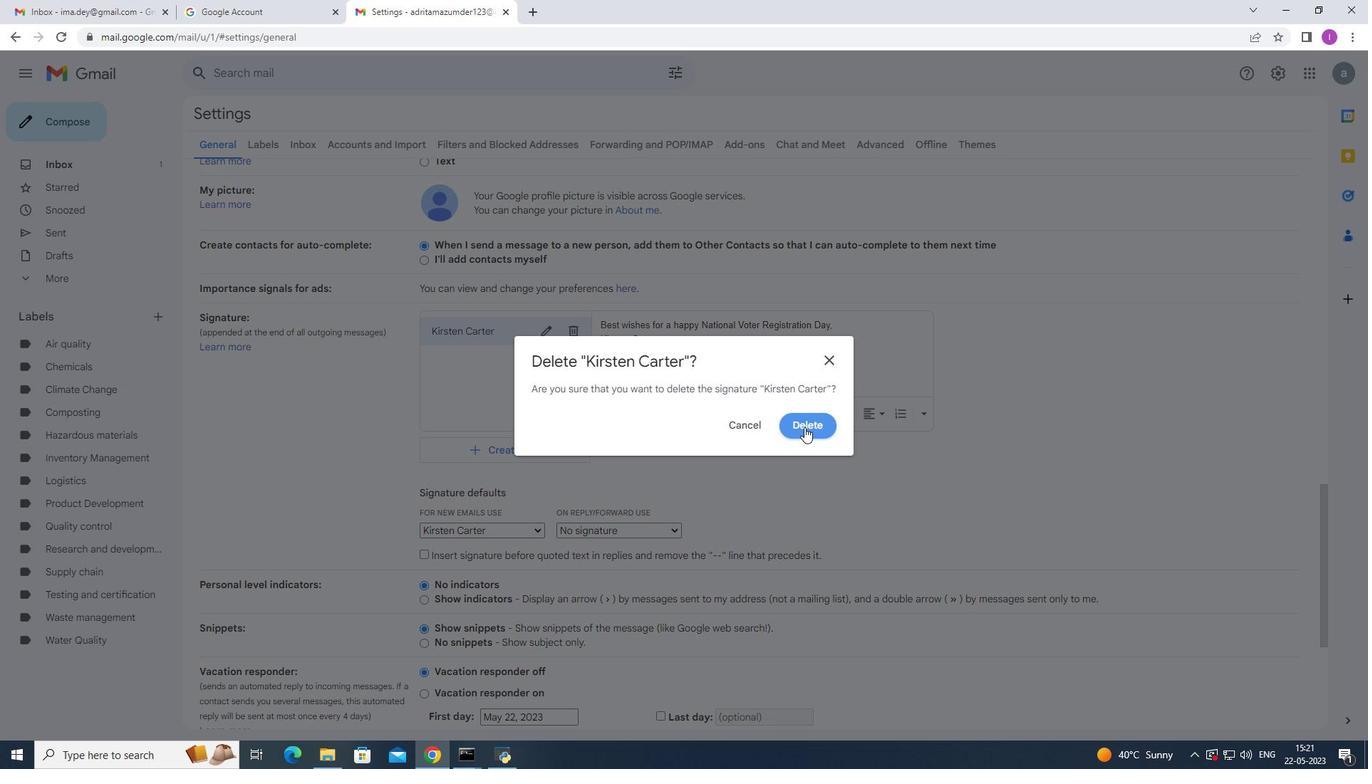 
Action: Mouse moved to (493, 344)
Screenshot: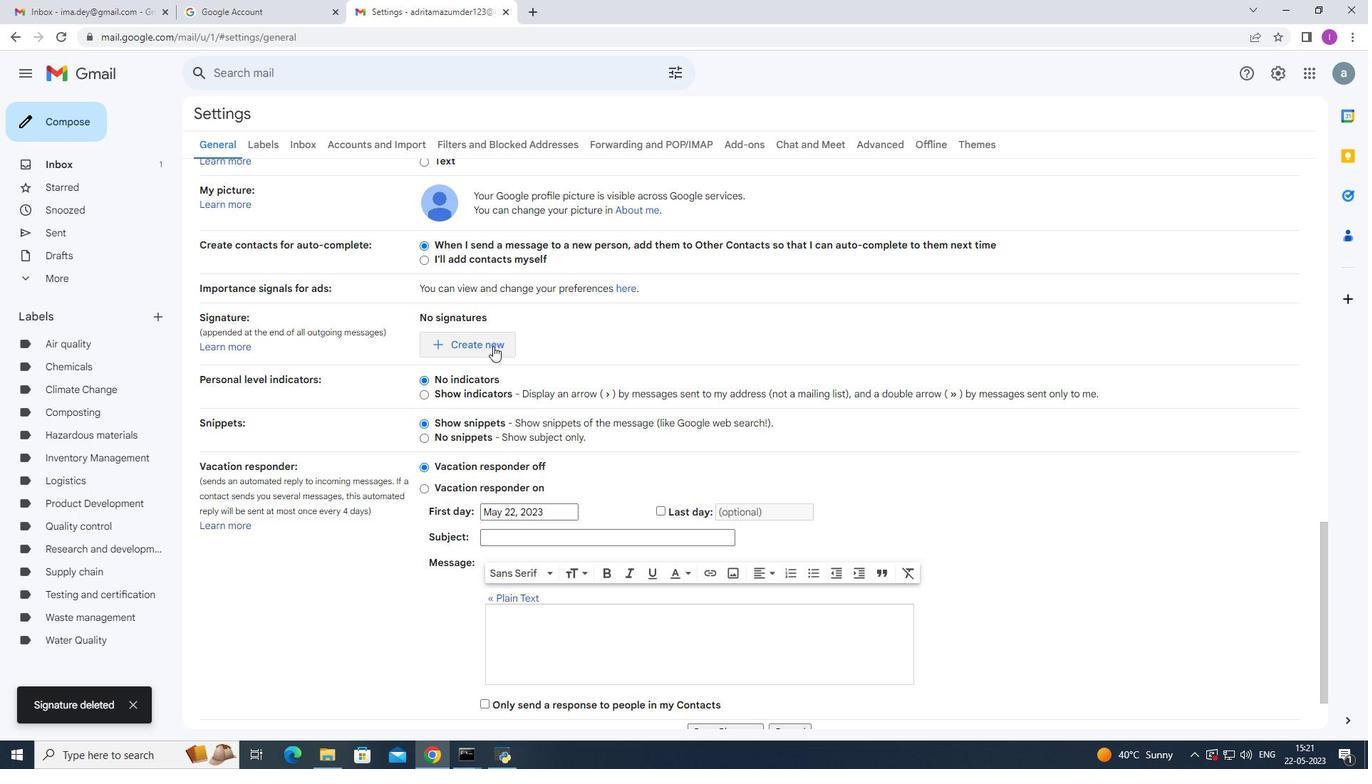 
Action: Mouse pressed left at (493, 344)
Screenshot: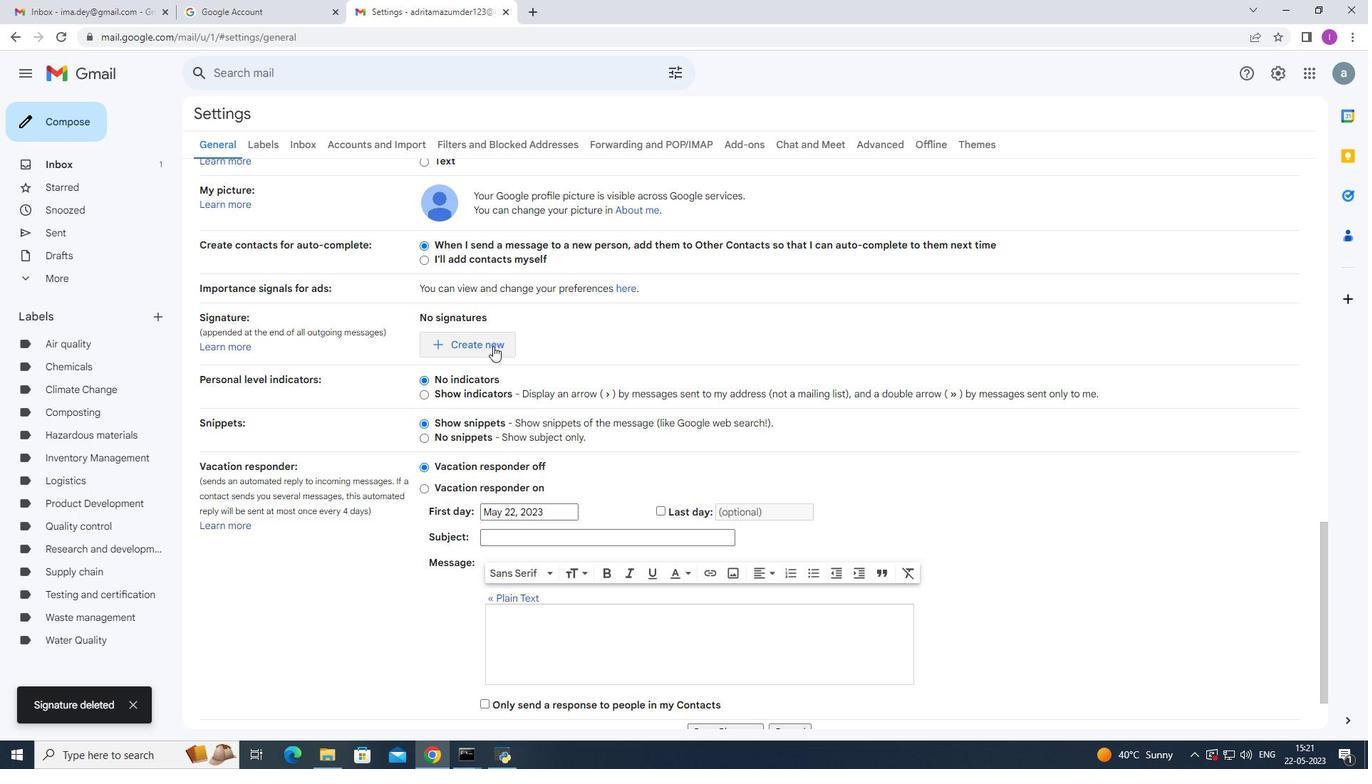 
Action: Mouse moved to (570, 391)
Screenshot: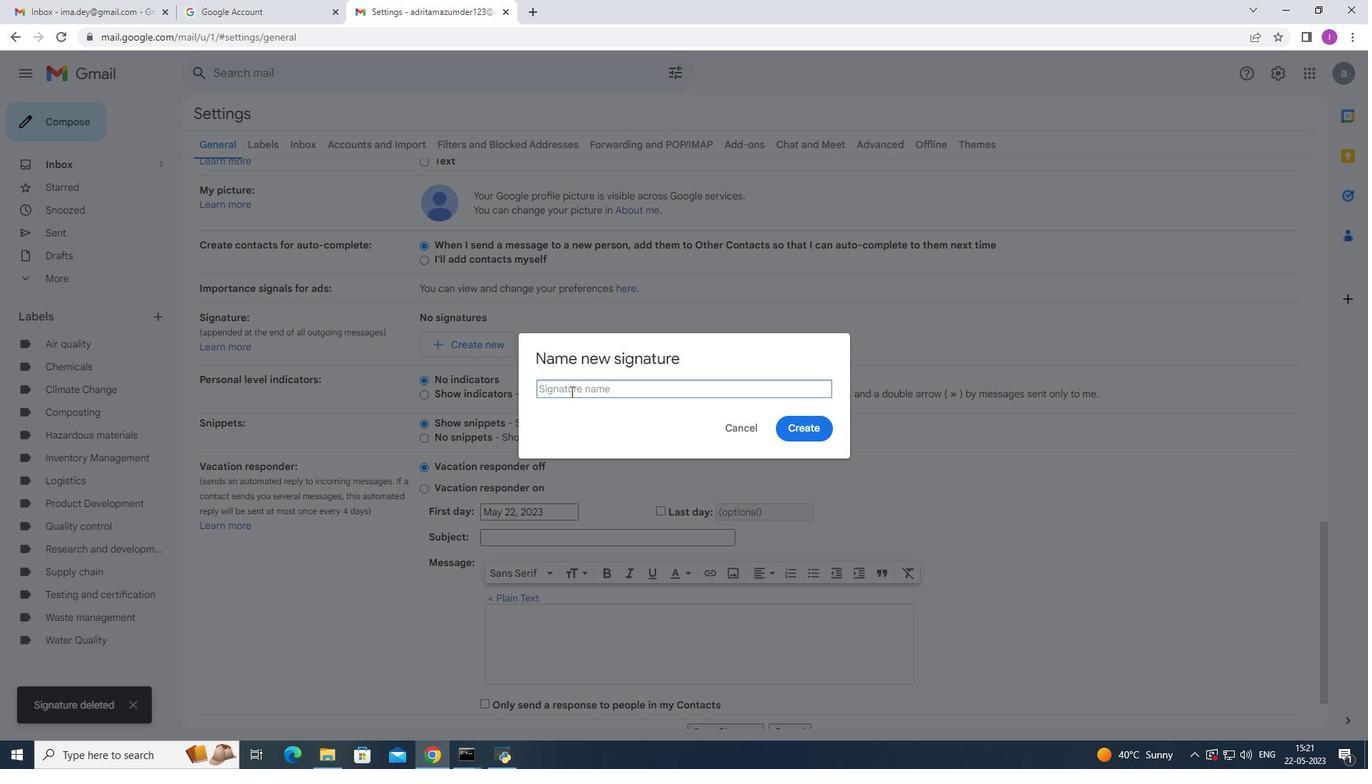 
Action: Mouse pressed left at (570, 391)
Screenshot: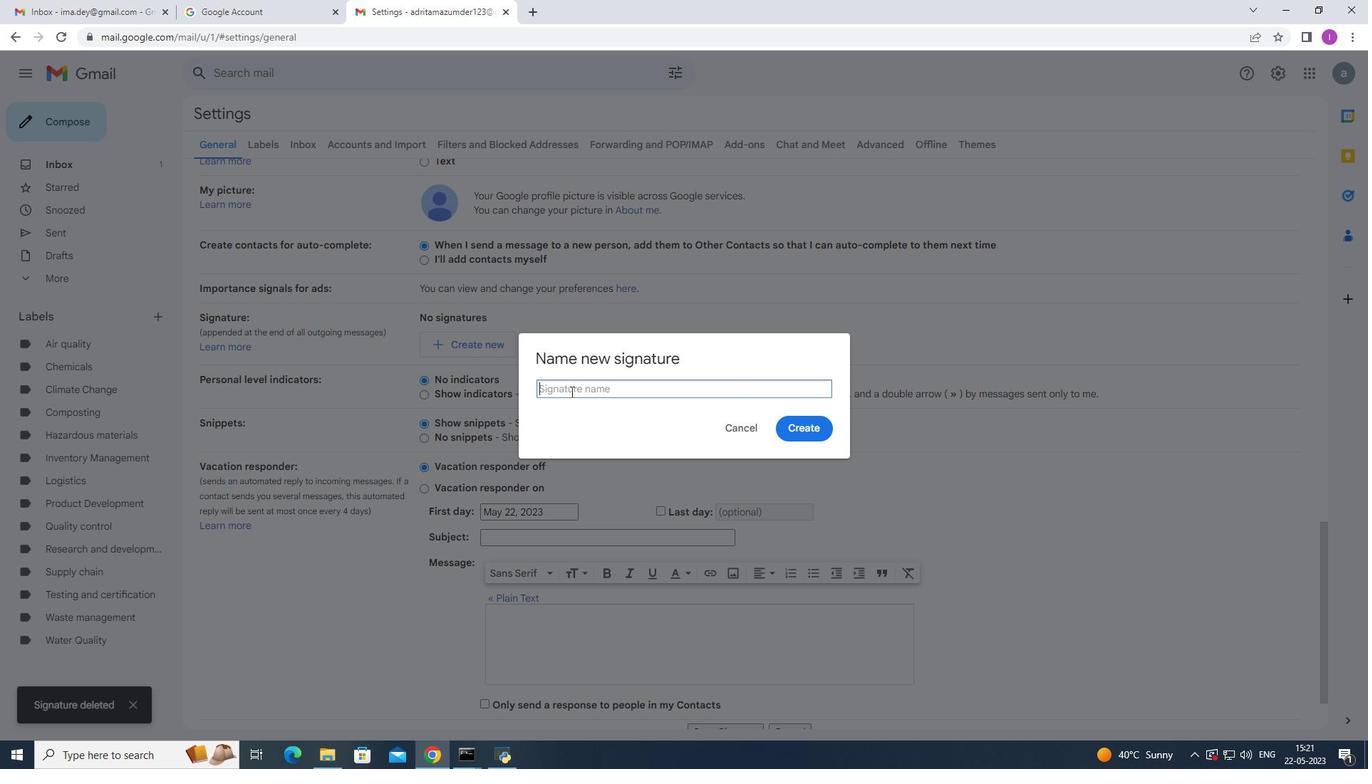
Action: Mouse moved to (617, 382)
Screenshot: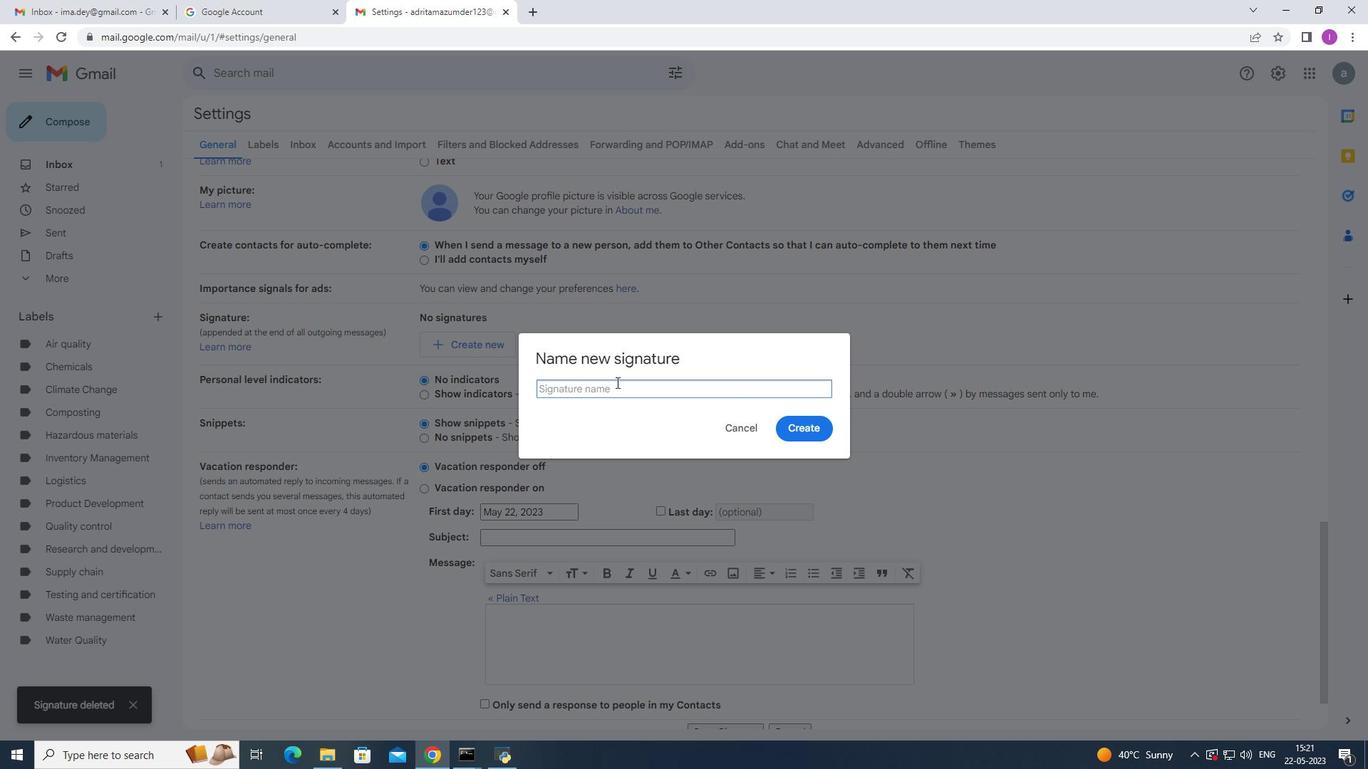 
Action: Key pressed <Key.shift>Kourtney<Key.space><Key.shift>Adams
Screenshot: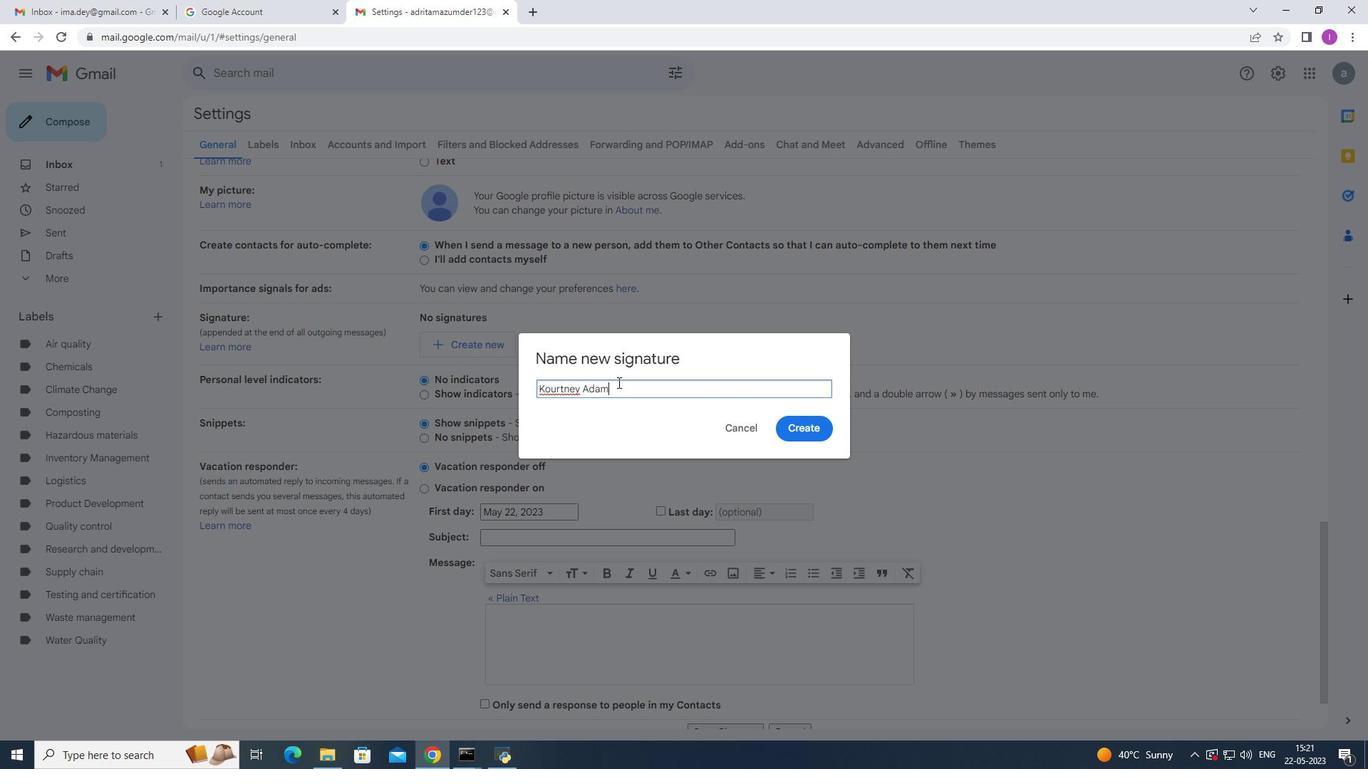 
Action: Mouse moved to (803, 431)
Screenshot: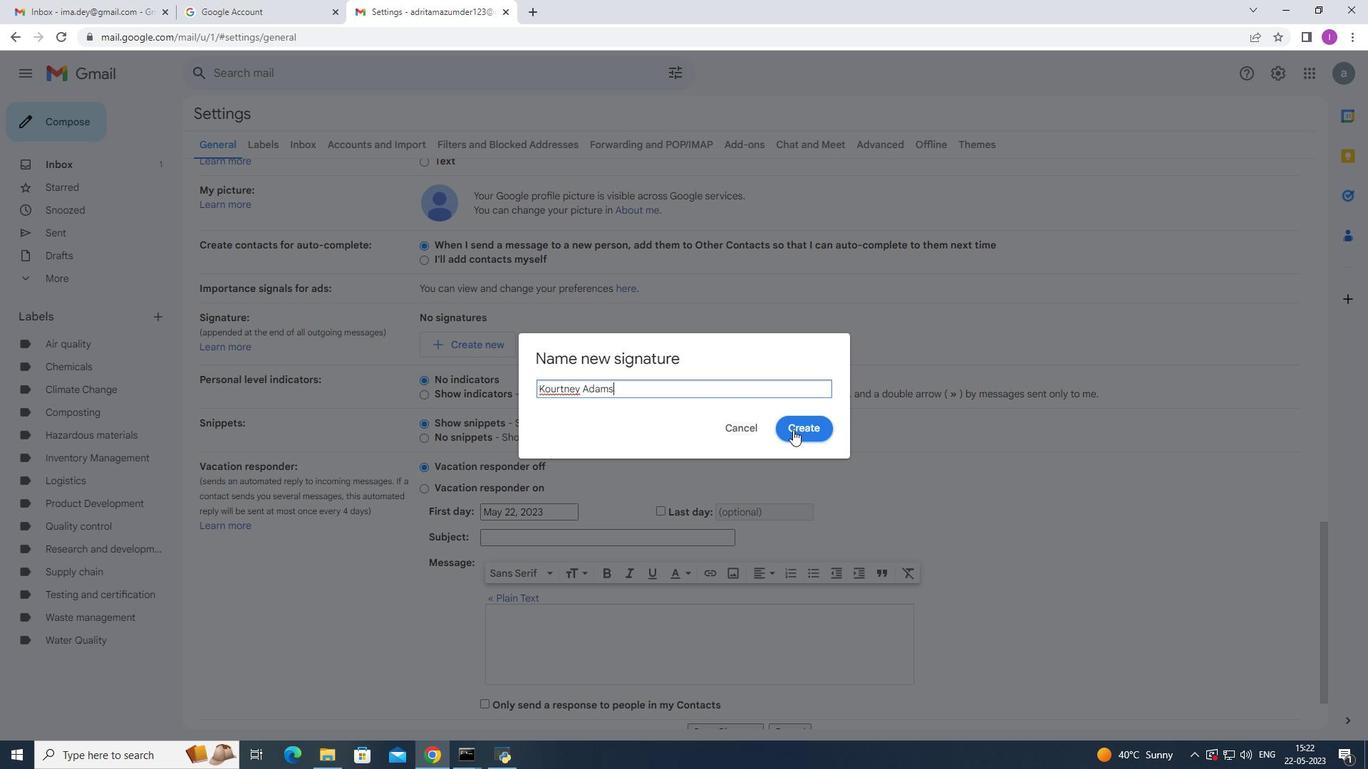 
Action: Mouse pressed left at (803, 431)
Screenshot: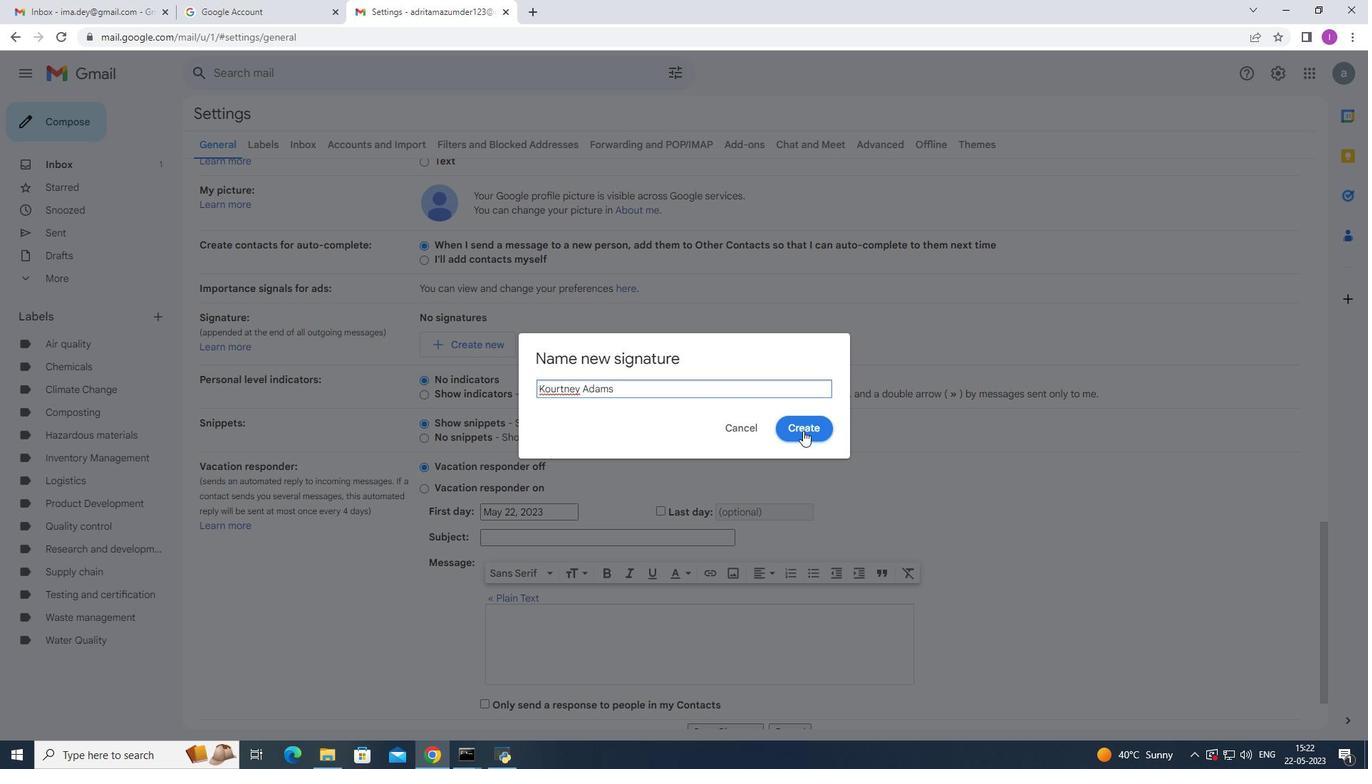 
Action: Mouse moved to (541, 530)
Screenshot: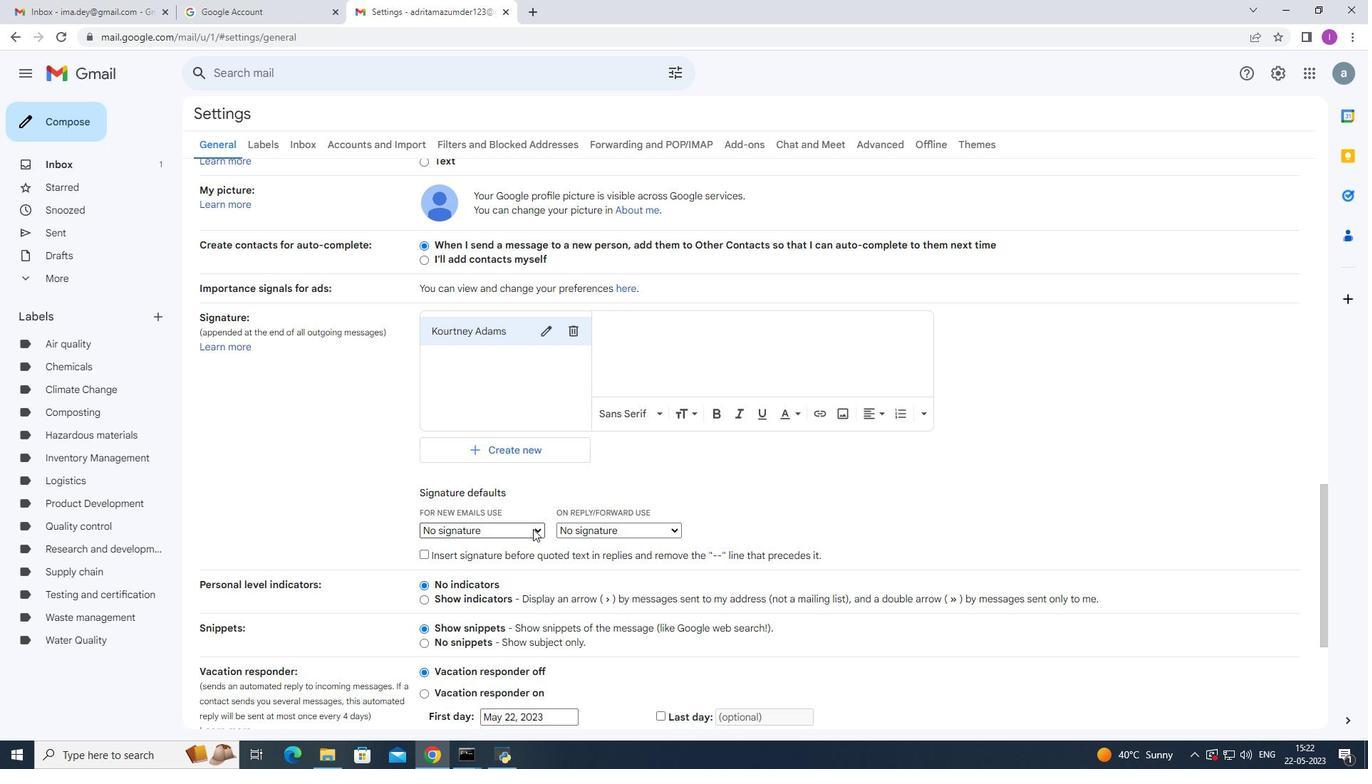 
Action: Mouse pressed left at (541, 530)
Screenshot: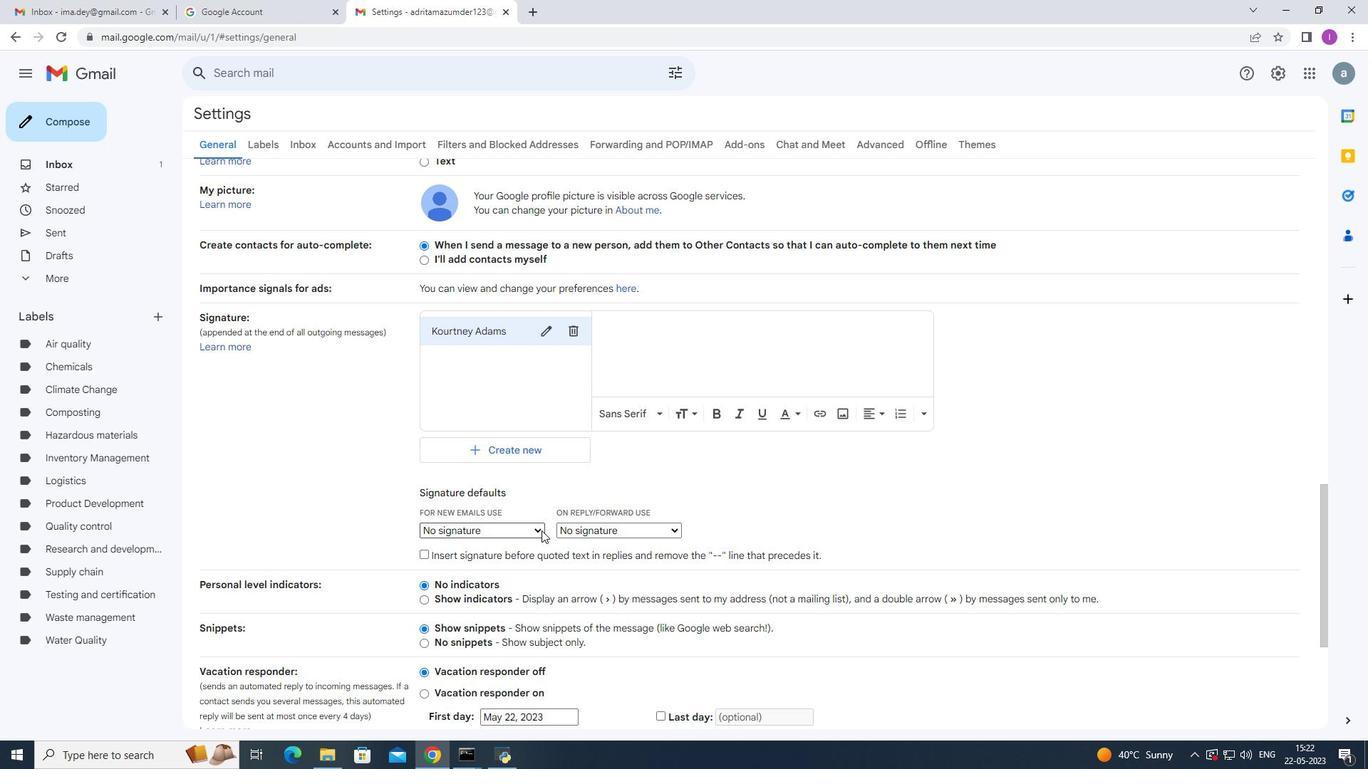 
Action: Mouse moved to (519, 562)
Screenshot: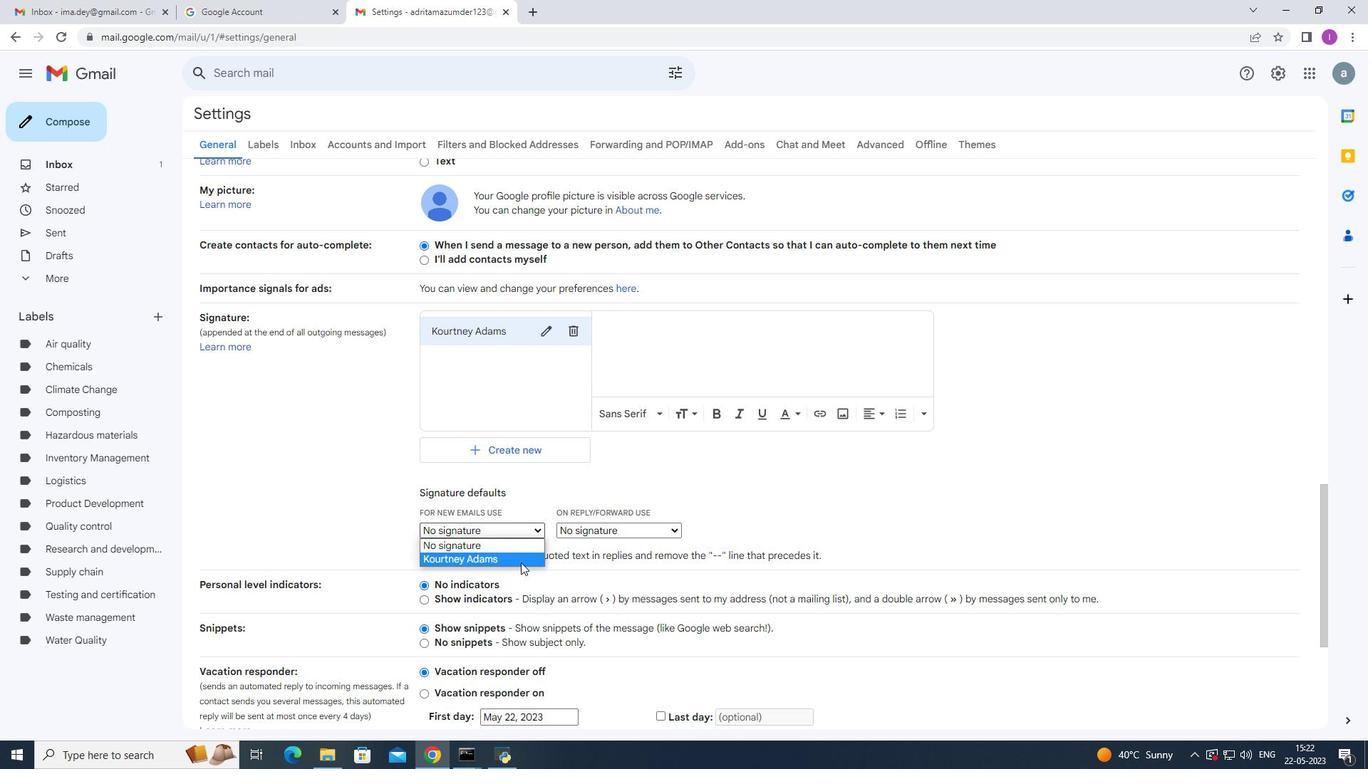 
Action: Mouse pressed left at (519, 562)
Screenshot: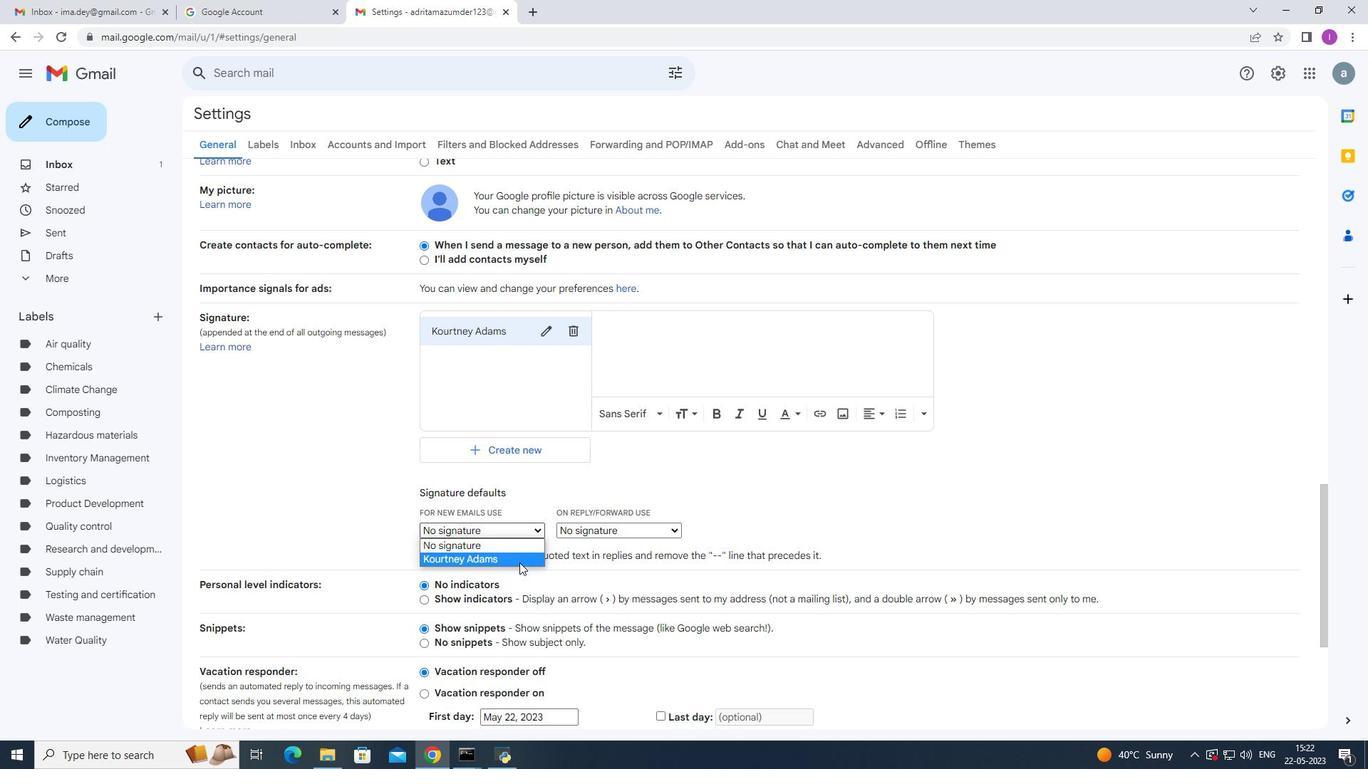 
Action: Mouse pressed left at (519, 562)
Screenshot: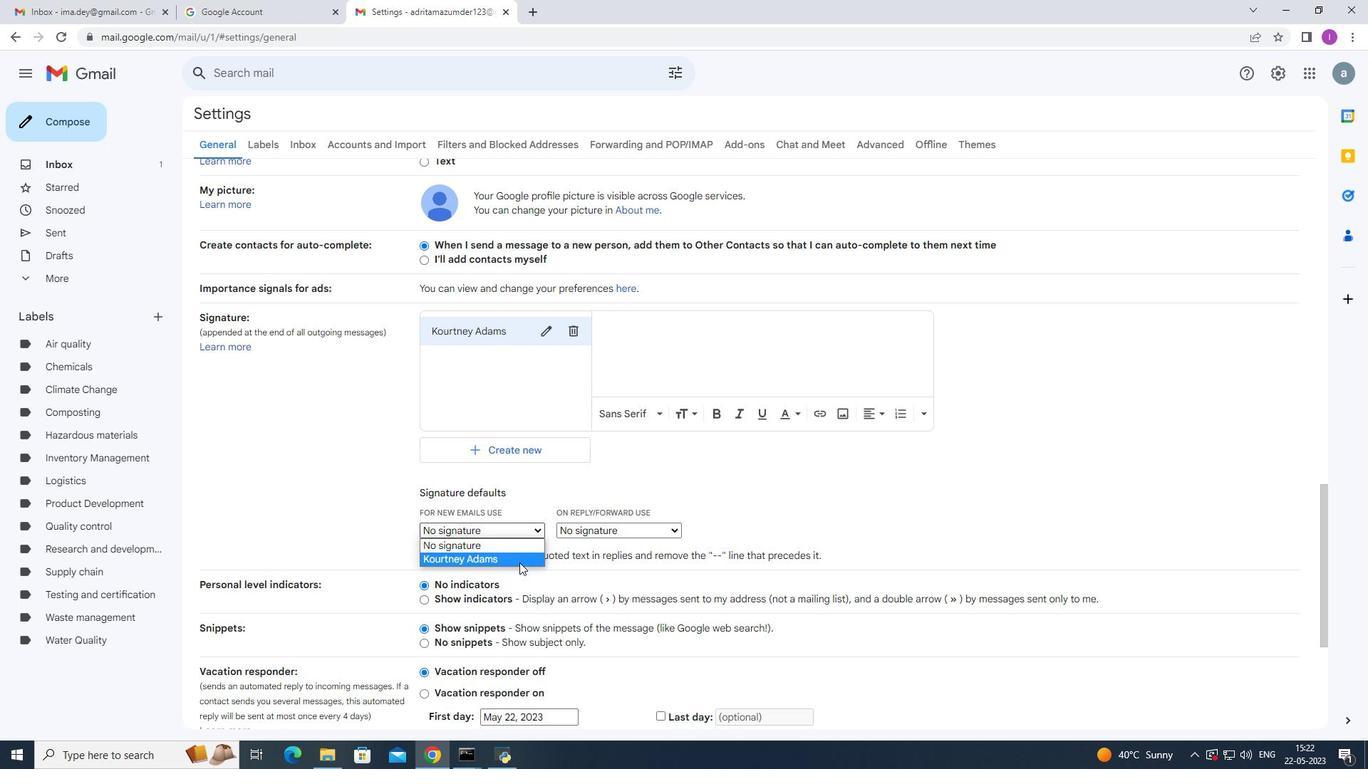 
Action: Mouse moved to (642, 327)
Screenshot: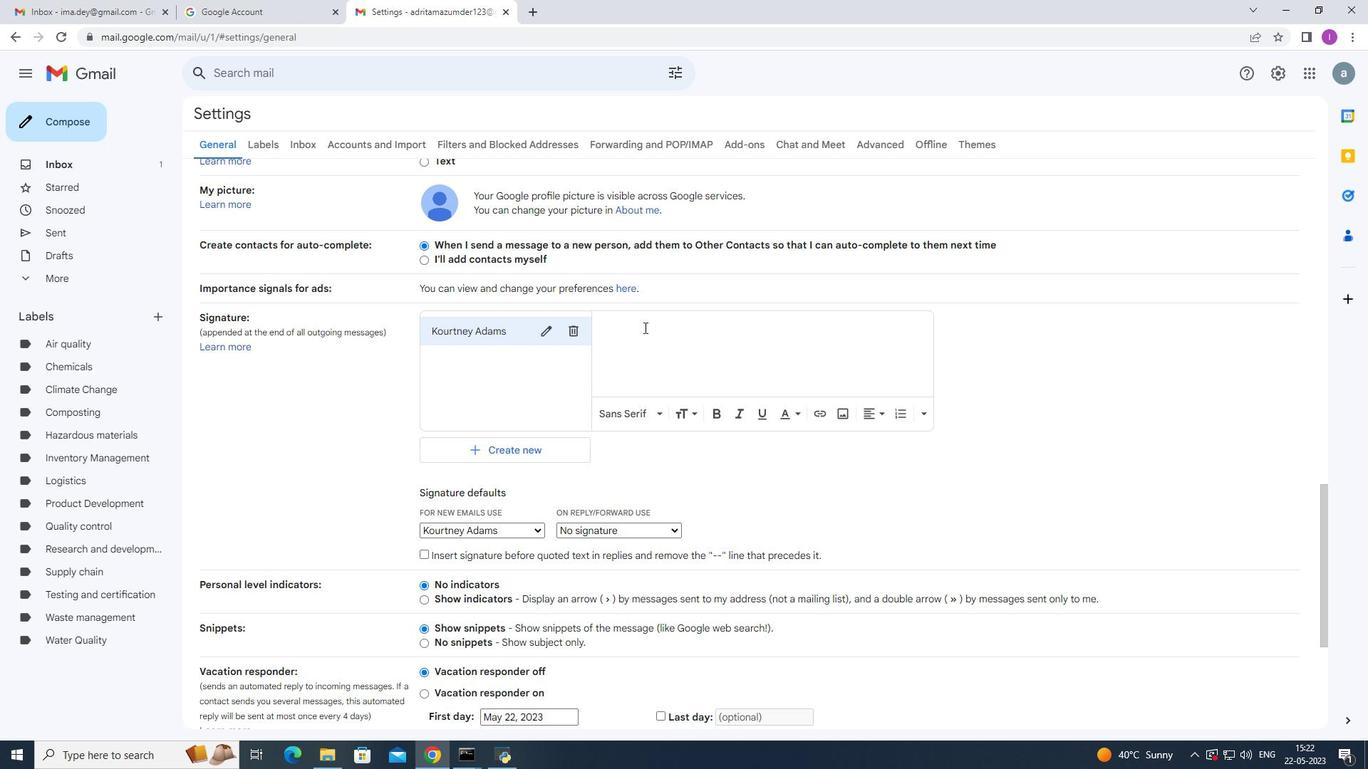 
Action: Mouse pressed left at (642, 327)
Screenshot: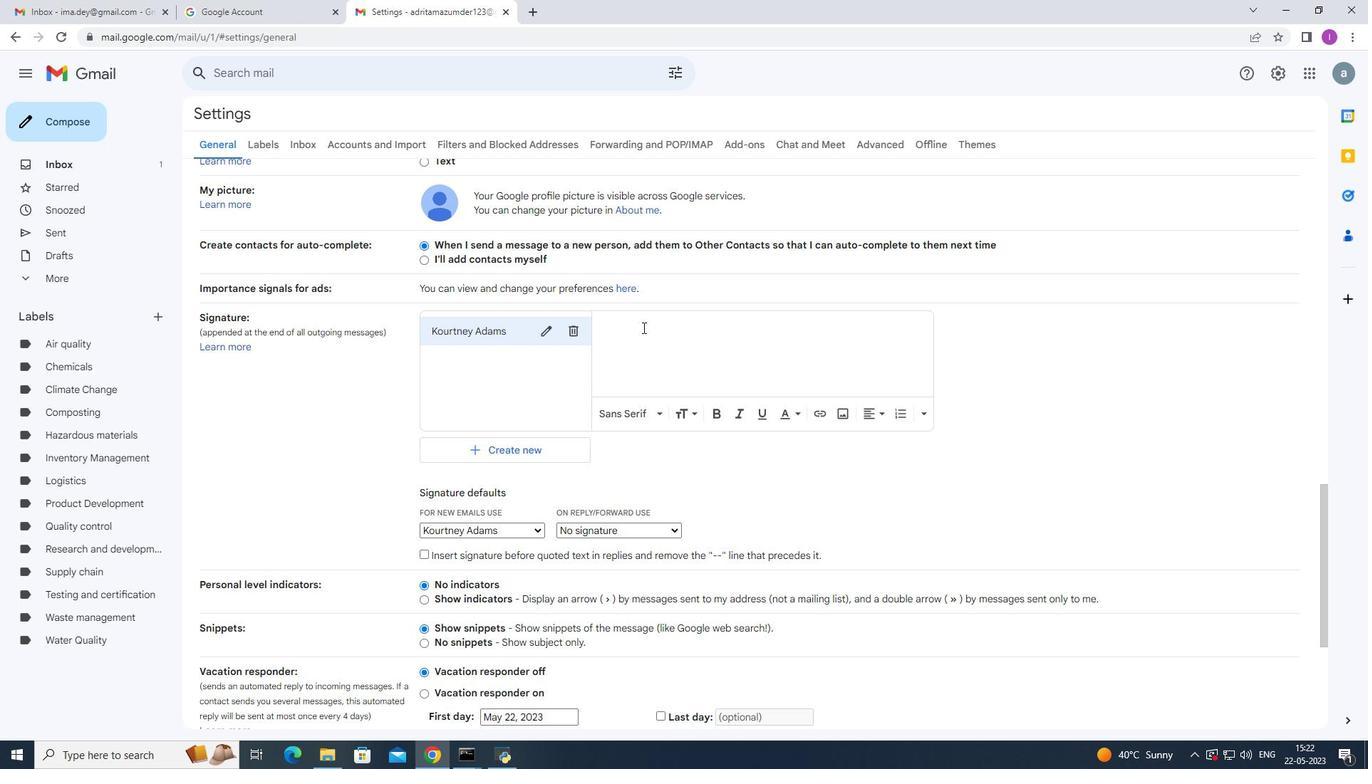 
Action: Mouse moved to (715, 339)
Screenshot: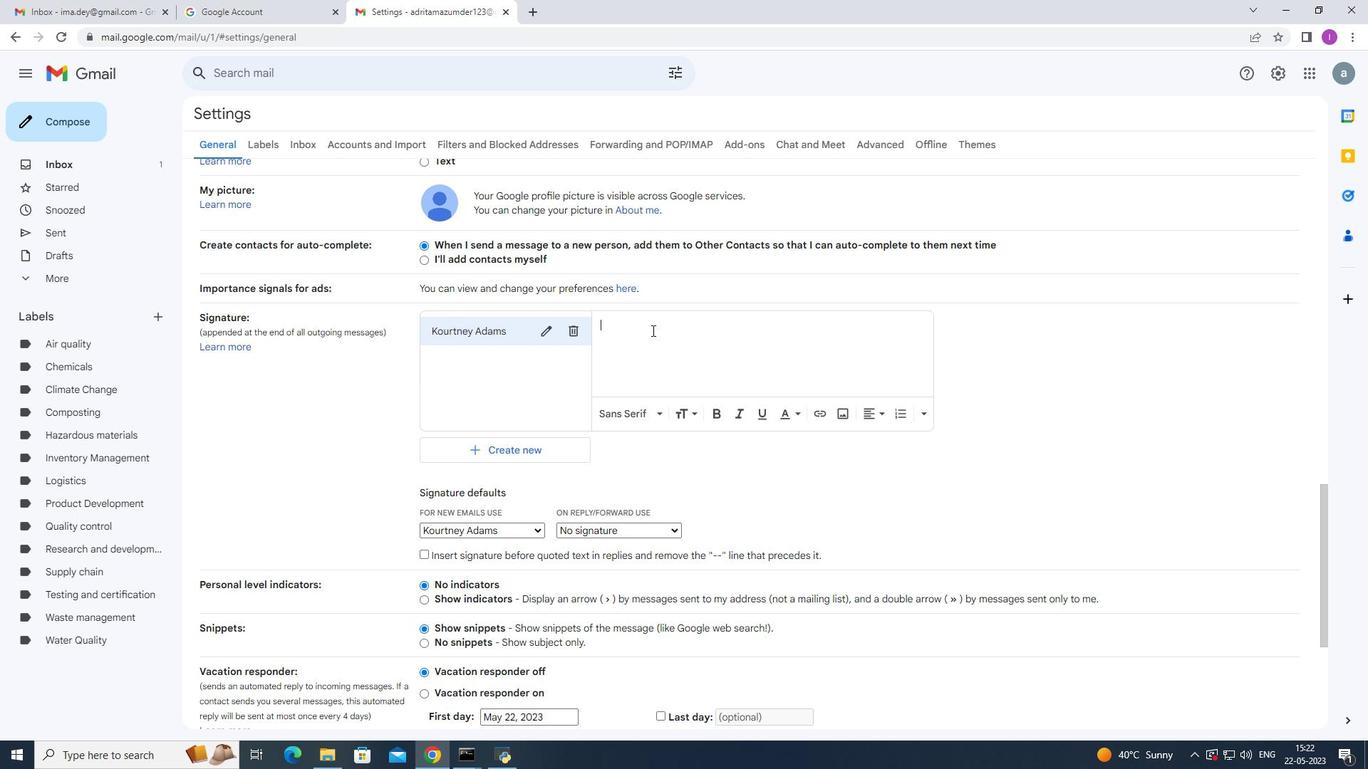 
Action: Key pressed <Key.shift><Key.shift><Key.shift><Key.shift><Key.shift><Key.shift><Key.shift>With<Key.space><Key.shift>Heart<Key.backspace><Key.backspace><Key.backspace><Key.backspace><Key.backspace>hea4rt<Key.backspace><Key.backspace><Key.backspace>rtfr<Key.backspace>elt<Key.space>ths<Key.backspace>am<Key.backspace>nks<Key.space><Key.shift>and<Key.space>warm<Key.space>wishes,<Key.enter><Key.shift>Kourtnety<Key.backspace>ey<Key.backspace><Key.backspace><Key.backspace><Key.backspace><Key.backspace>ney<Key.space><Key.shift><Key.shift><Key.shift><Key.shift><Key.shift><Key.shift><Key.shift><Key.shift><Key.shift><Key.shift><Key.shift><Key.shift><Key.shift><Key.shift><Key.shift><Key.shift><Key.shift><Key.shift><Key.shift><Key.shift><Key.shift><Key.shift><Key.shift><Key.shift><Key.shift><Key.shift><Key.shift><Key.shift><Key.shift><Key.shift><Key.shift><Key.shift><Key.shift><Key.shift><Key.shift>Adams
Screenshot: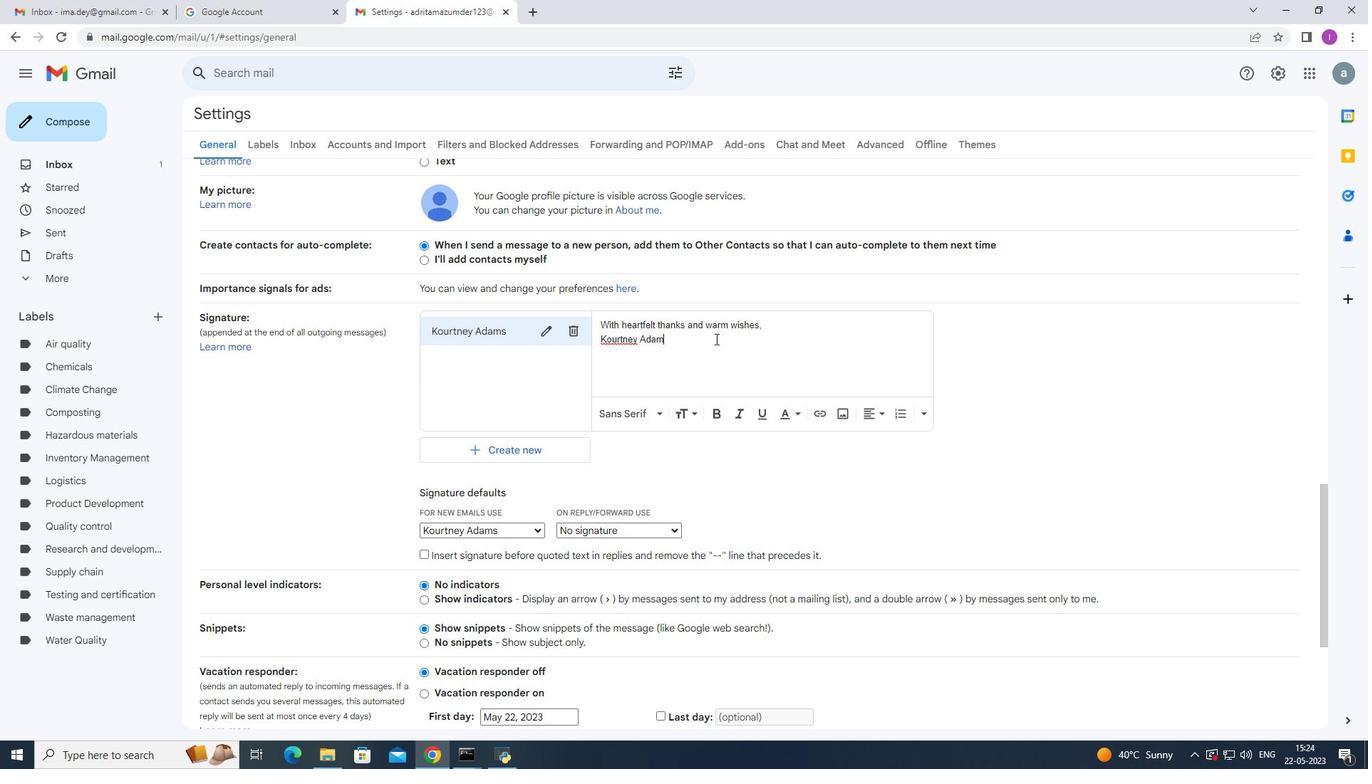 
Action: Mouse moved to (636, 339)
Screenshot: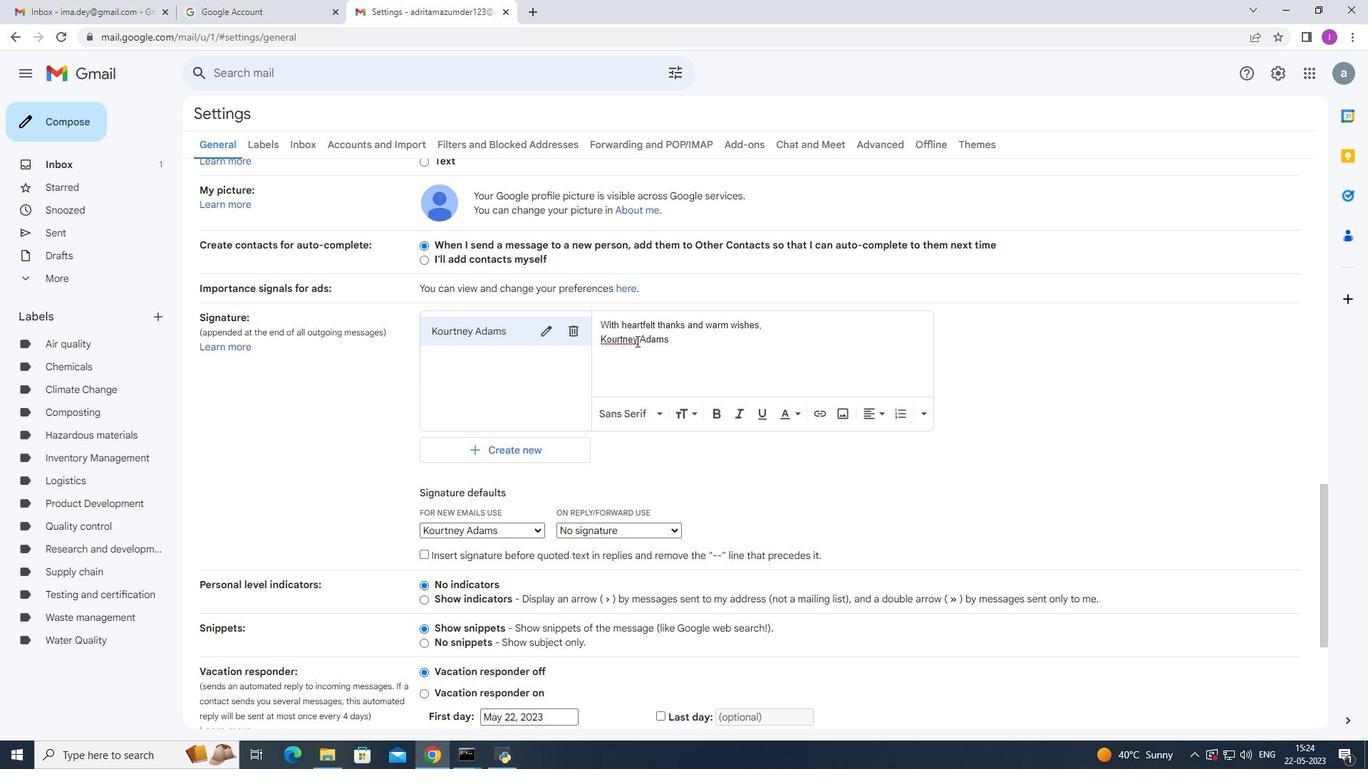 
Action: Mouse pressed left at (636, 339)
Screenshot: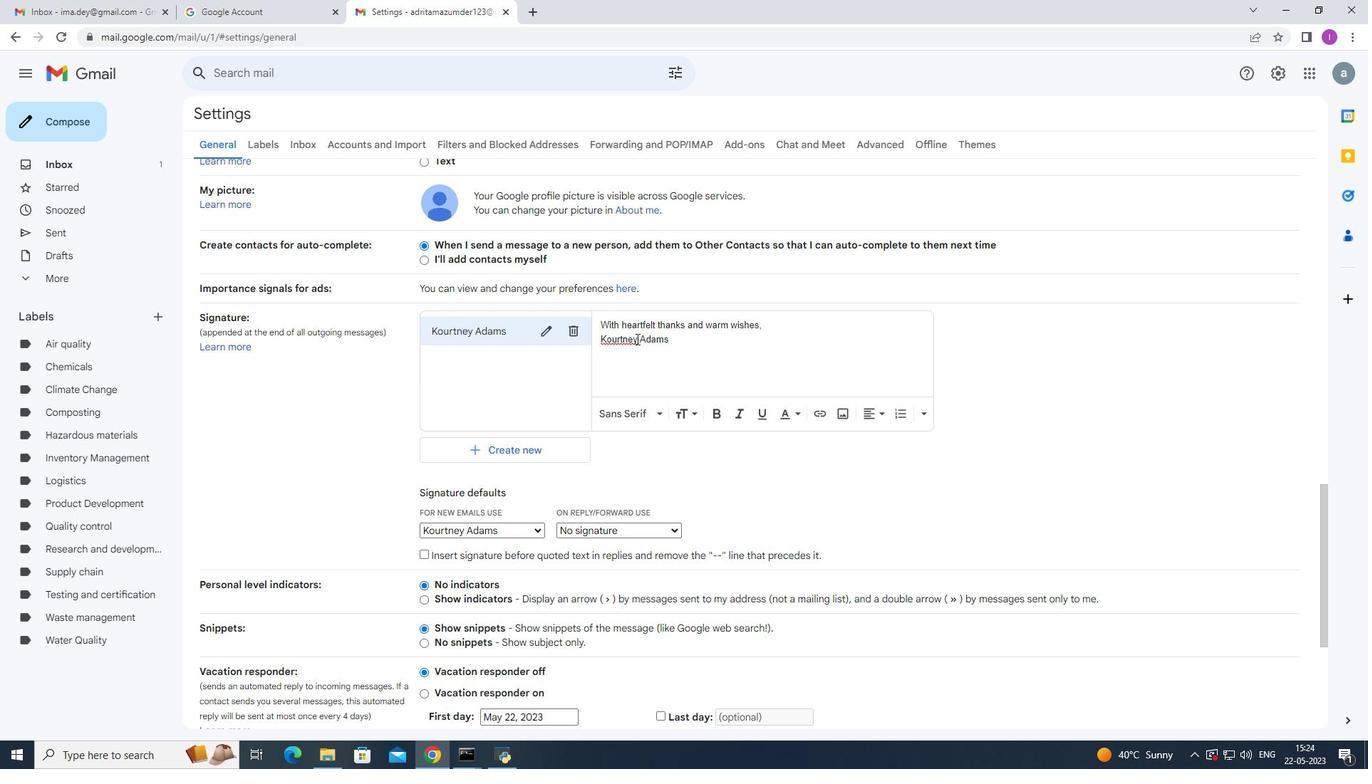 
Action: Mouse moved to (639, 339)
Screenshot: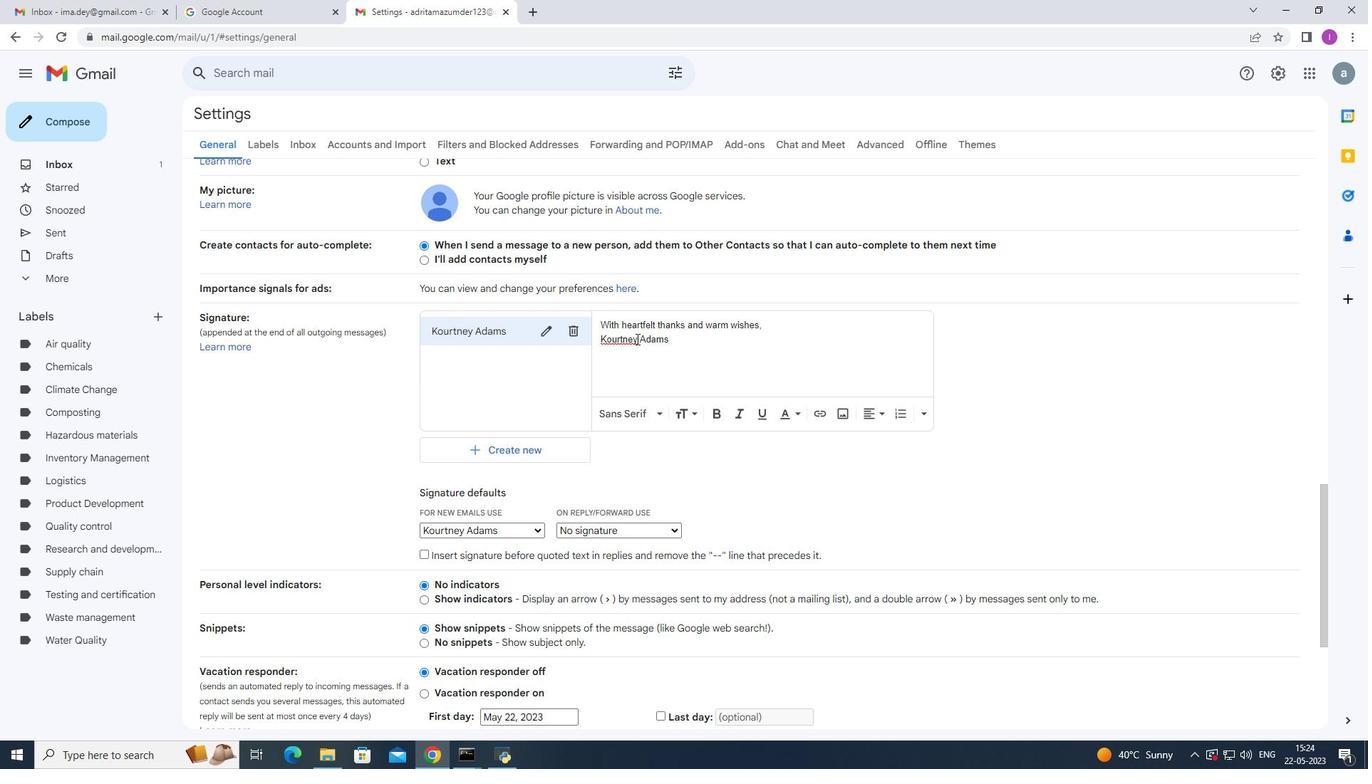 
Action: Key pressed <Key.space>
Screenshot: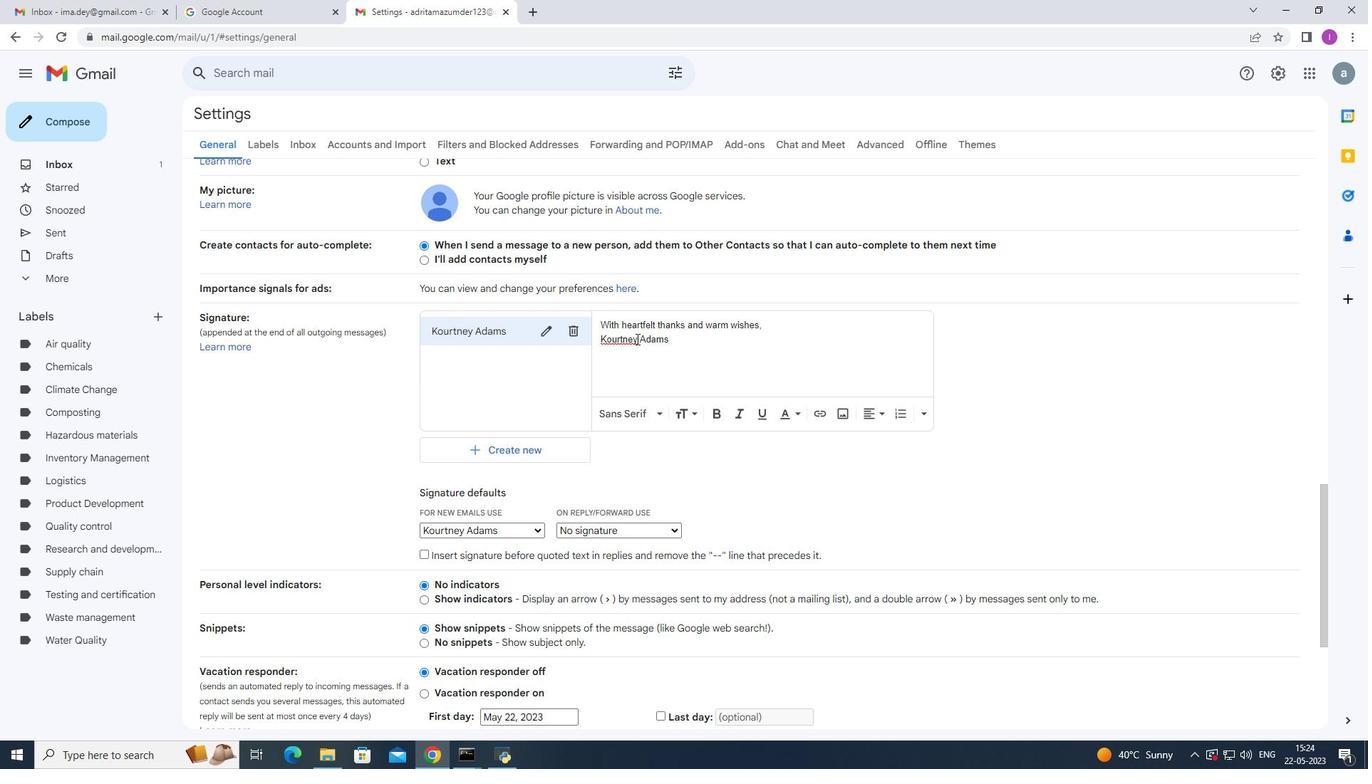
Action: Mouse moved to (603, 481)
Screenshot: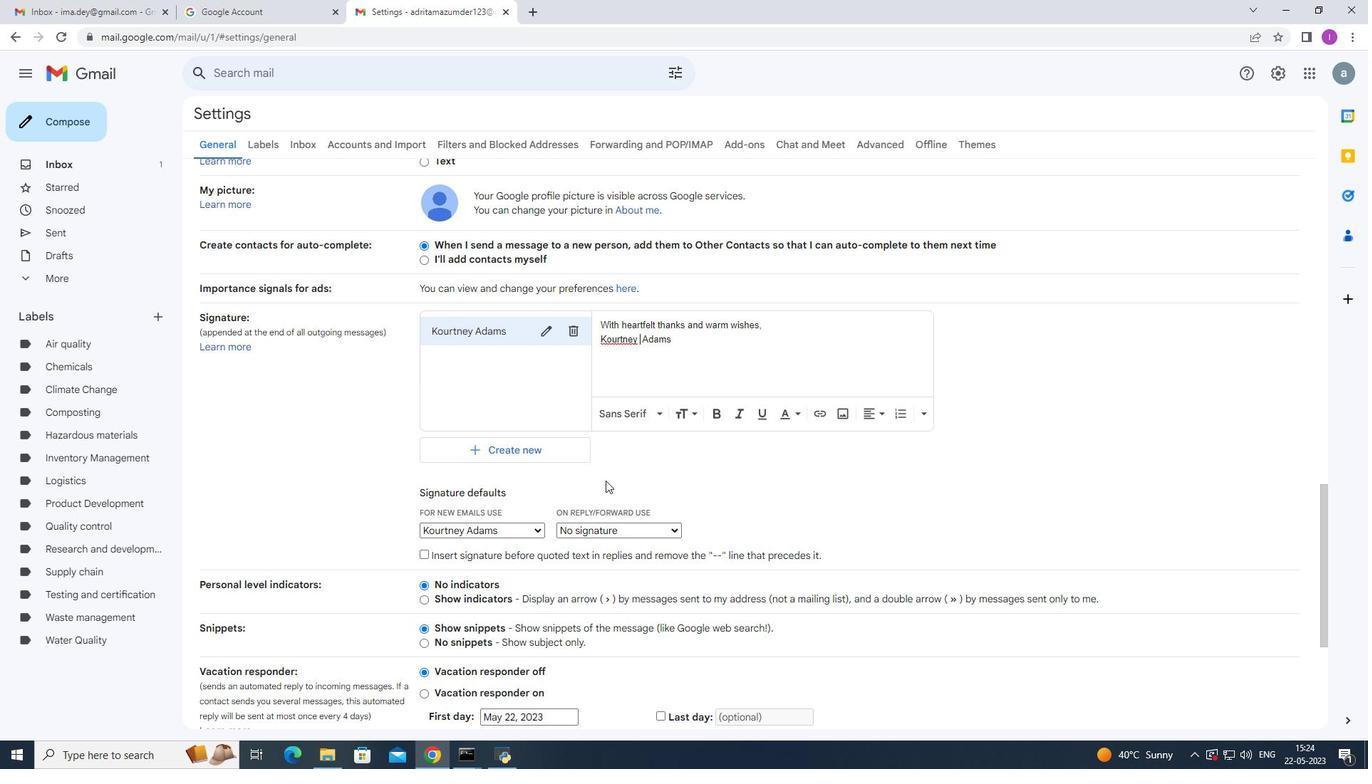 
Action: Mouse scrolled (603, 480) with delta (0, 0)
Screenshot: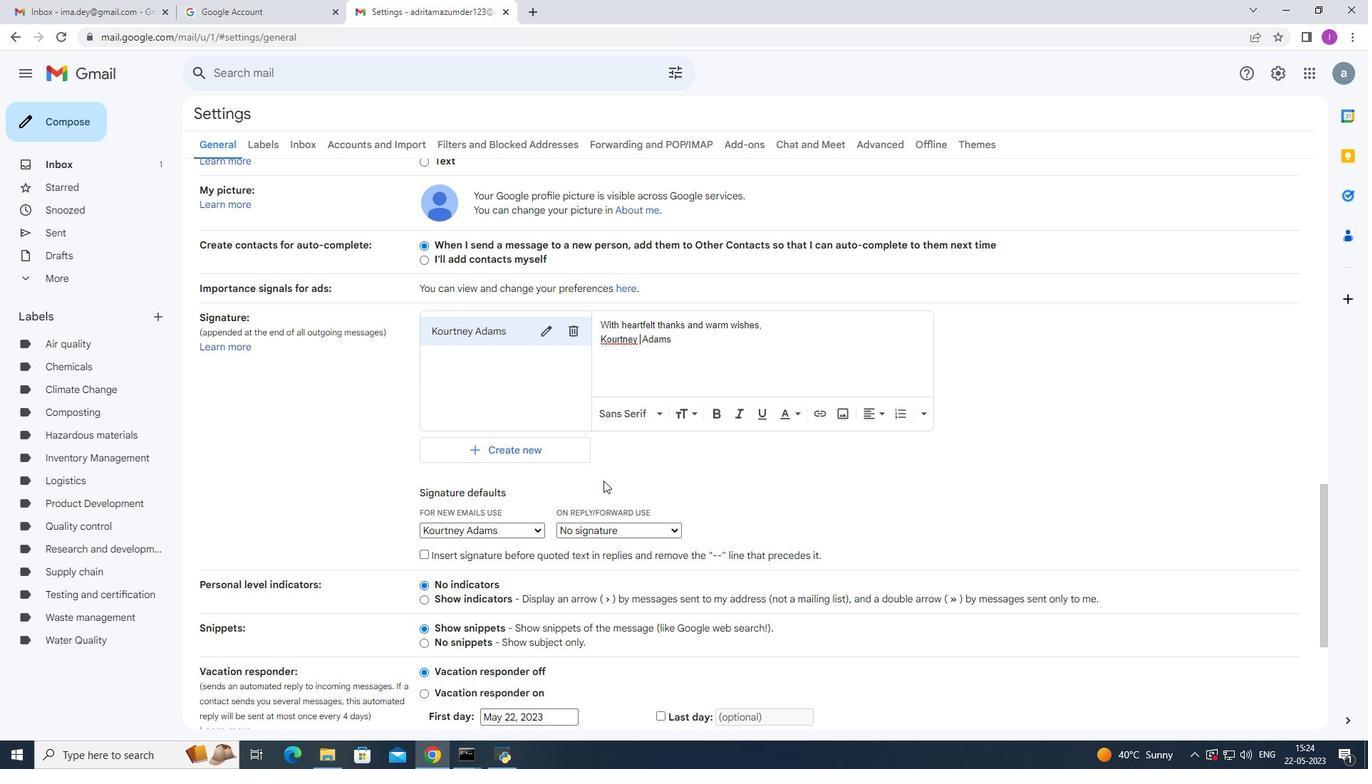 
Action: Mouse moved to (602, 482)
Screenshot: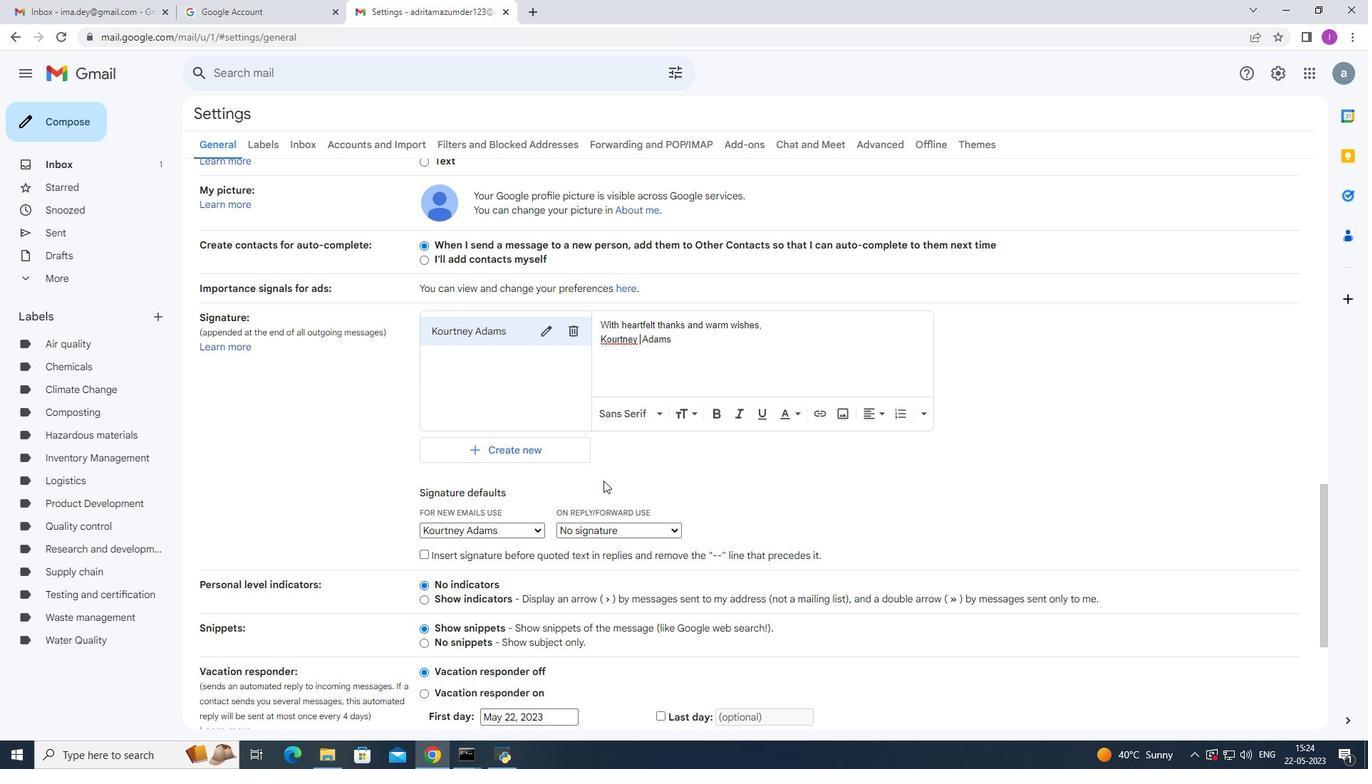 
Action: Mouse scrolled (602, 481) with delta (0, 0)
Screenshot: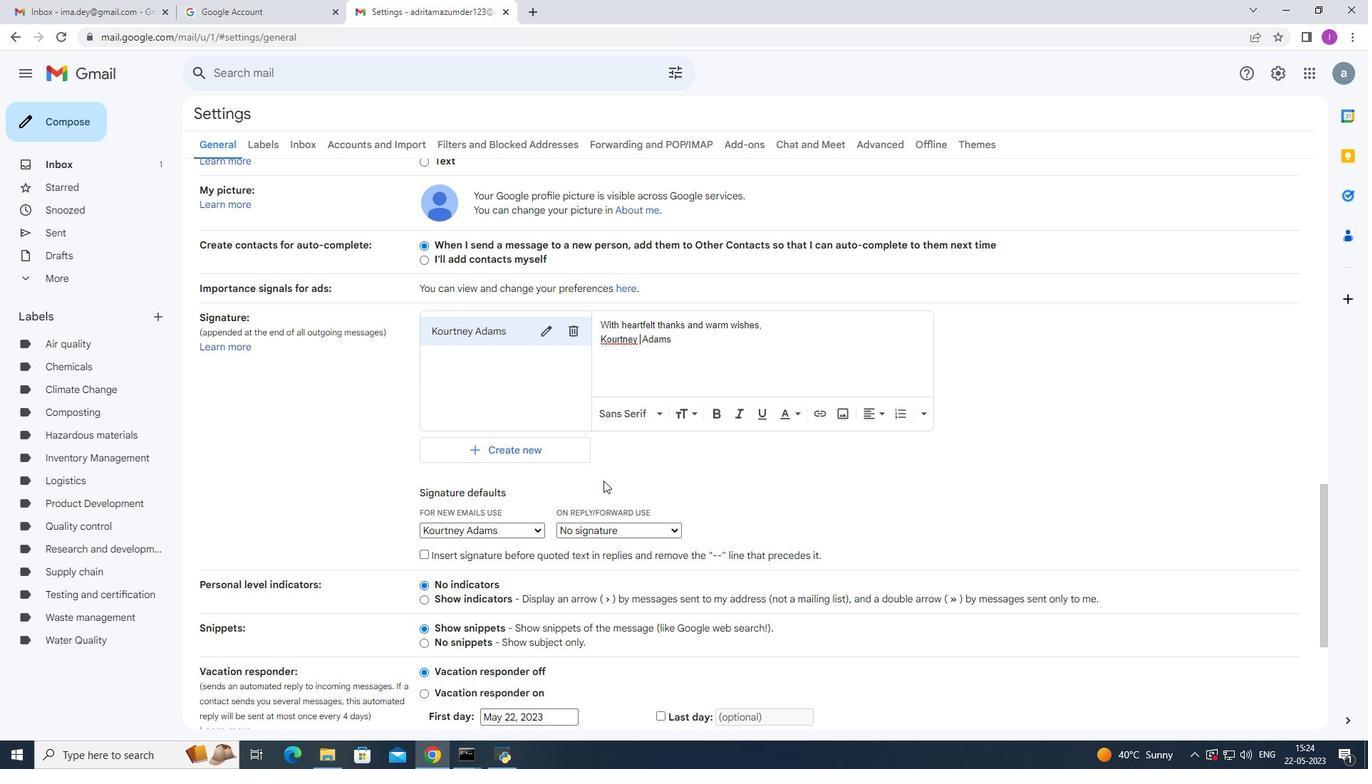 
Action: Mouse moved to (602, 482)
Screenshot: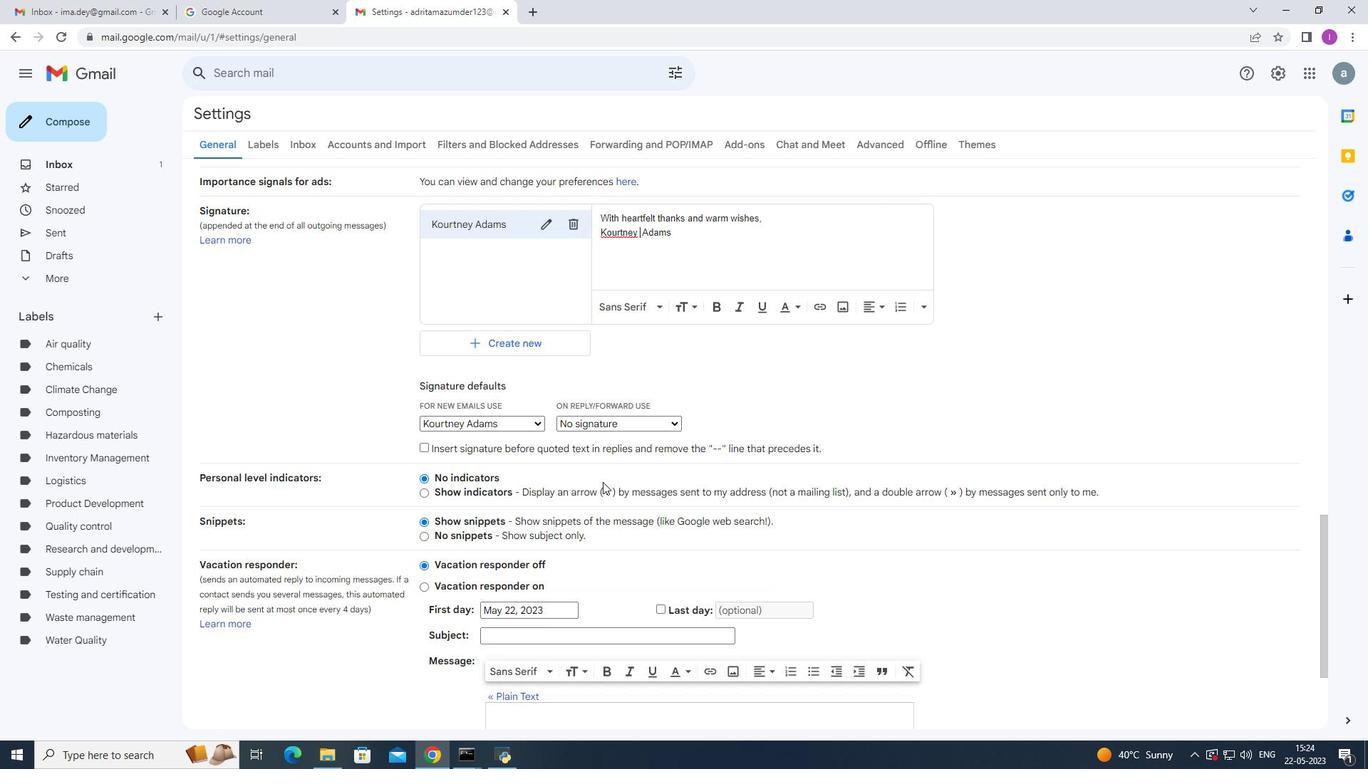 
Action: Mouse scrolled (602, 481) with delta (0, 0)
Screenshot: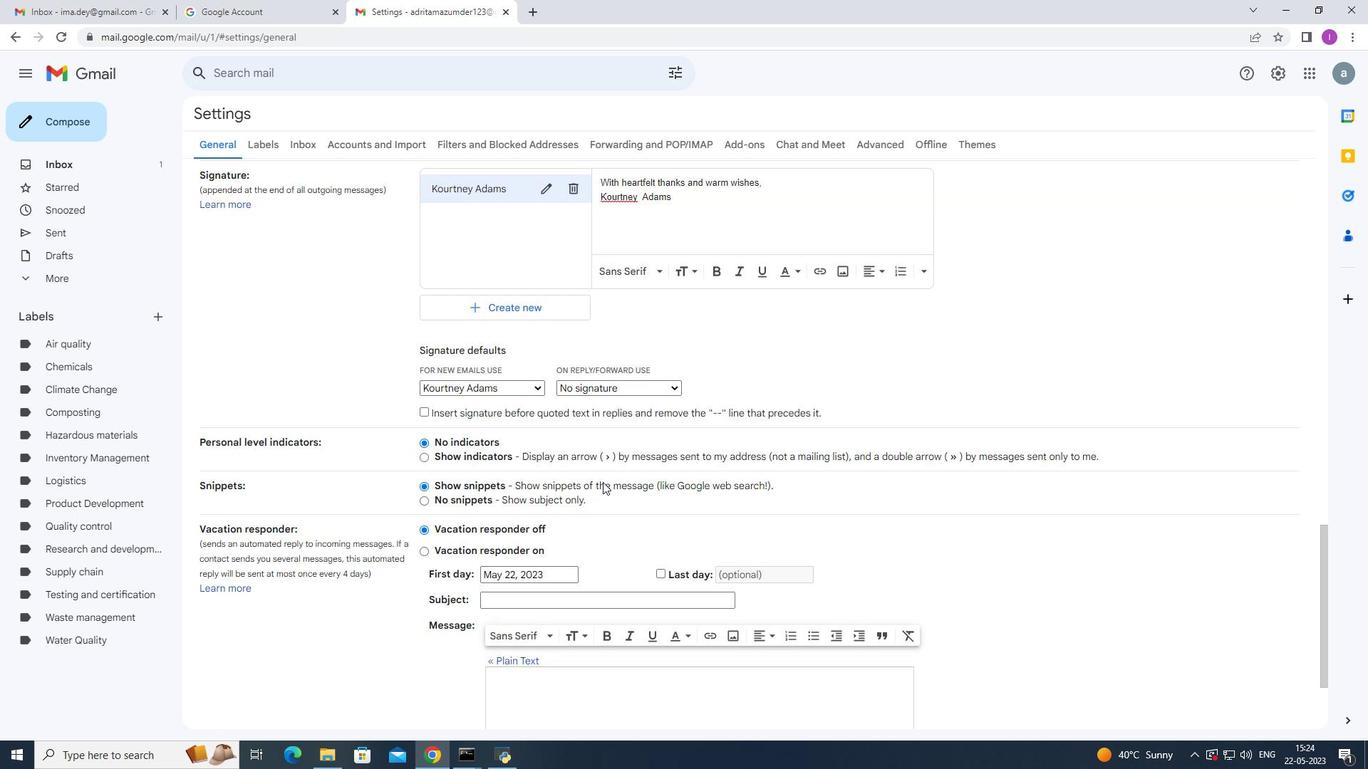 
Action: Mouse moved to (603, 483)
Screenshot: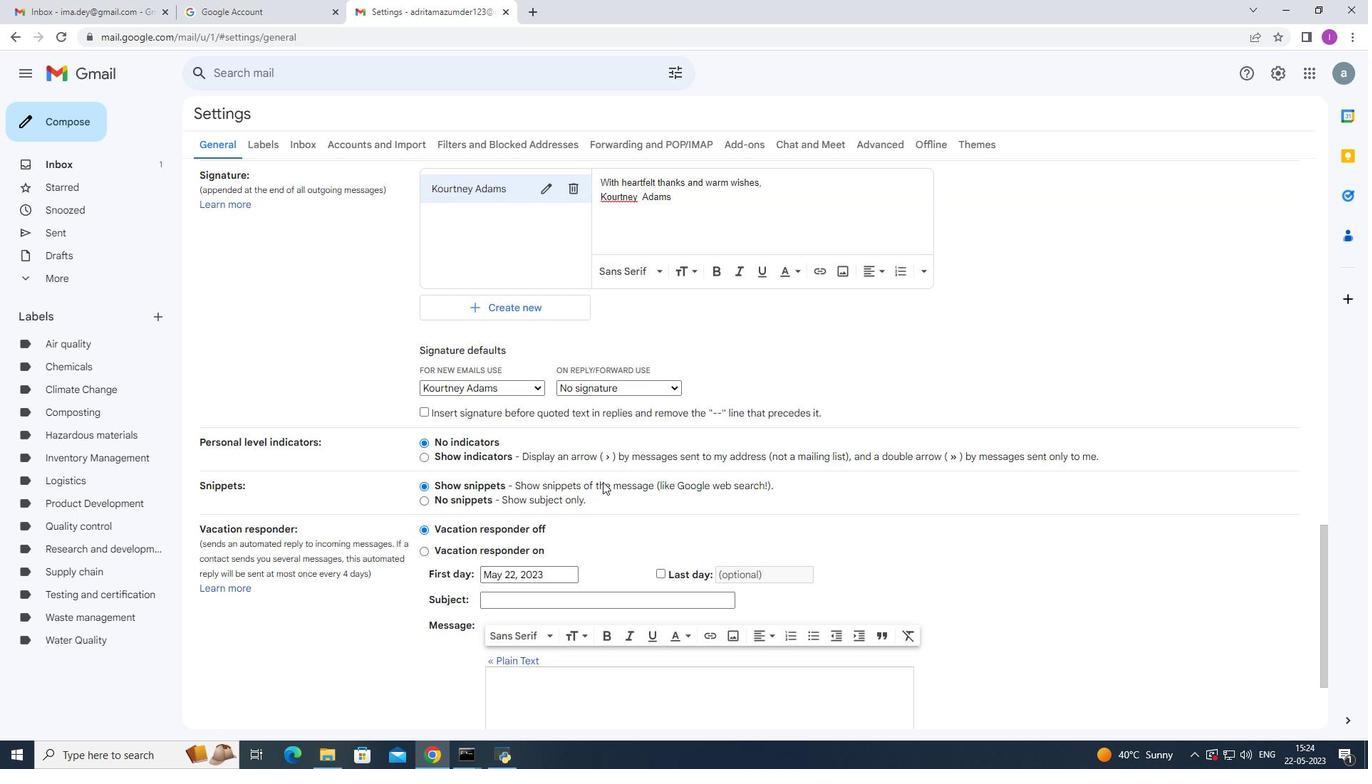 
Action: Mouse scrolled (603, 482) with delta (0, 0)
Screenshot: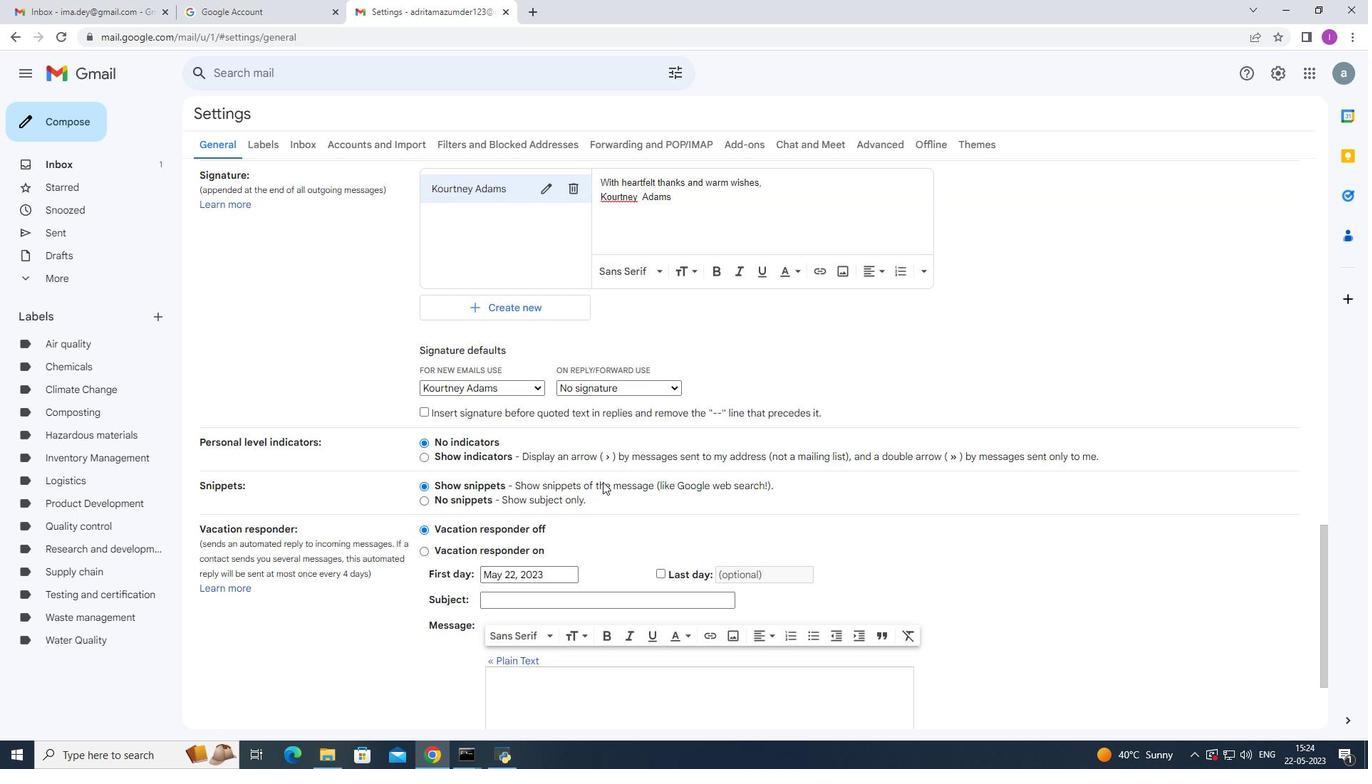 
Action: Mouse moved to (603, 483)
Screenshot: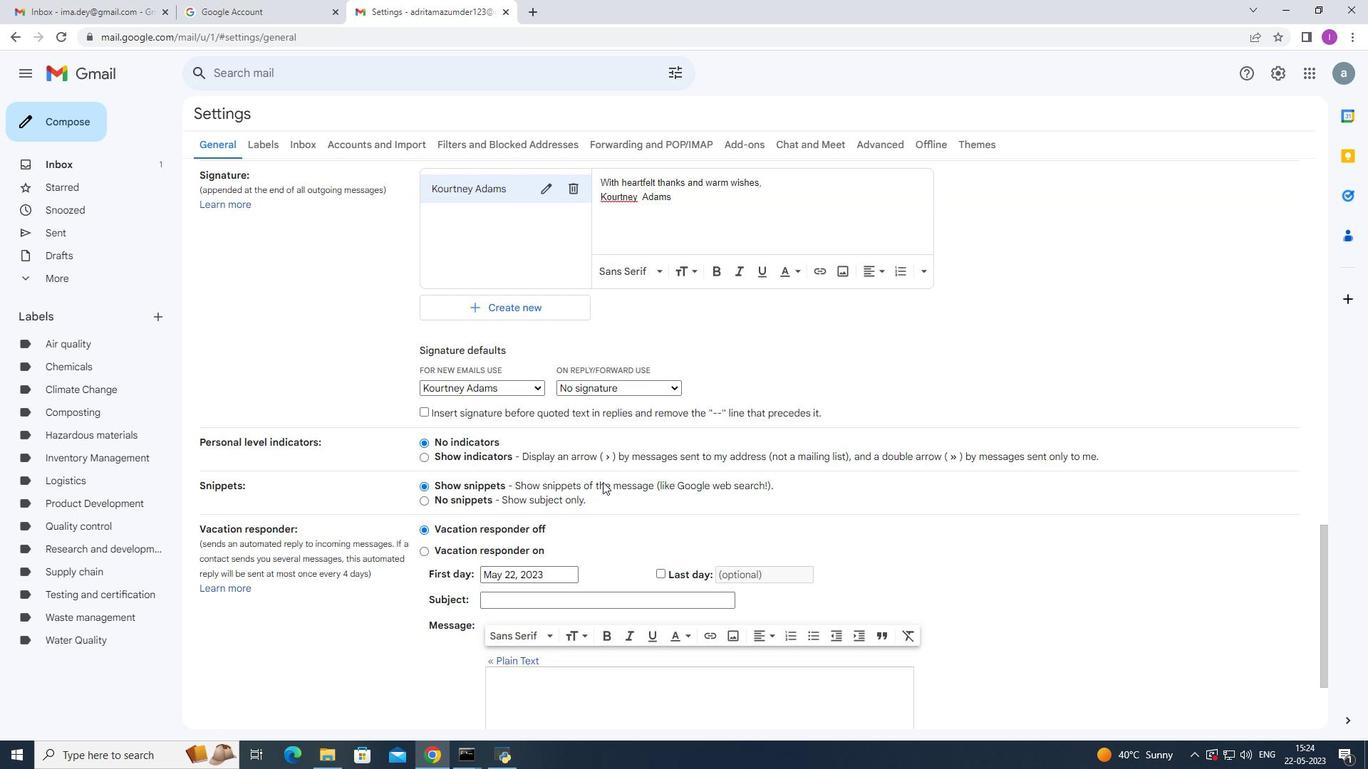 
Action: Mouse scrolled (603, 482) with delta (0, 0)
Screenshot: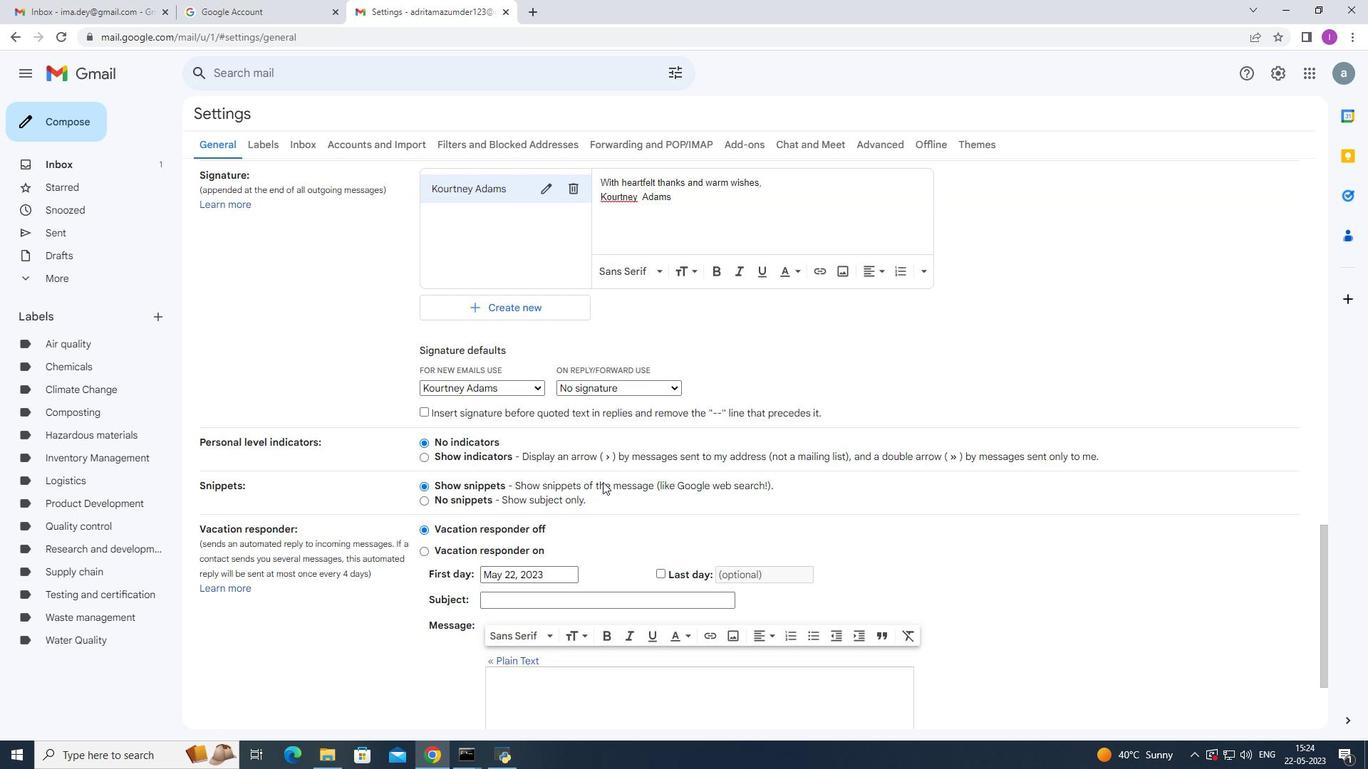
Action: Mouse scrolled (603, 482) with delta (0, 0)
Screenshot: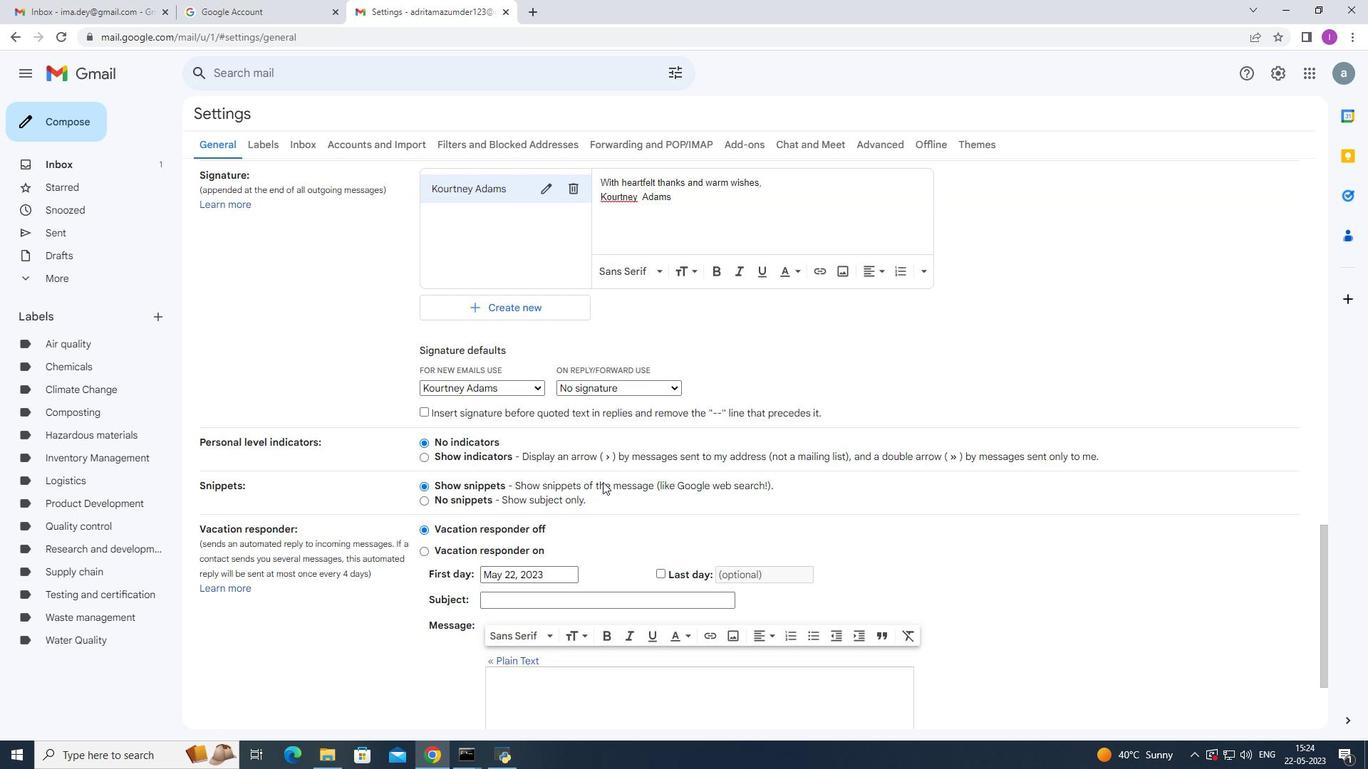 
Action: Mouse moved to (603, 484)
Screenshot: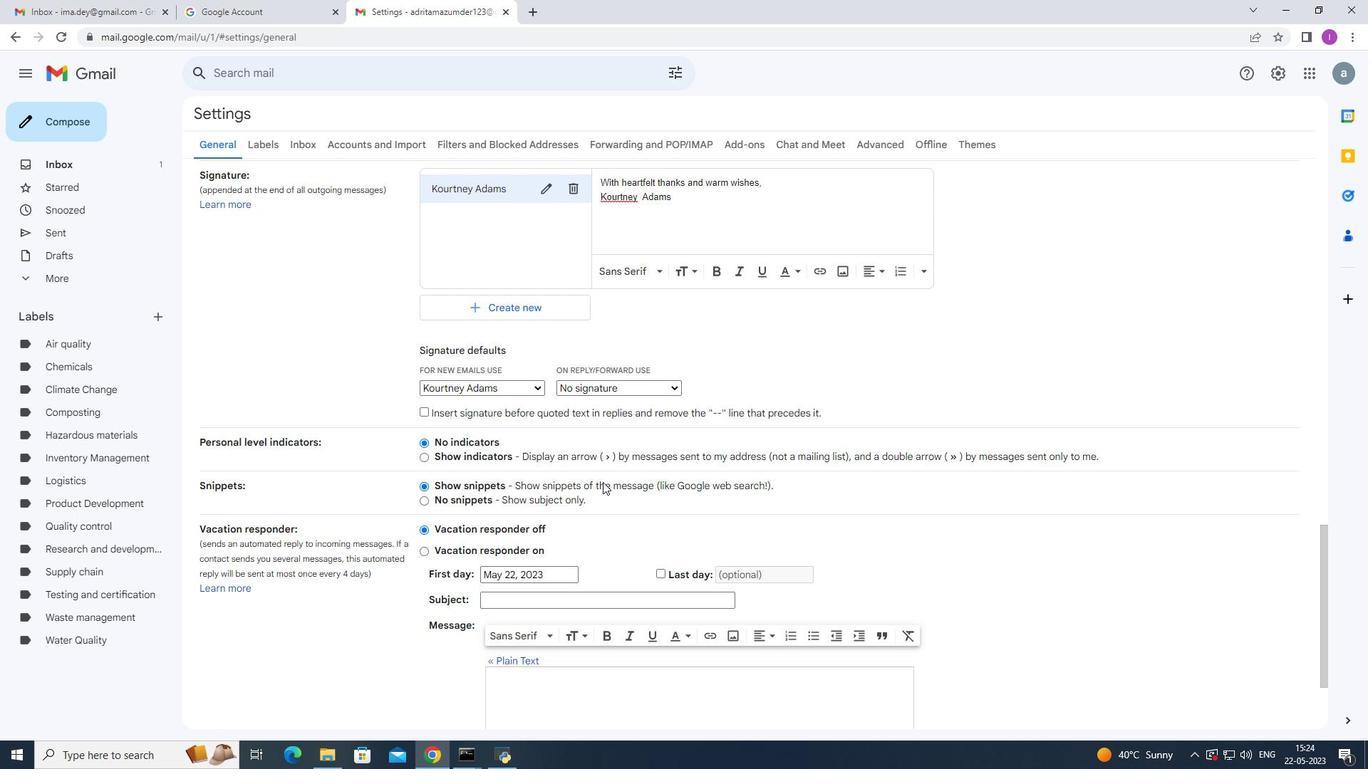 
Action: Mouse scrolled (603, 483) with delta (0, 0)
Screenshot: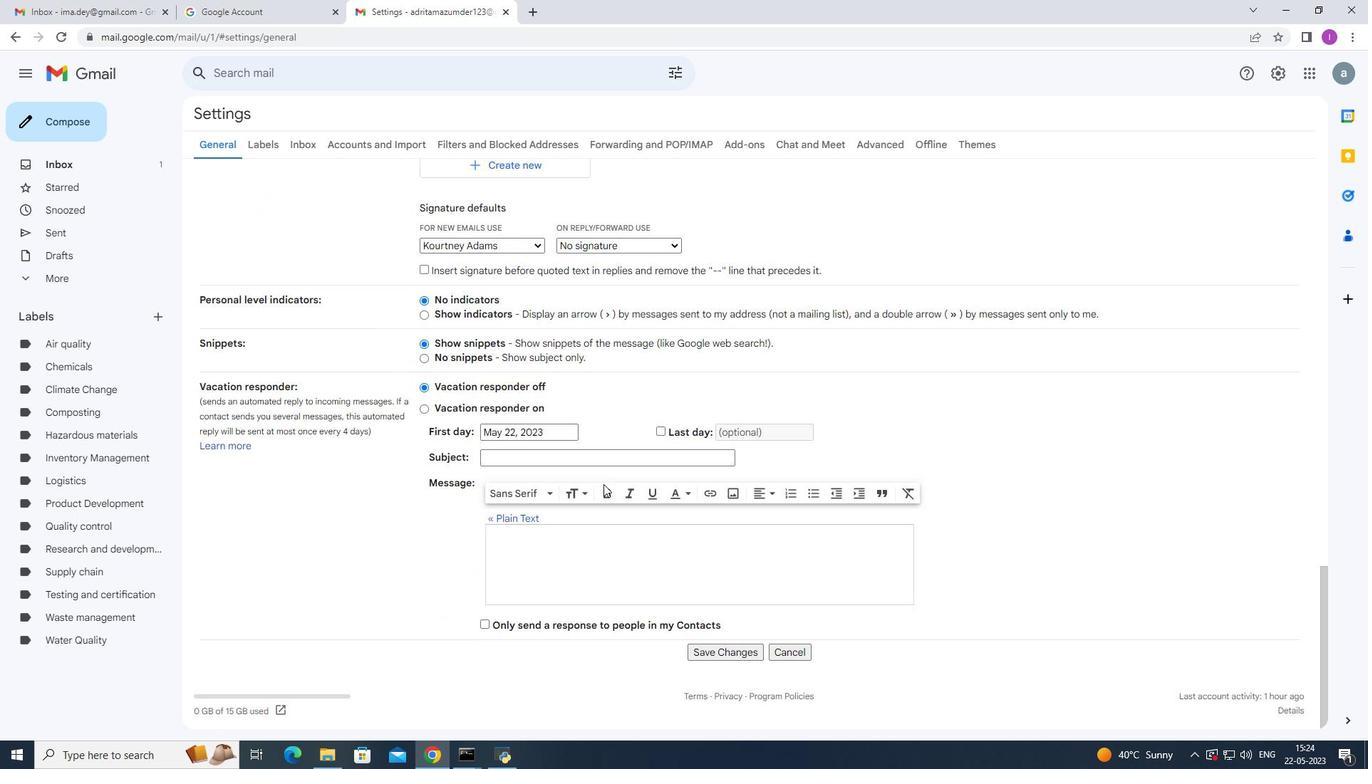 
Action: Mouse moved to (708, 656)
Screenshot: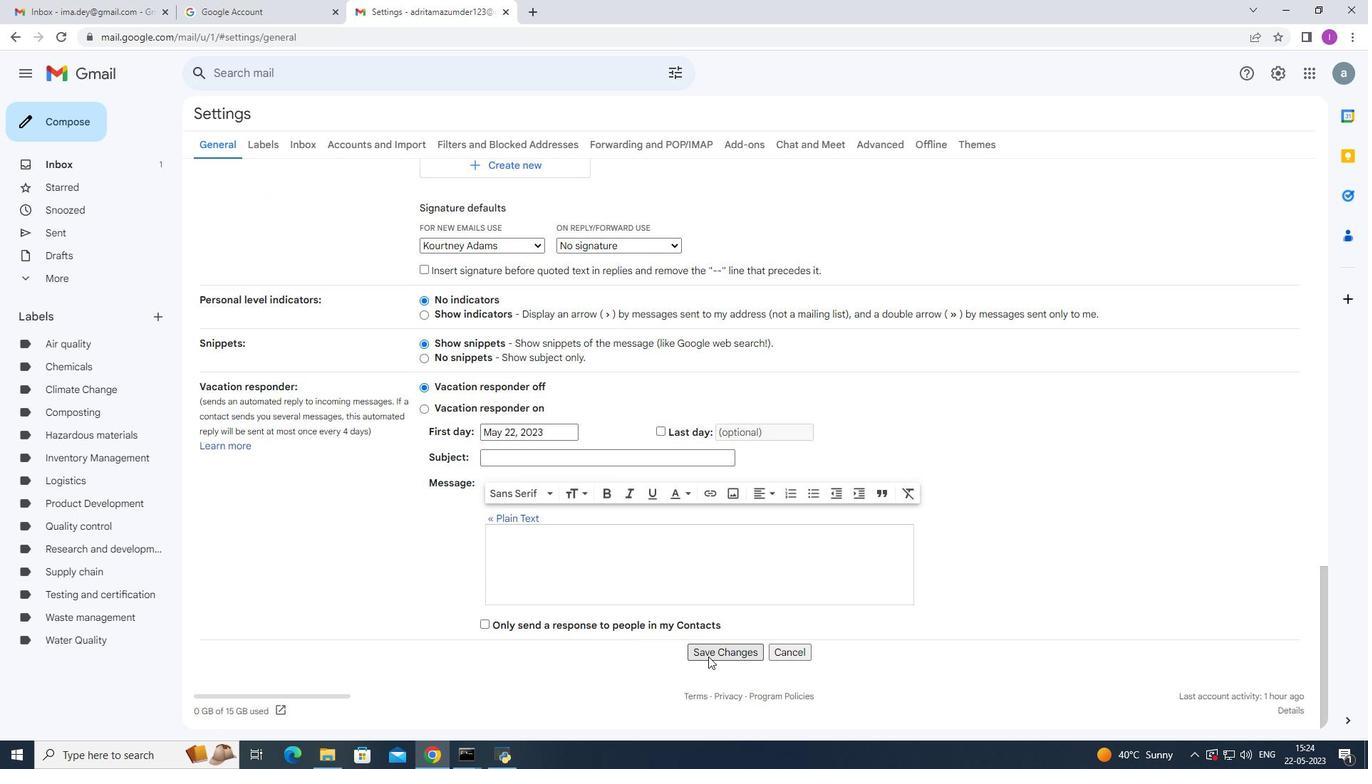 
Action: Mouse pressed left at (708, 656)
Screenshot: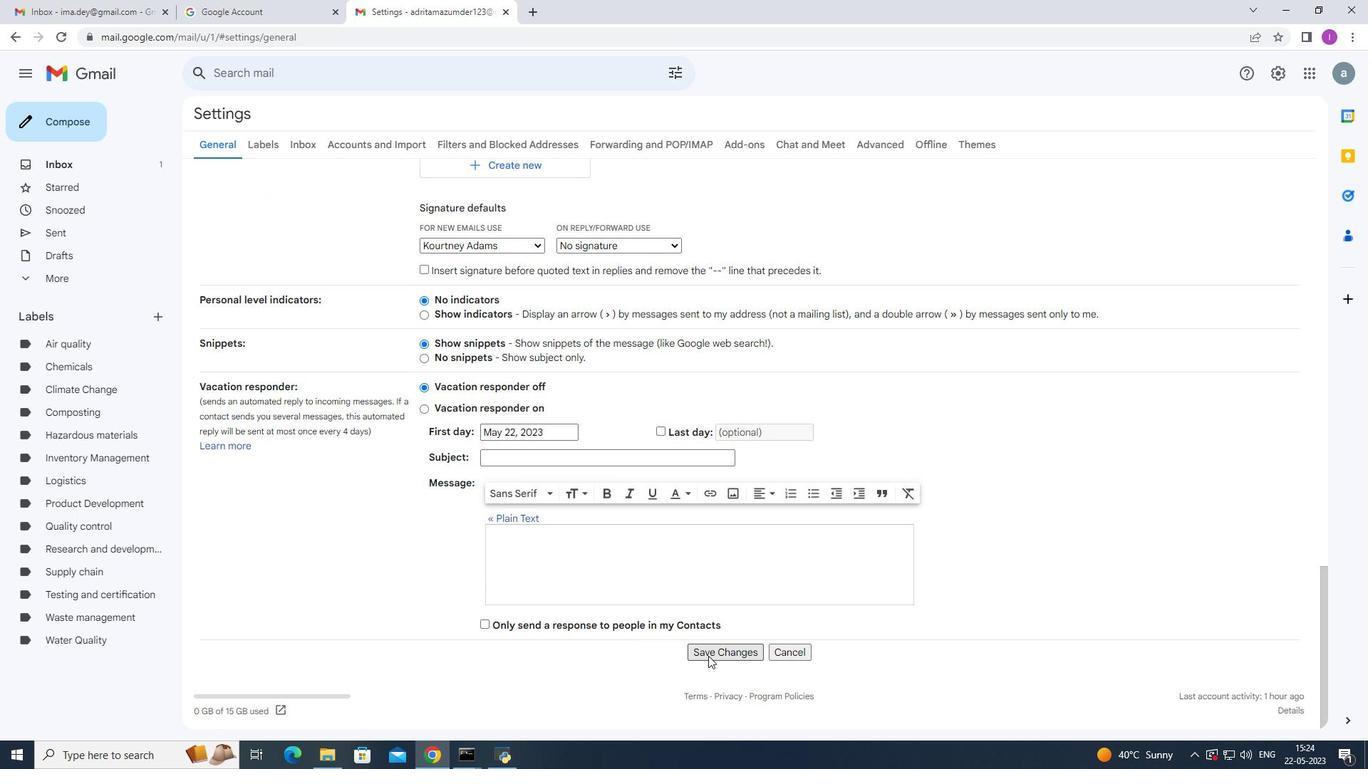 
Action: Mouse moved to (66, 117)
Screenshot: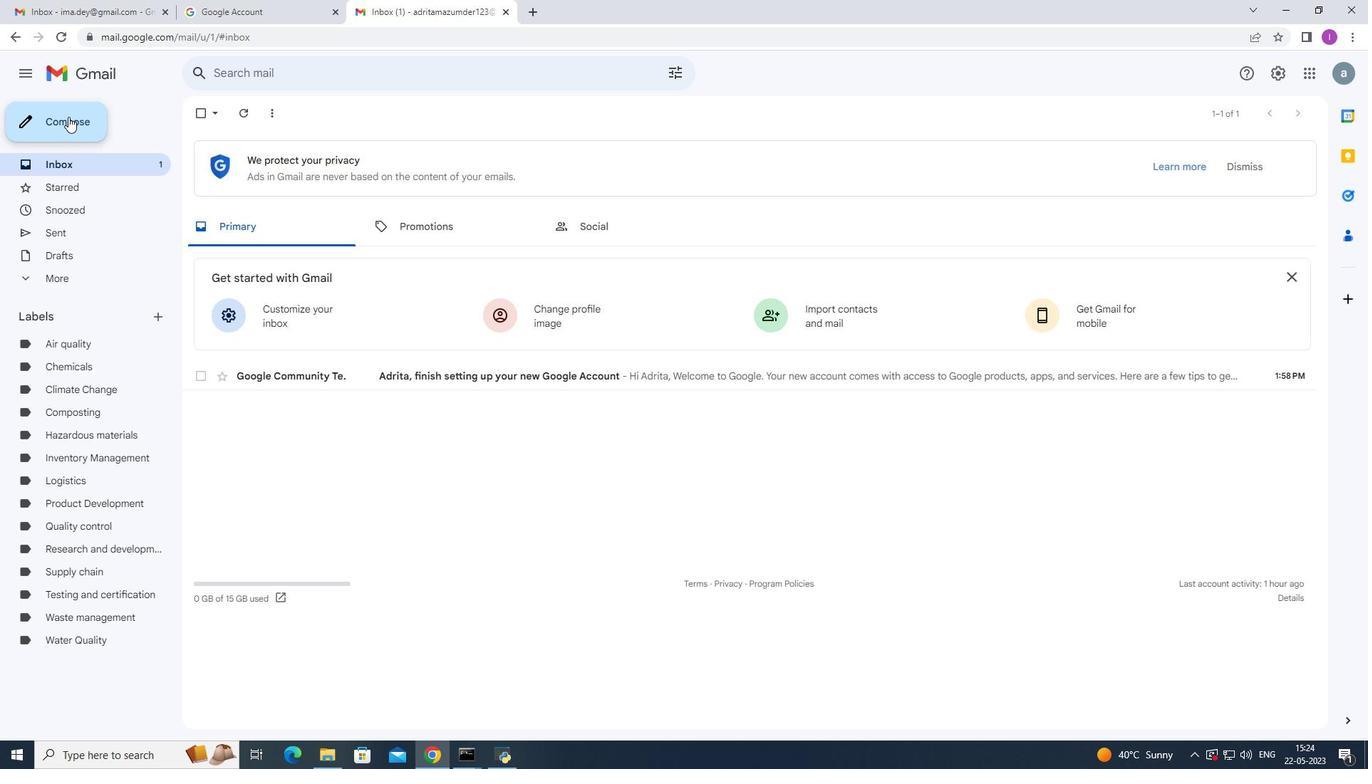 
Action: Mouse pressed left at (66, 117)
Screenshot: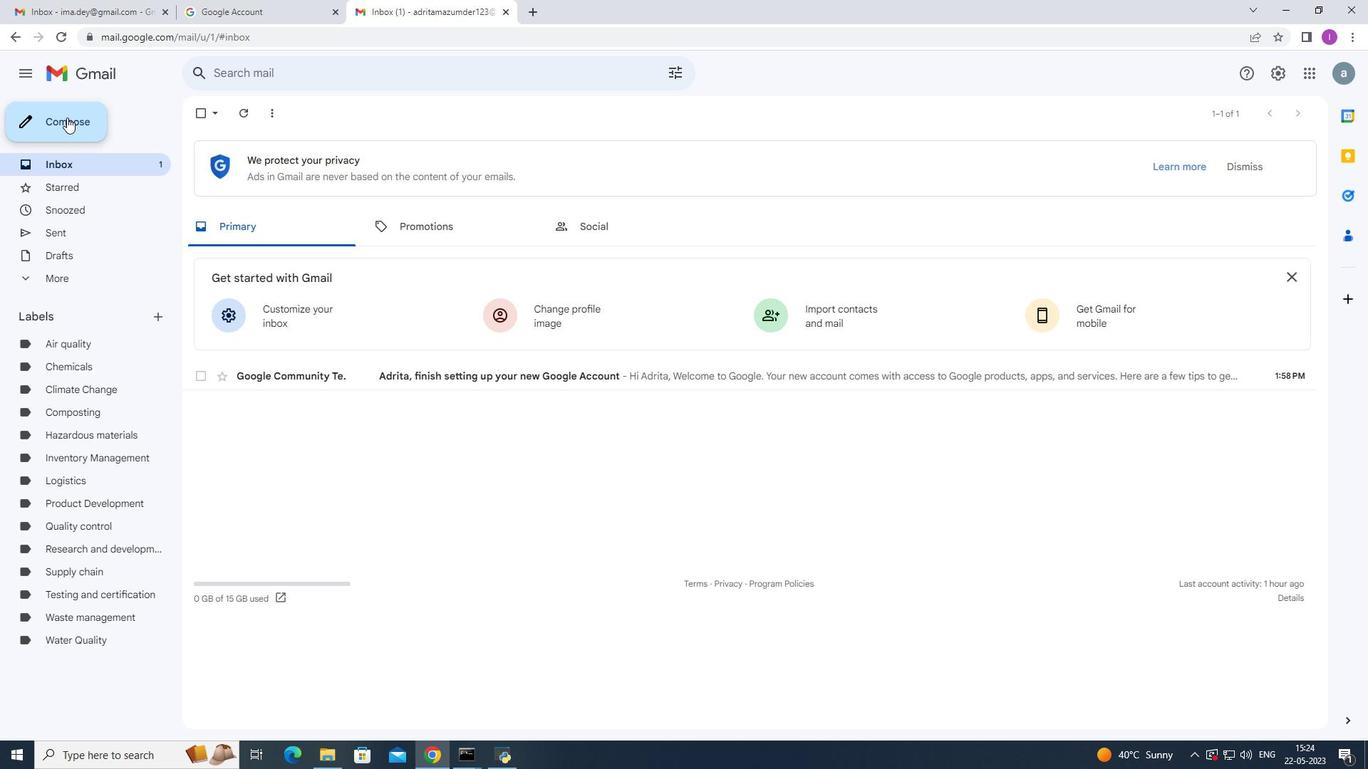 
Action: Mouse moved to (928, 355)
Screenshot: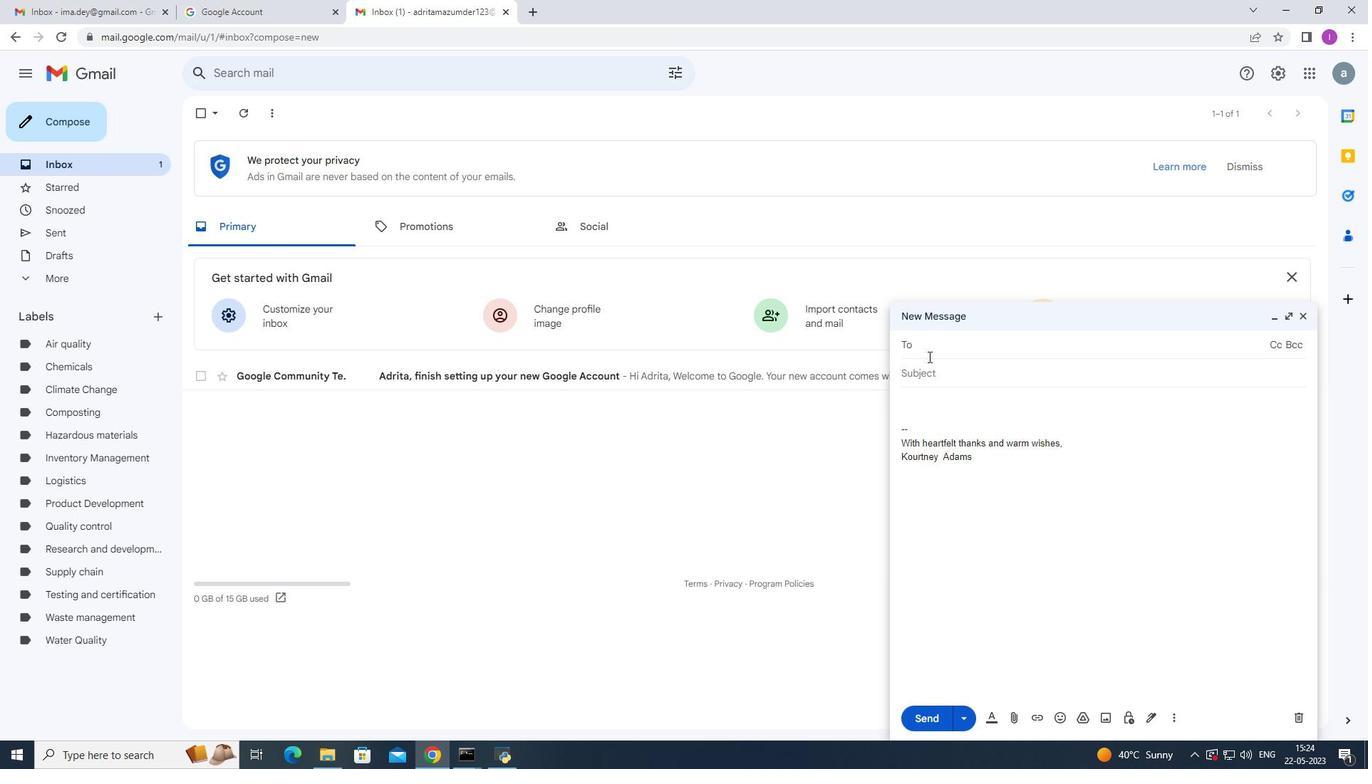 
Action: Key pressed s
Screenshot: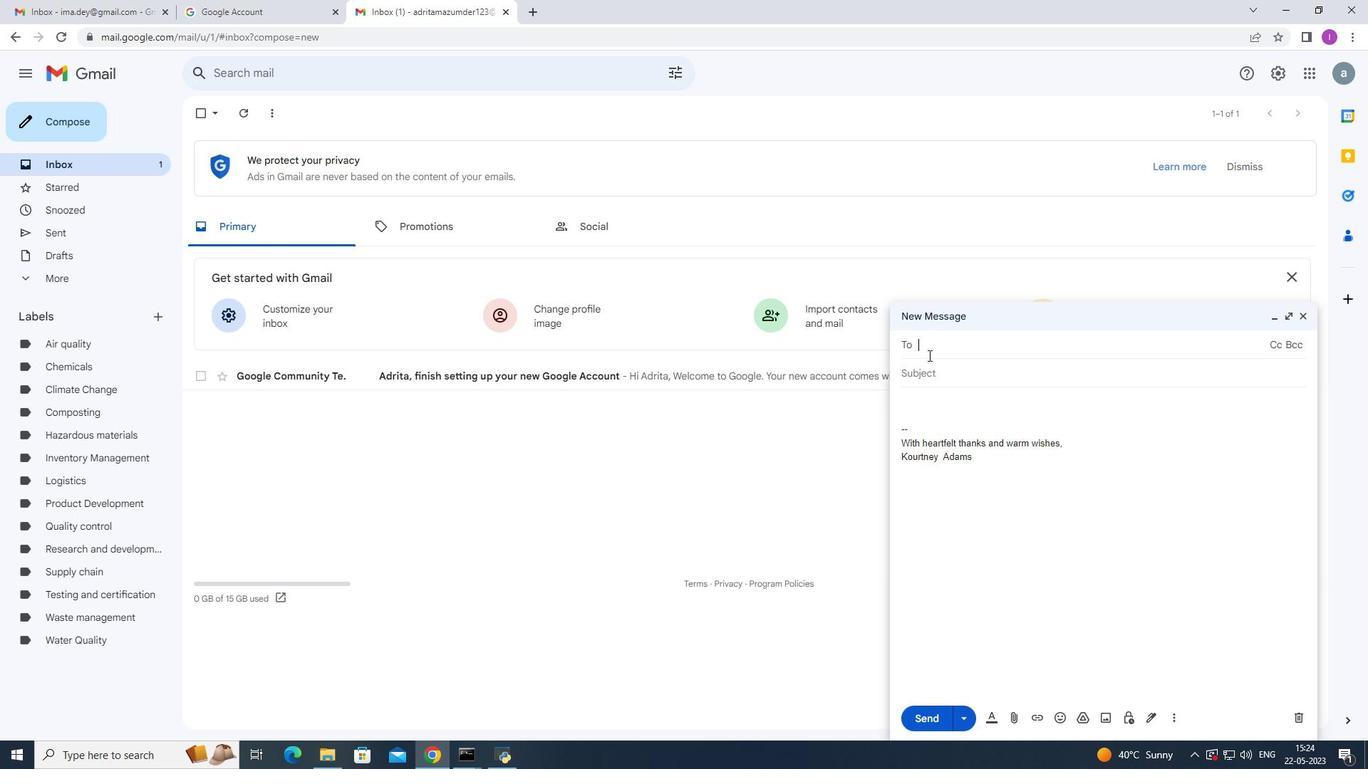
Action: Mouse moved to (922, 352)
Screenshot: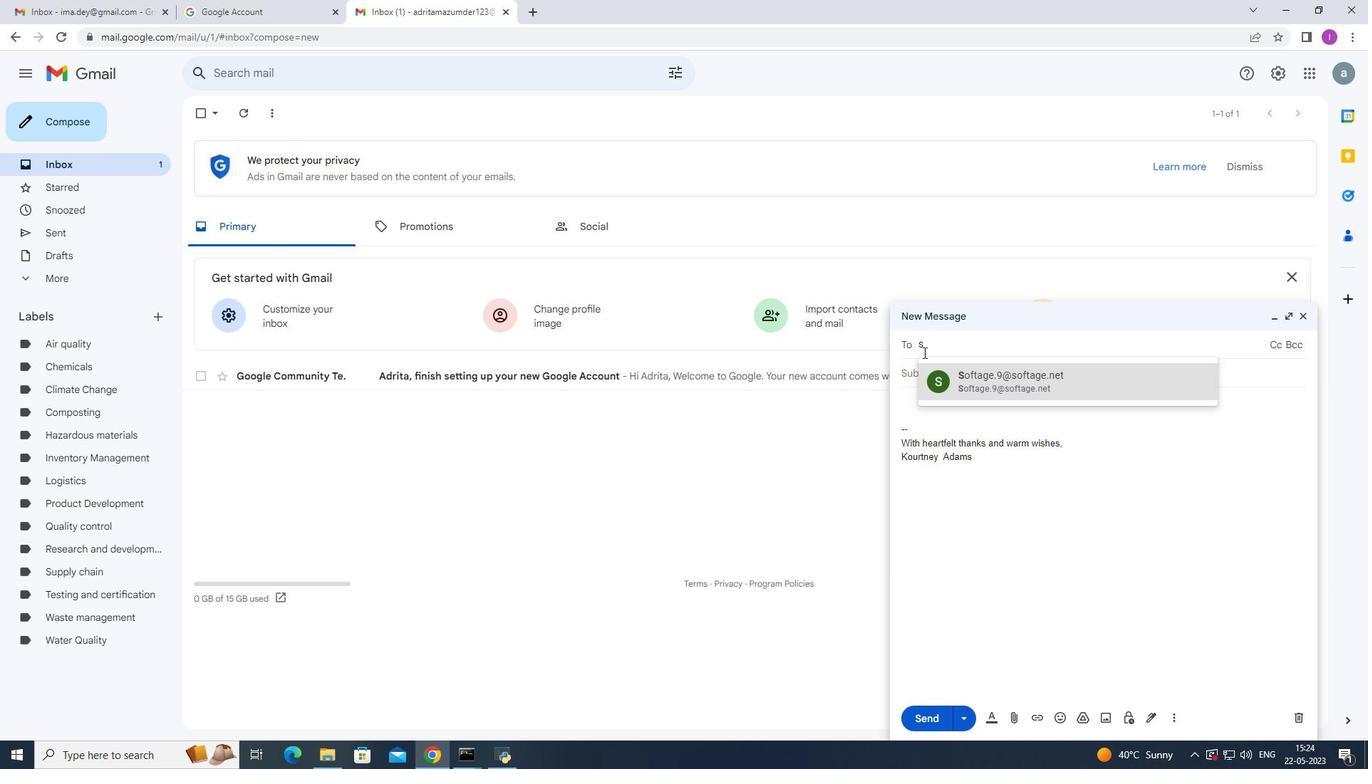 
Action: Key pressed o
Screenshot: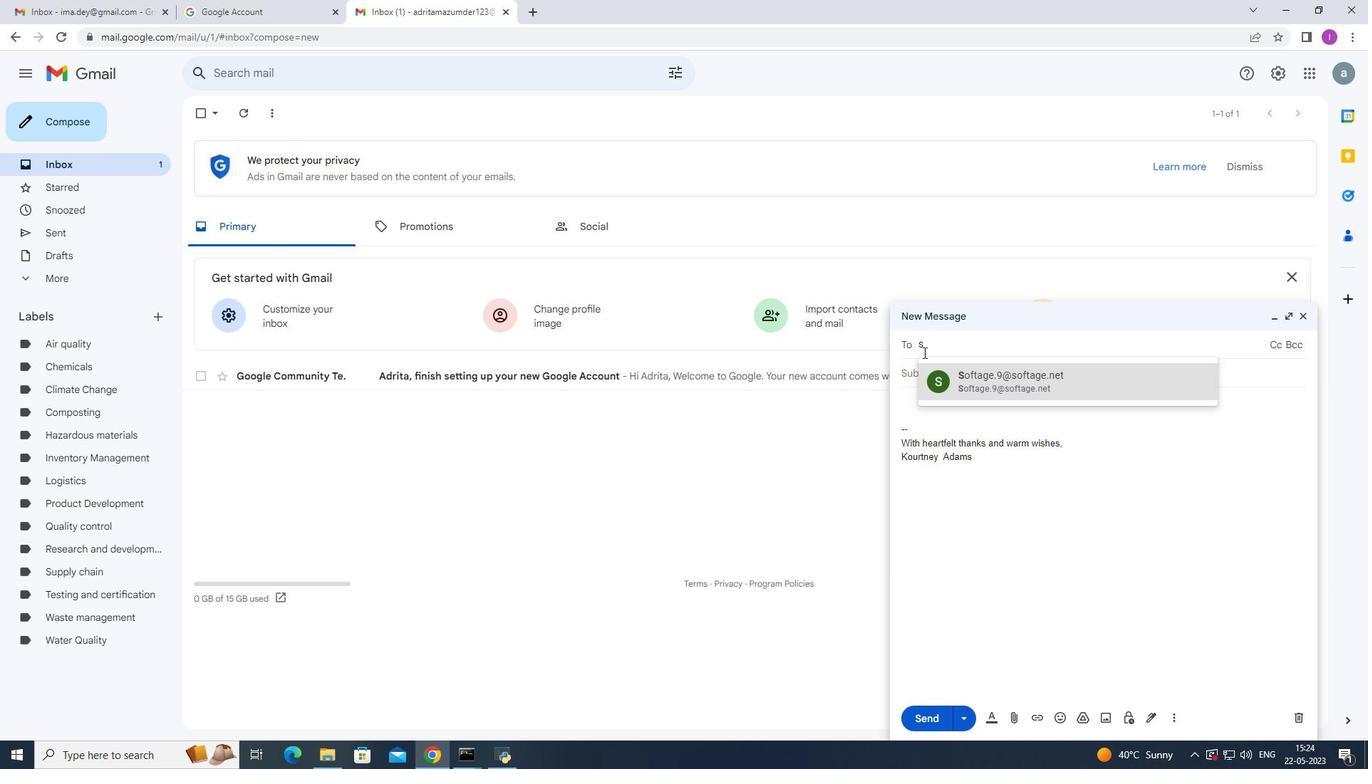 
Action: Mouse moved to (912, 348)
Screenshot: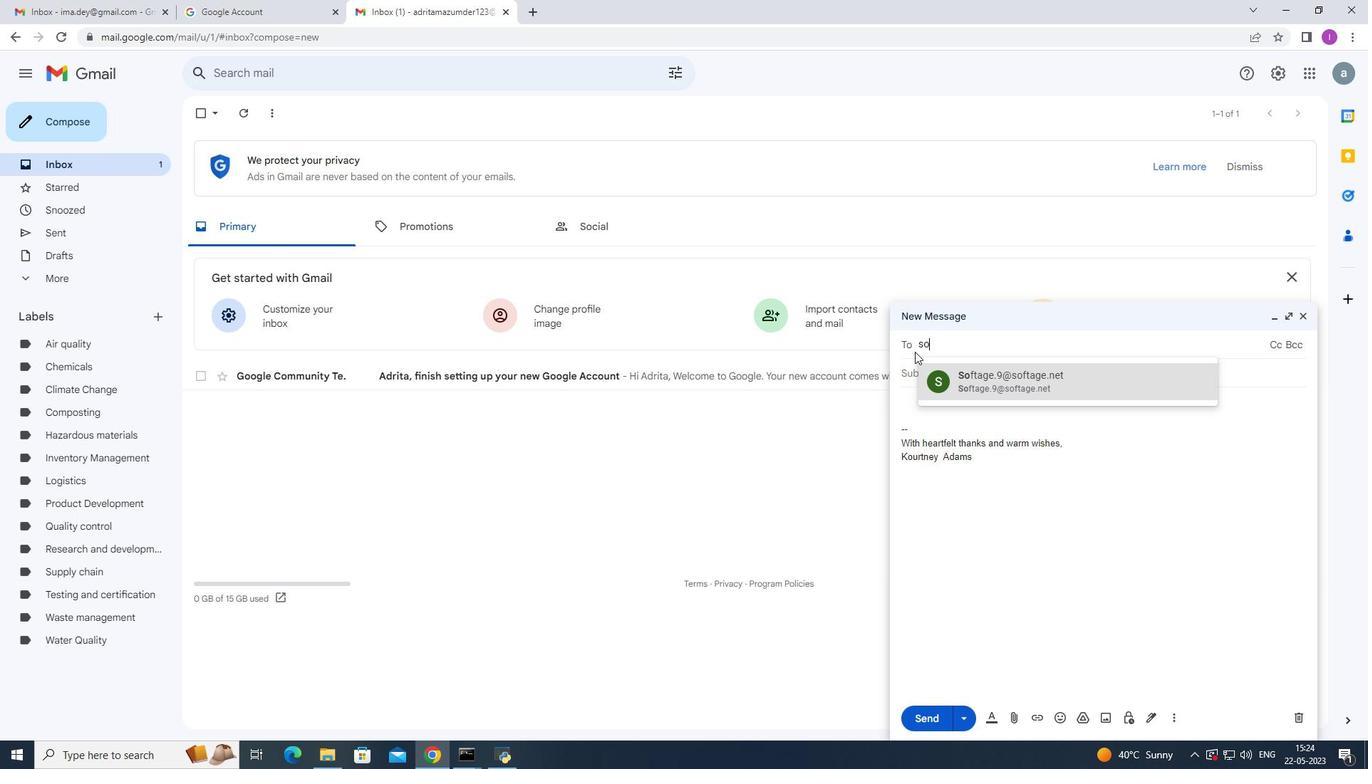 
Action: Key pressed ft
Screenshot: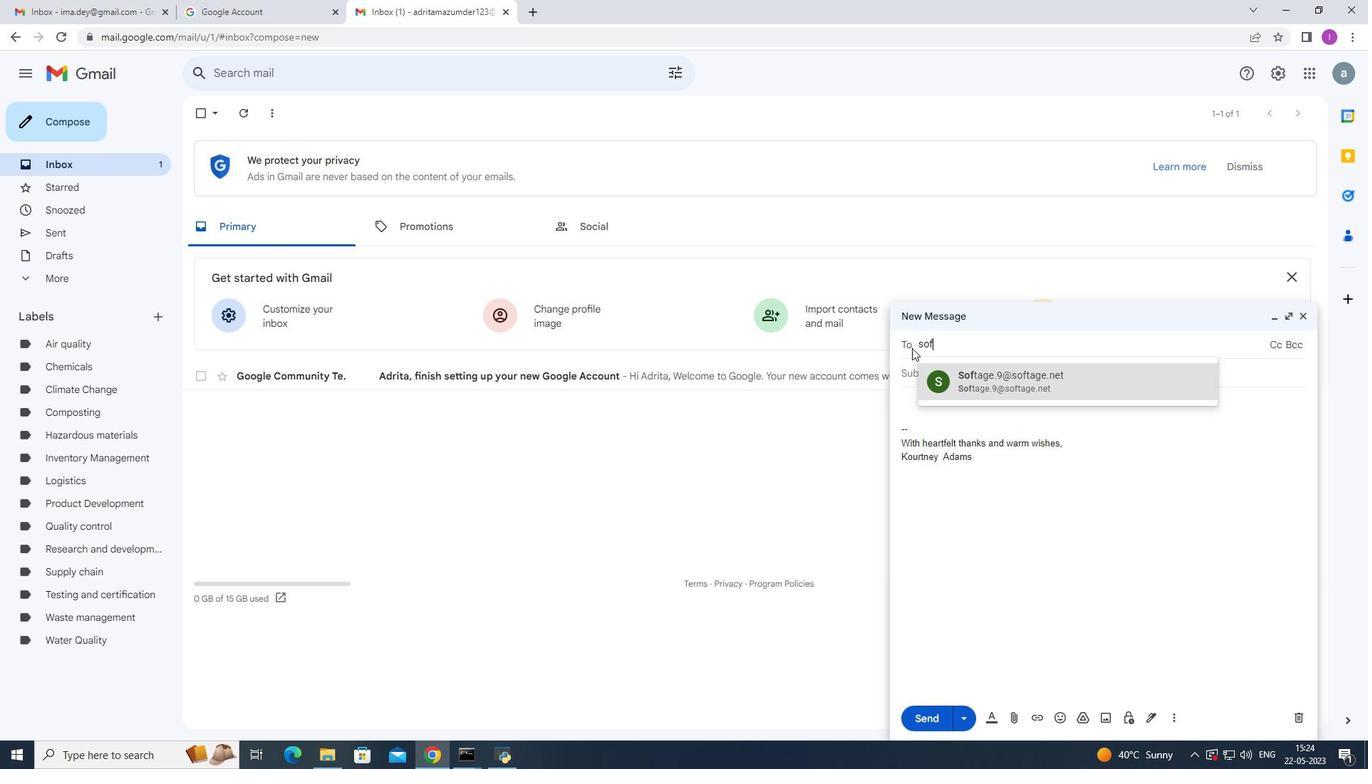 
Action: Mouse moved to (911, 345)
Screenshot: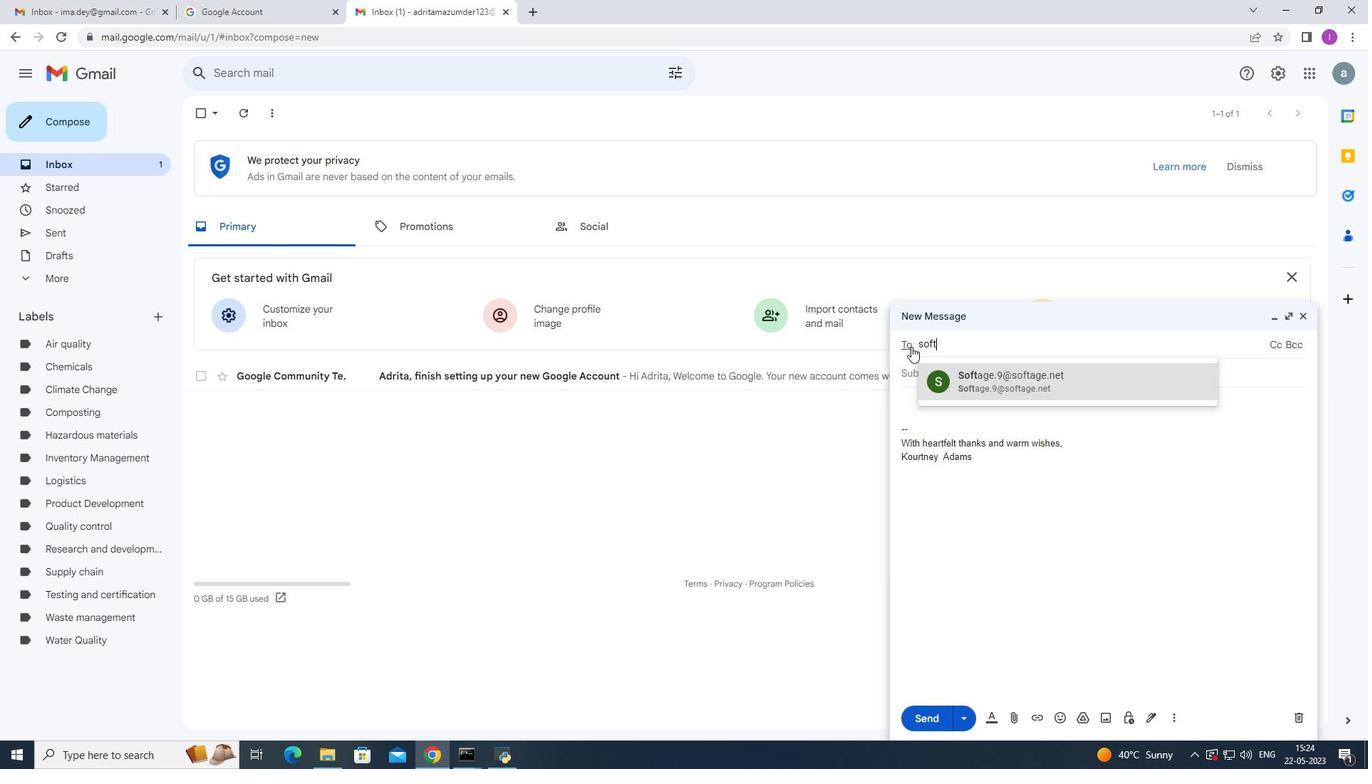 
Action: Key pressed a
Screenshot: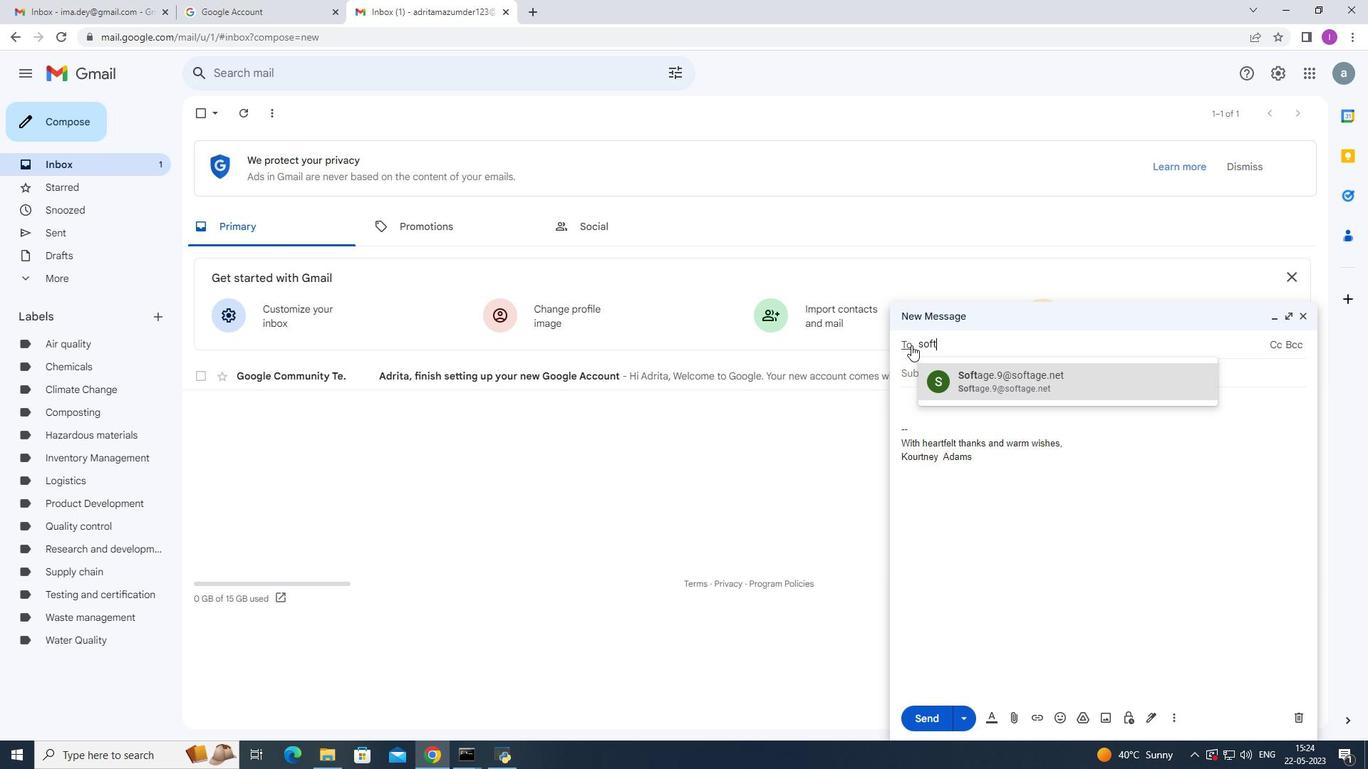 
Action: Mouse moved to (983, 380)
Screenshot: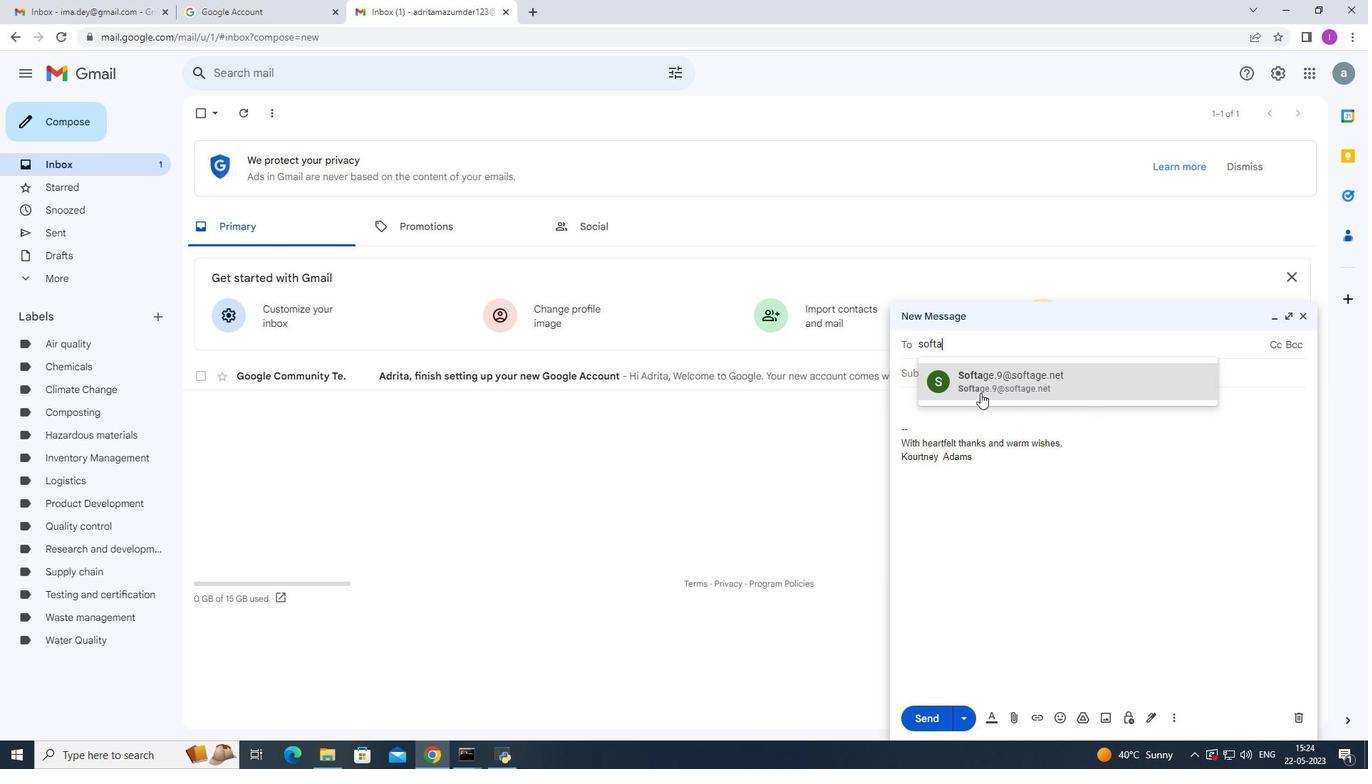 
Action: Mouse pressed left at (983, 380)
Screenshot: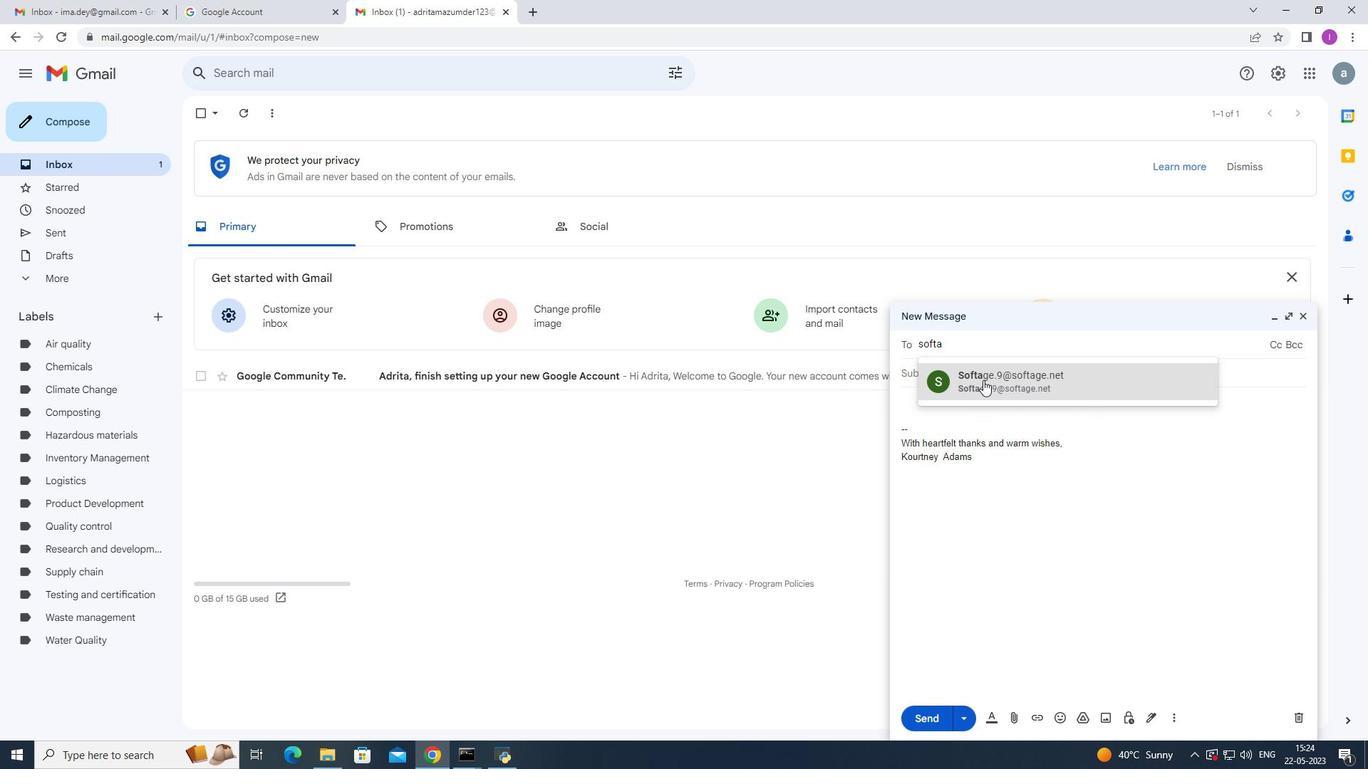 
Action: Mouse moved to (1175, 718)
Screenshot: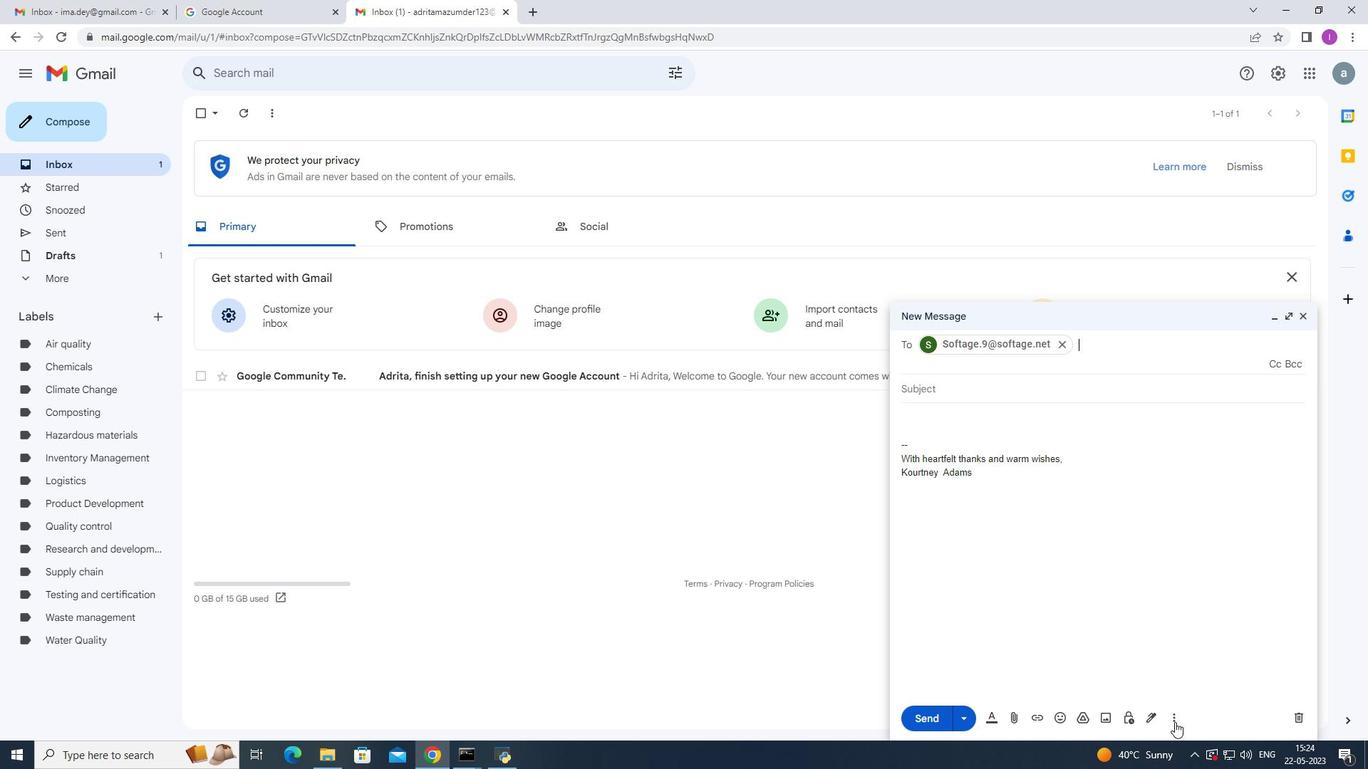
Action: Mouse pressed left at (1175, 718)
Screenshot: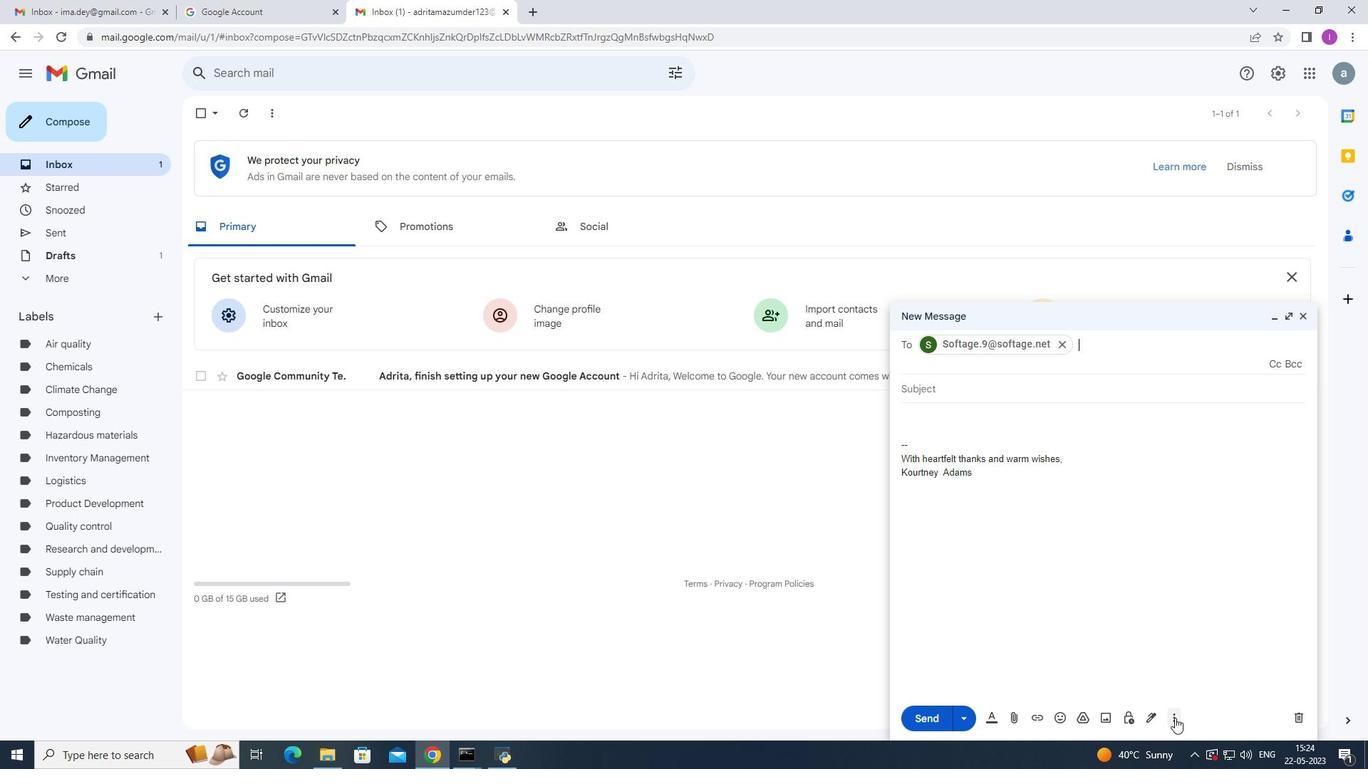
Action: Mouse moved to (1024, 307)
Screenshot: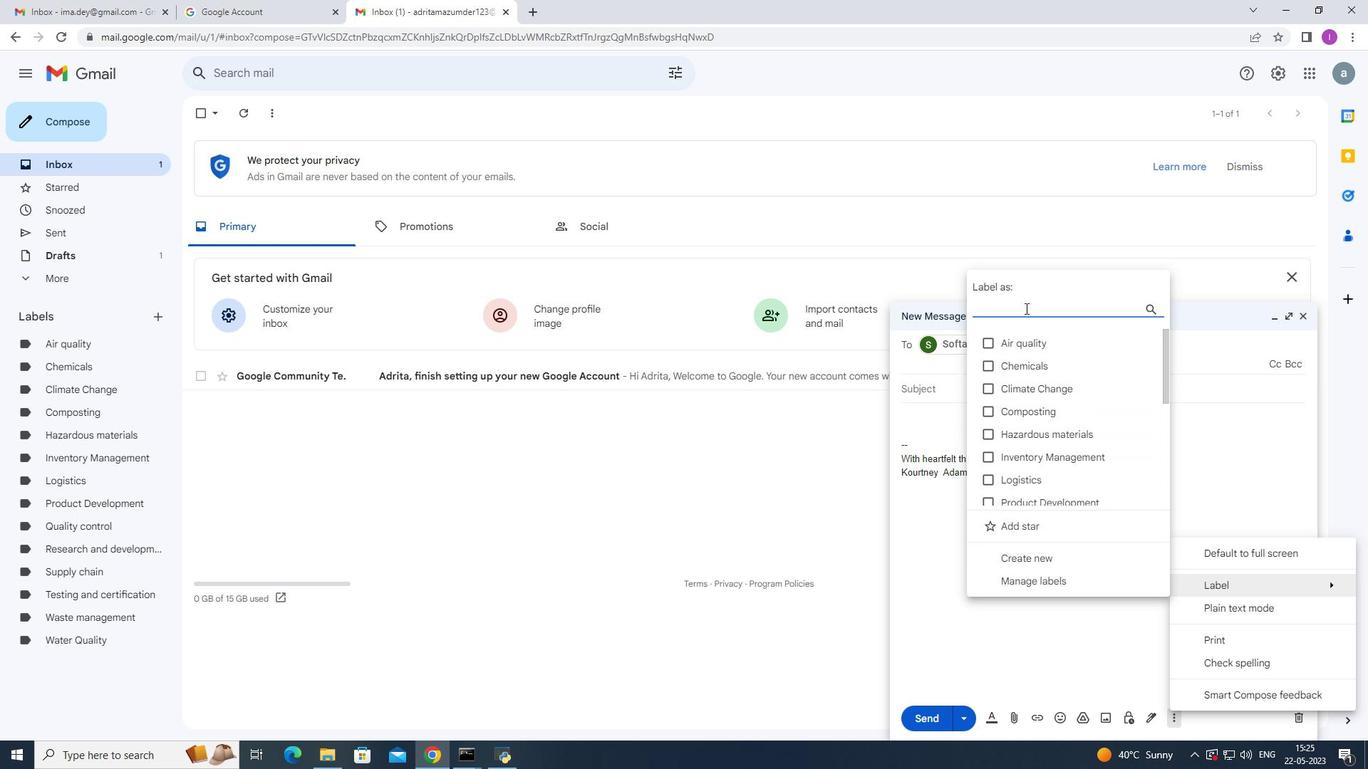 
Action: Mouse pressed left at (1024, 307)
Screenshot: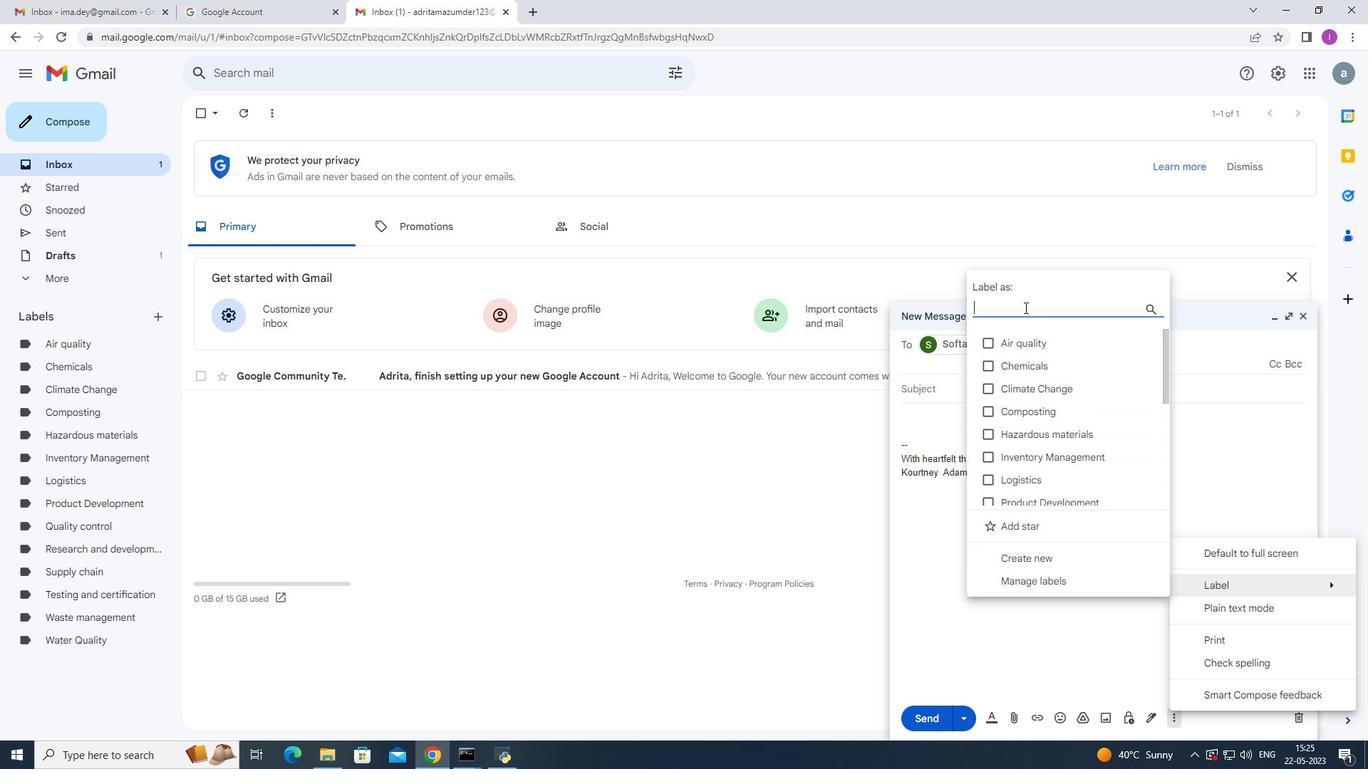 
Action: Key pressed <Key.shift>Procurement
Screenshot: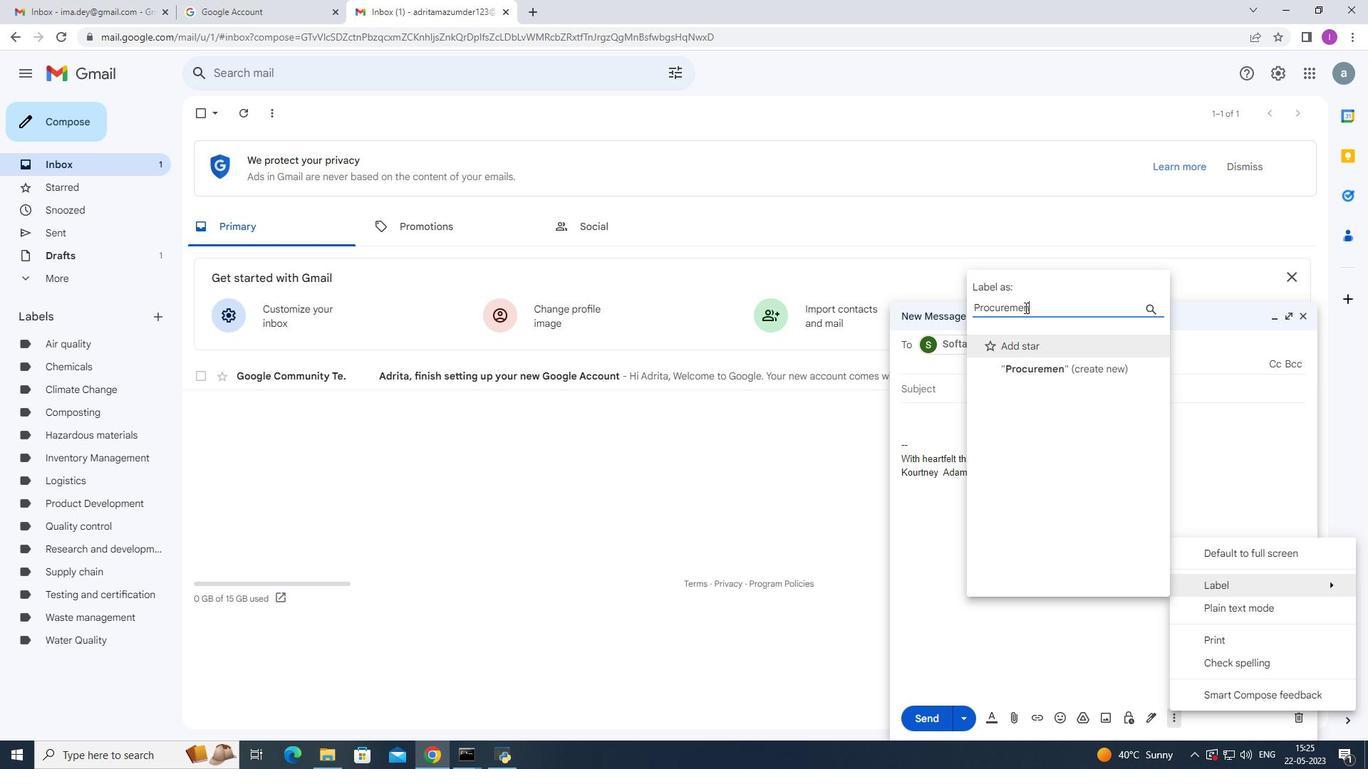
Action: Mouse moved to (1068, 374)
Screenshot: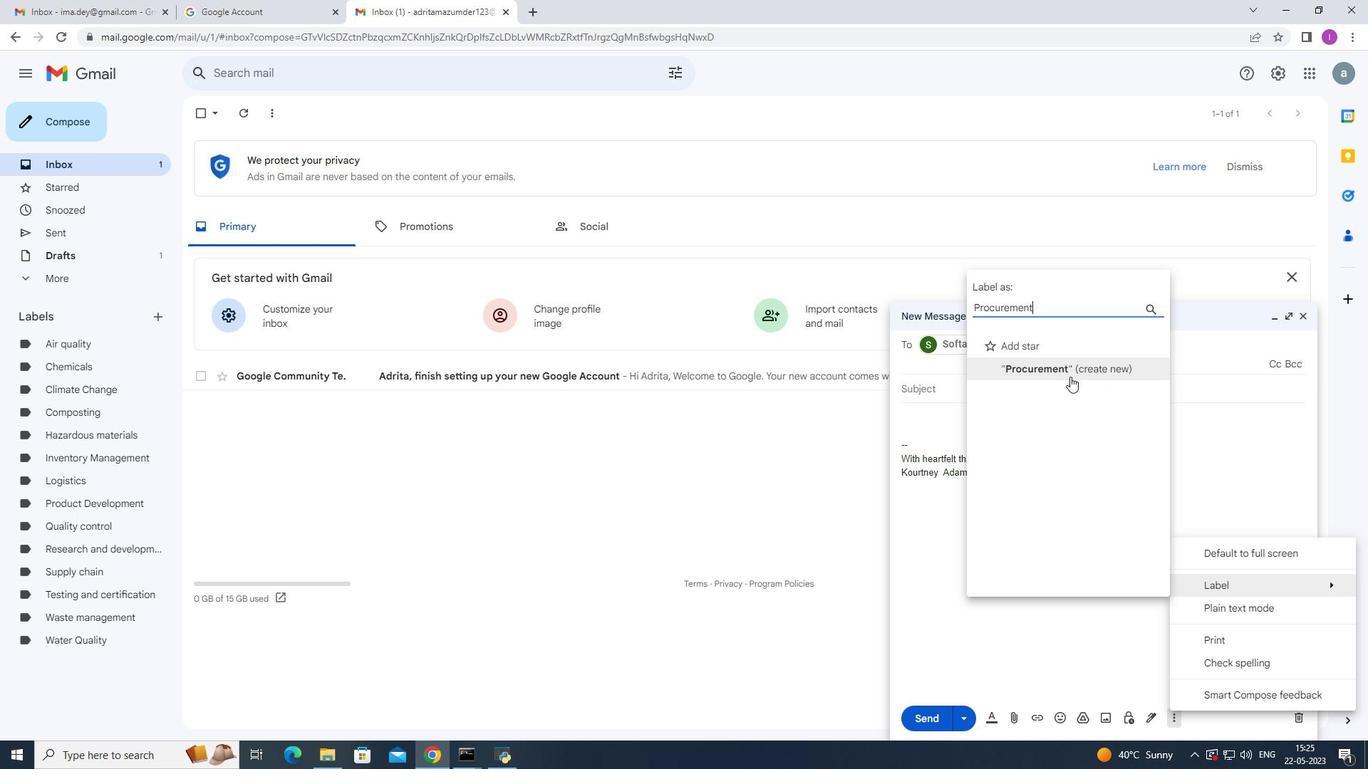 
Action: Mouse pressed left at (1068, 374)
Screenshot: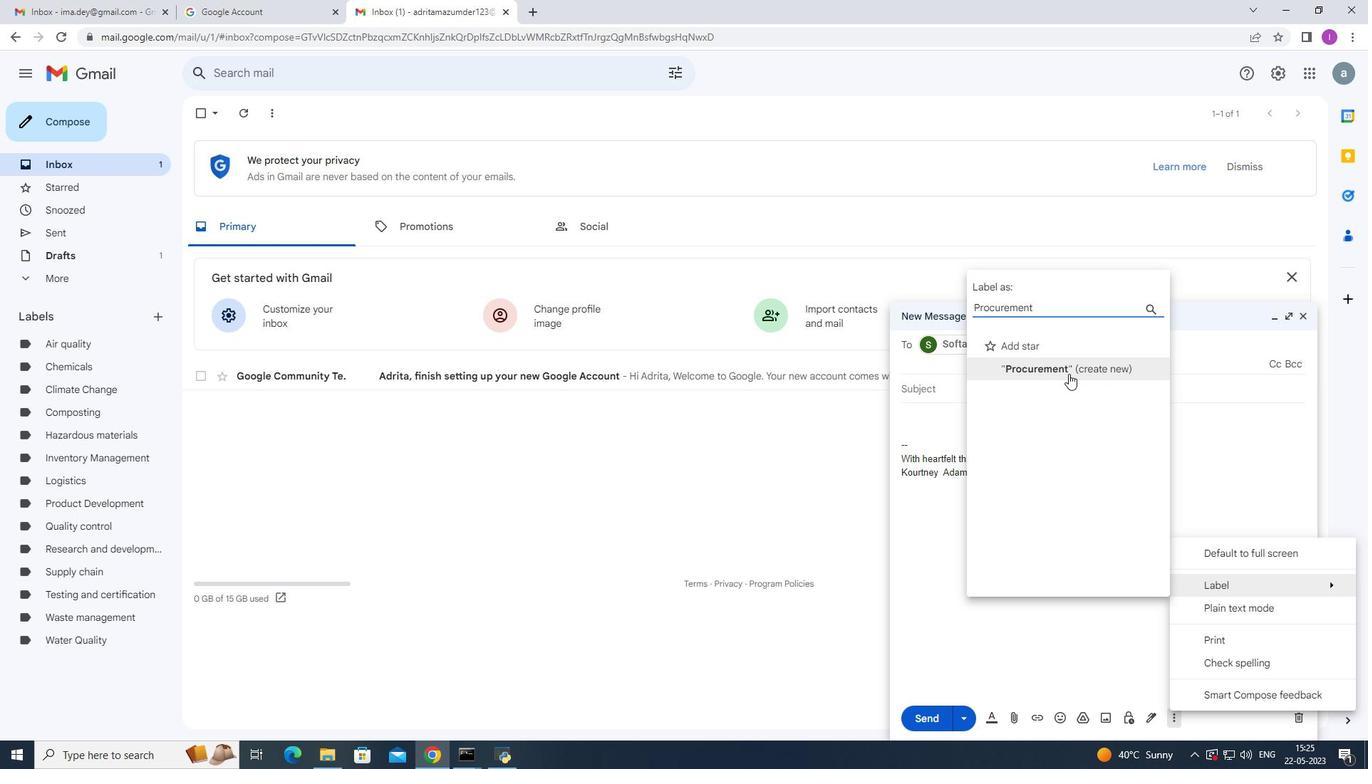 
Action: Mouse moved to (818, 456)
Screenshot: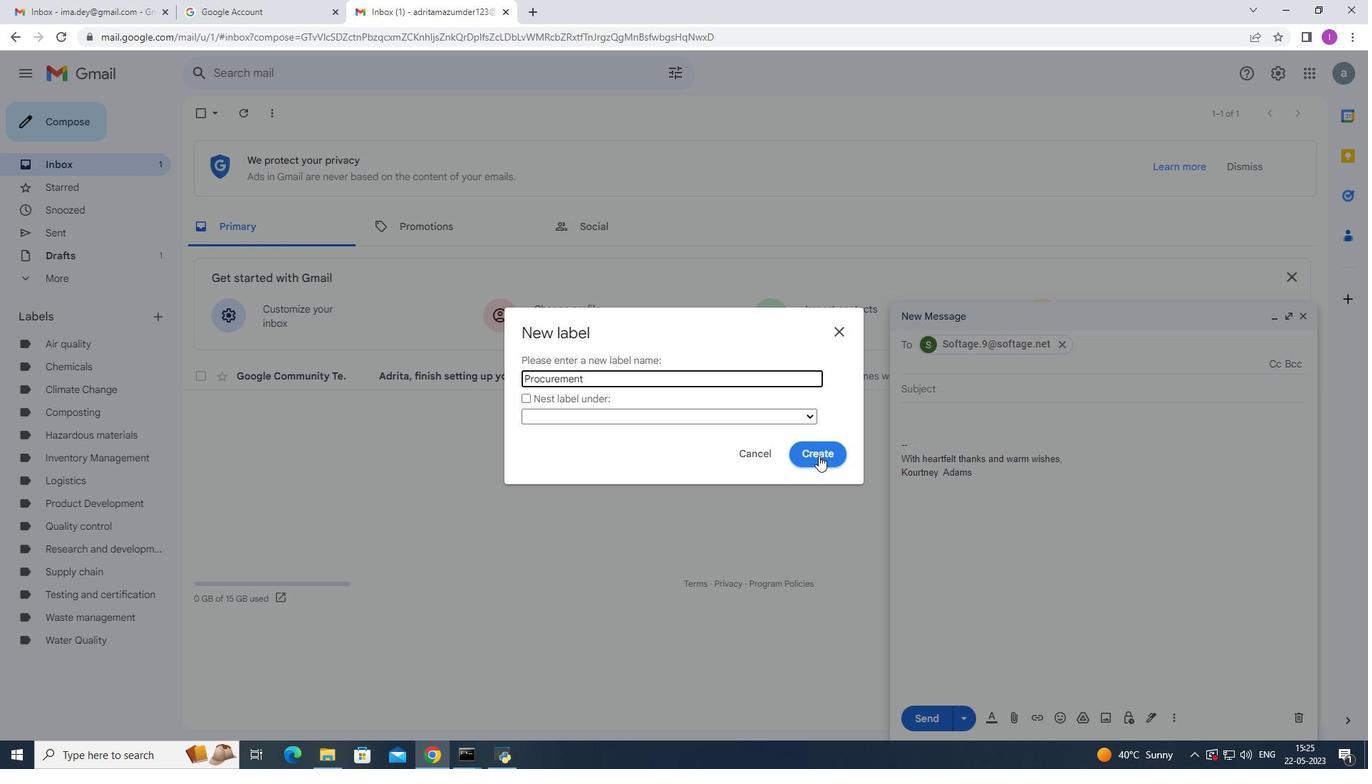
Action: Mouse pressed left at (818, 456)
Screenshot: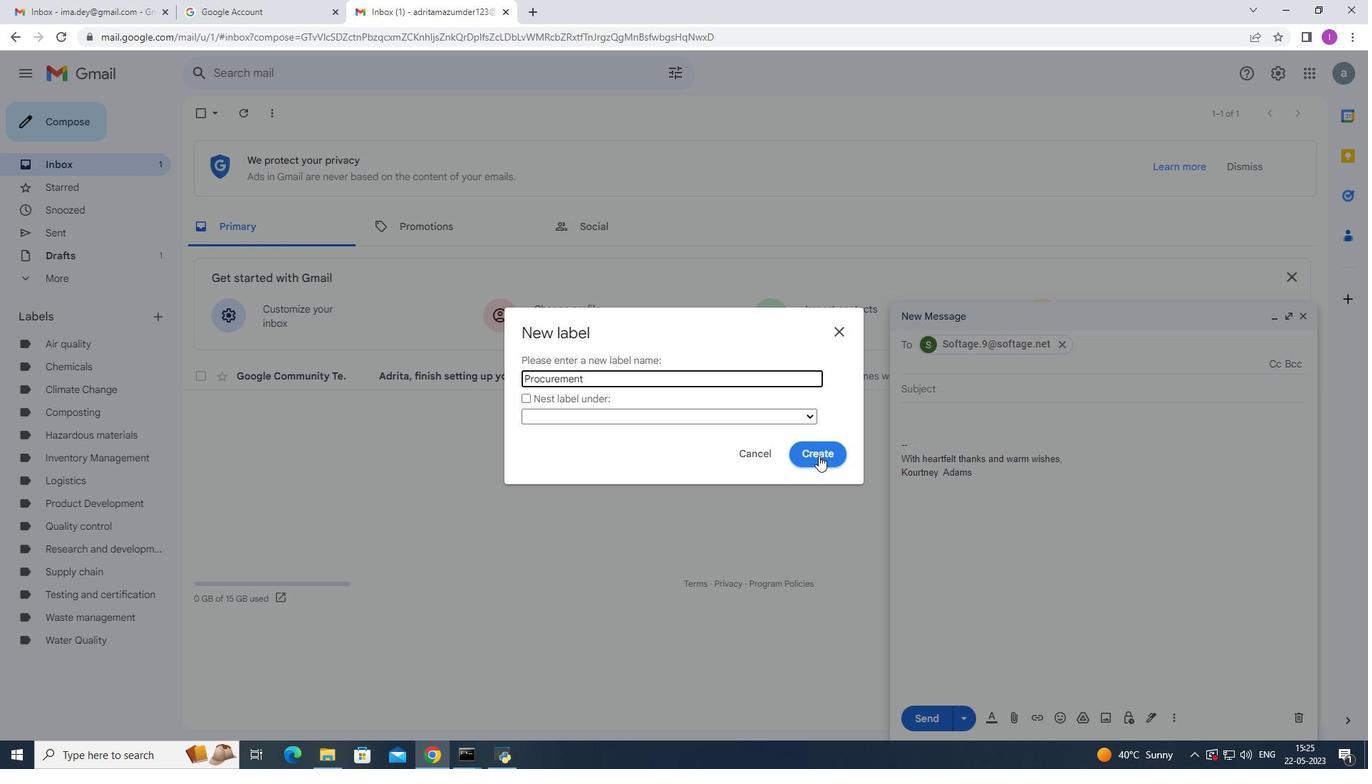 
Action: Mouse moved to (1170, 714)
Screenshot: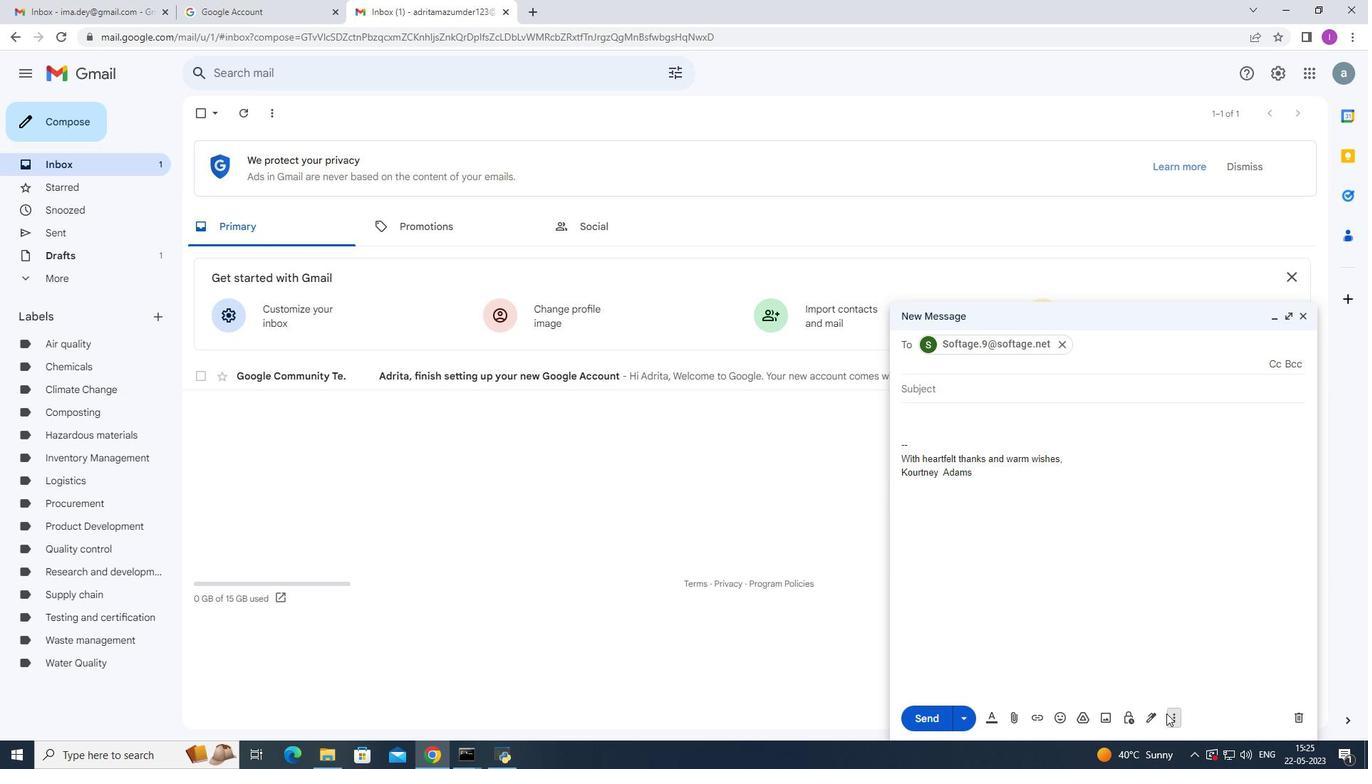 
Action: Mouse pressed left at (1170, 714)
Screenshot: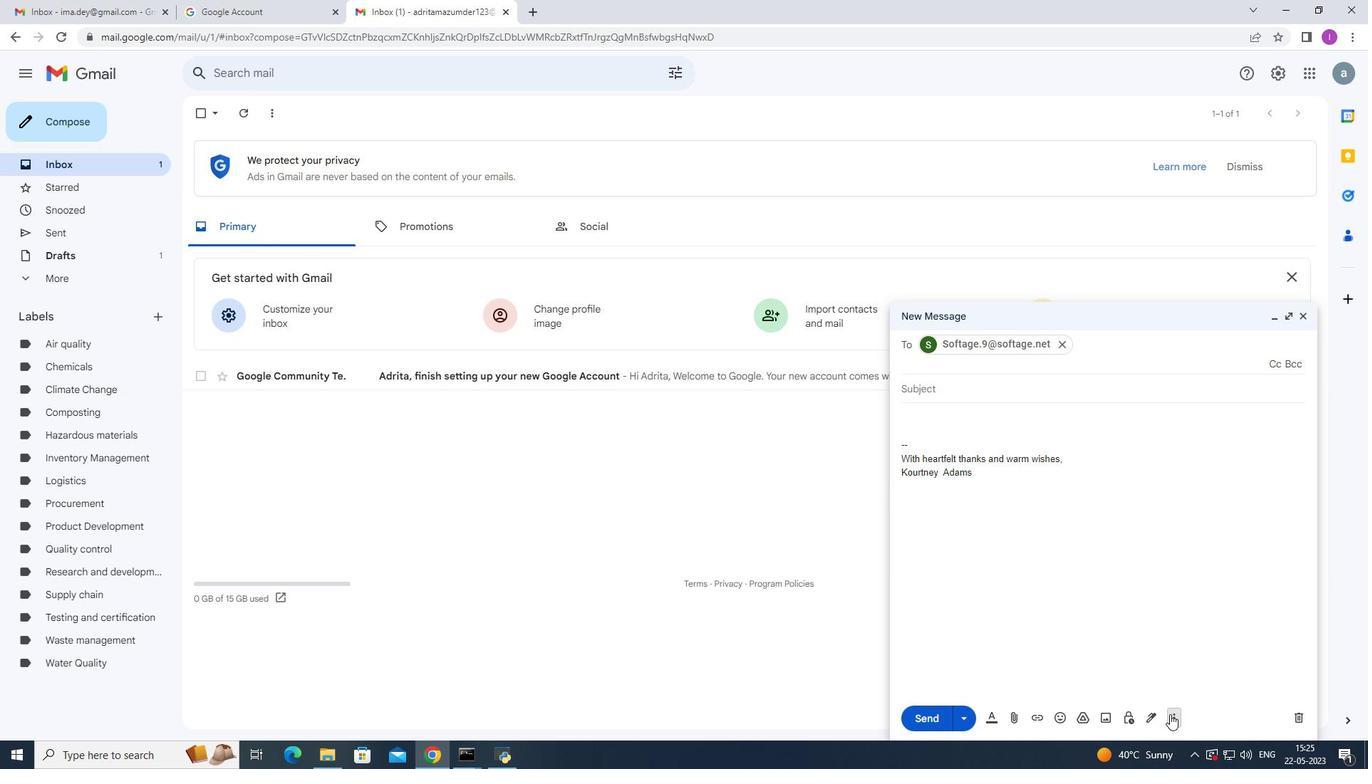 
Action: Mouse moved to (1202, 580)
Screenshot: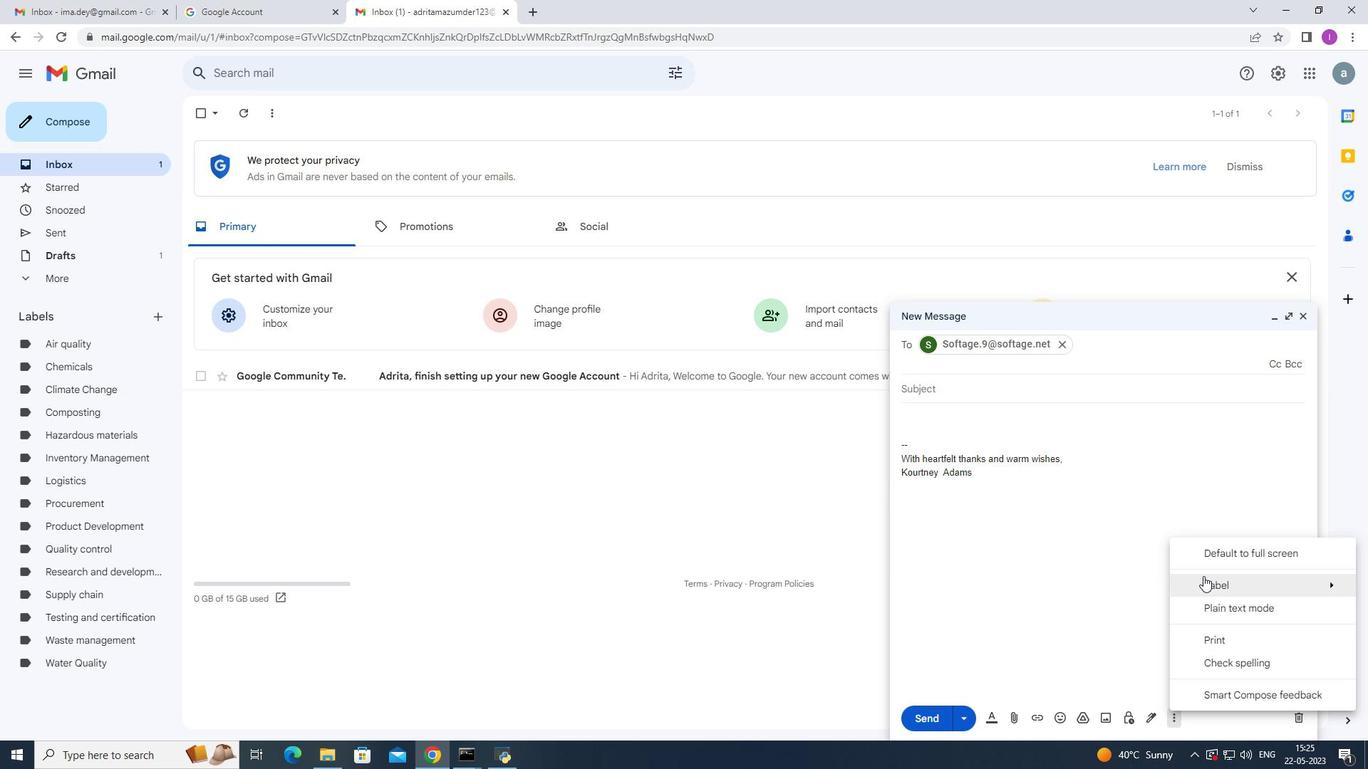 
Action: Mouse pressed left at (1202, 580)
Screenshot: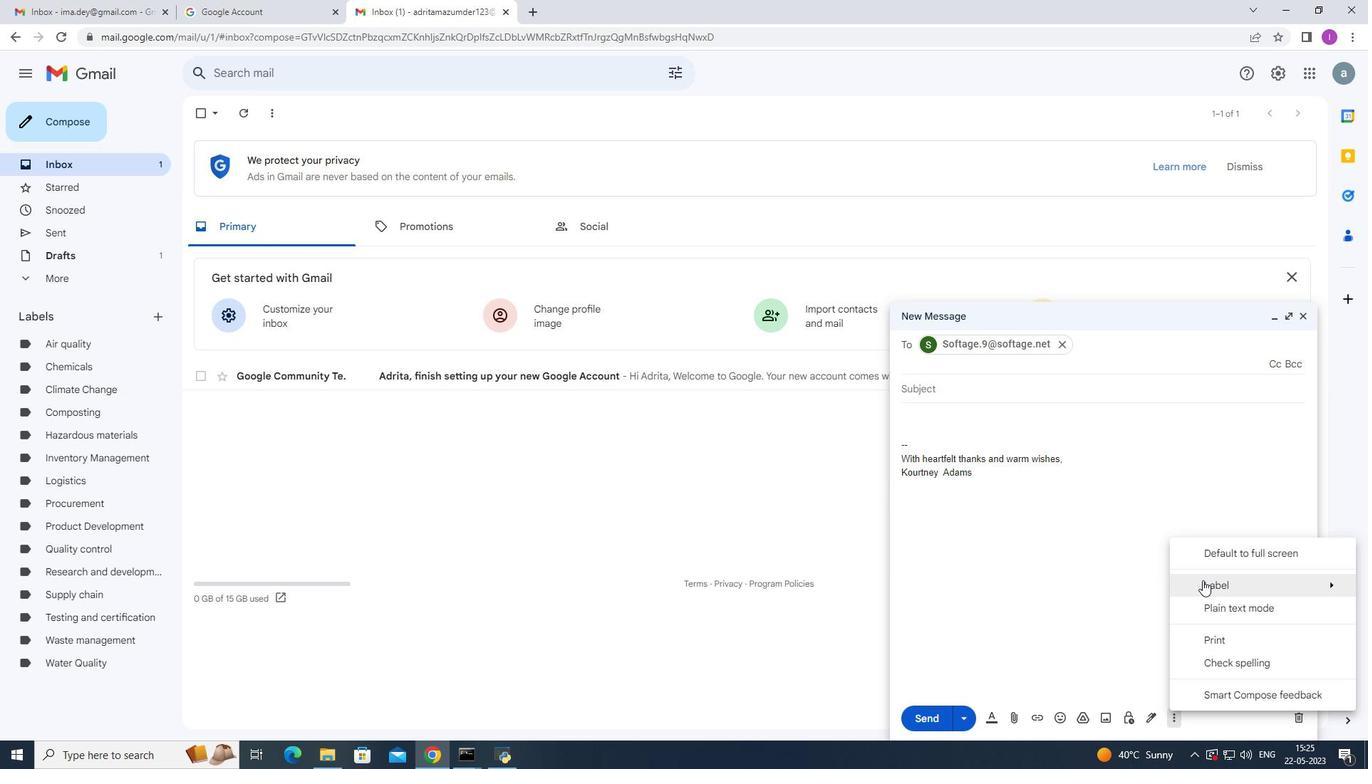 
Action: Mouse moved to (881, 632)
Screenshot: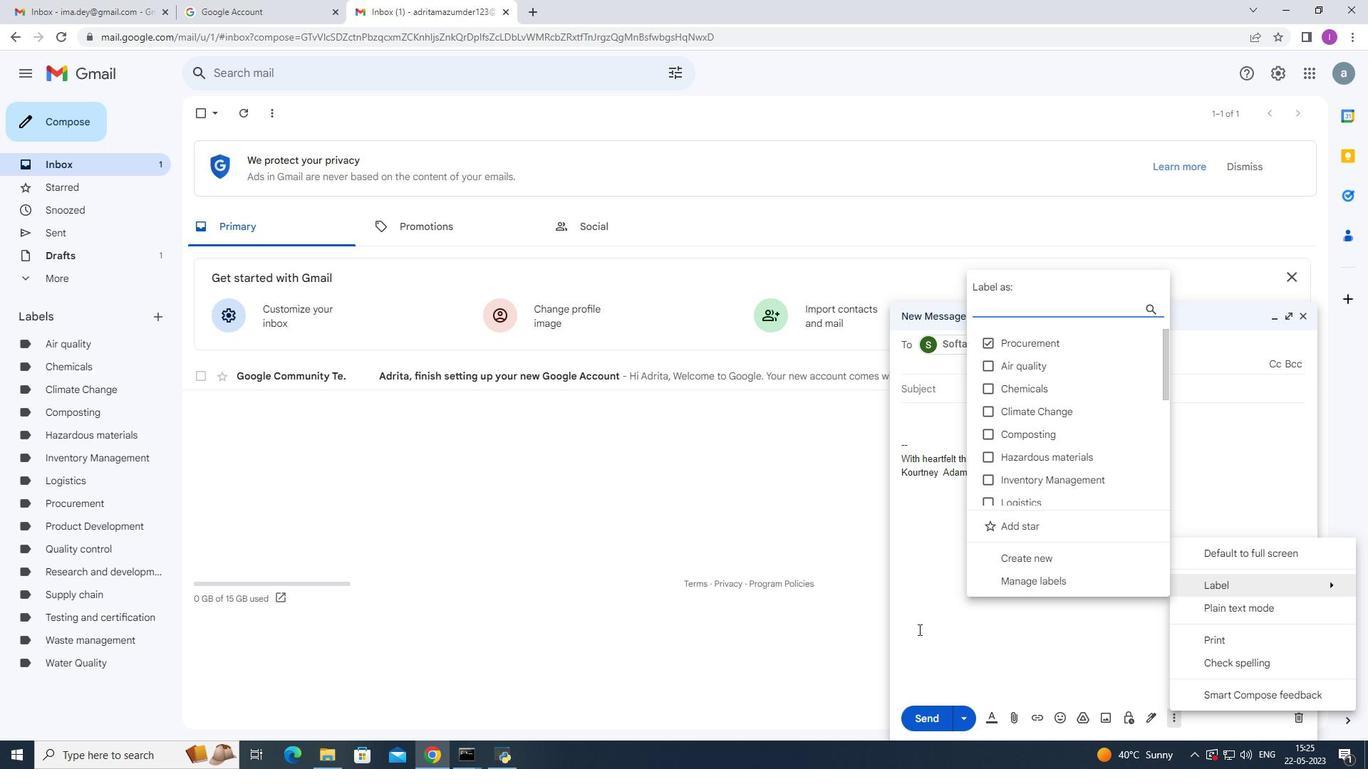 
Action: Key pressed <Key.enter>
Screenshot: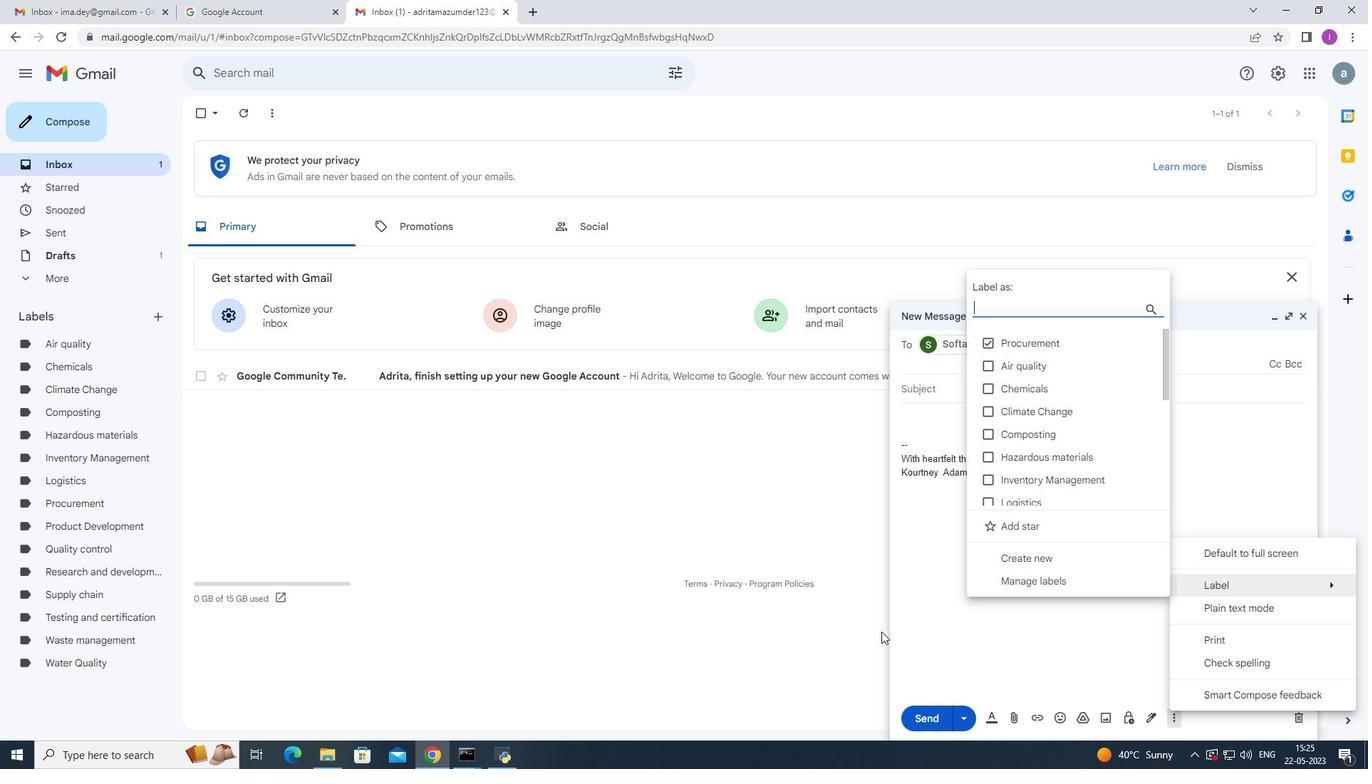 
Action: Mouse moved to (954, 644)
Screenshot: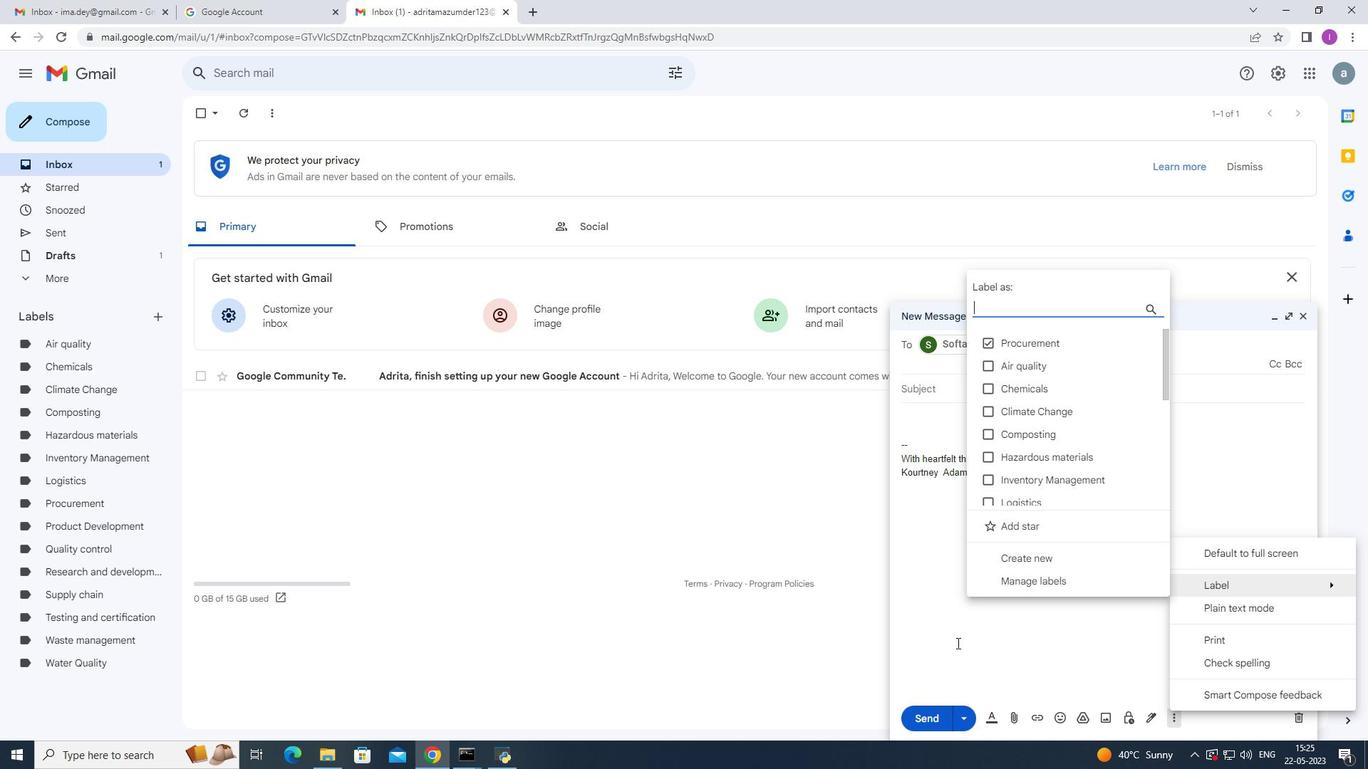 
Action: Mouse pressed left at (954, 644)
Screenshot: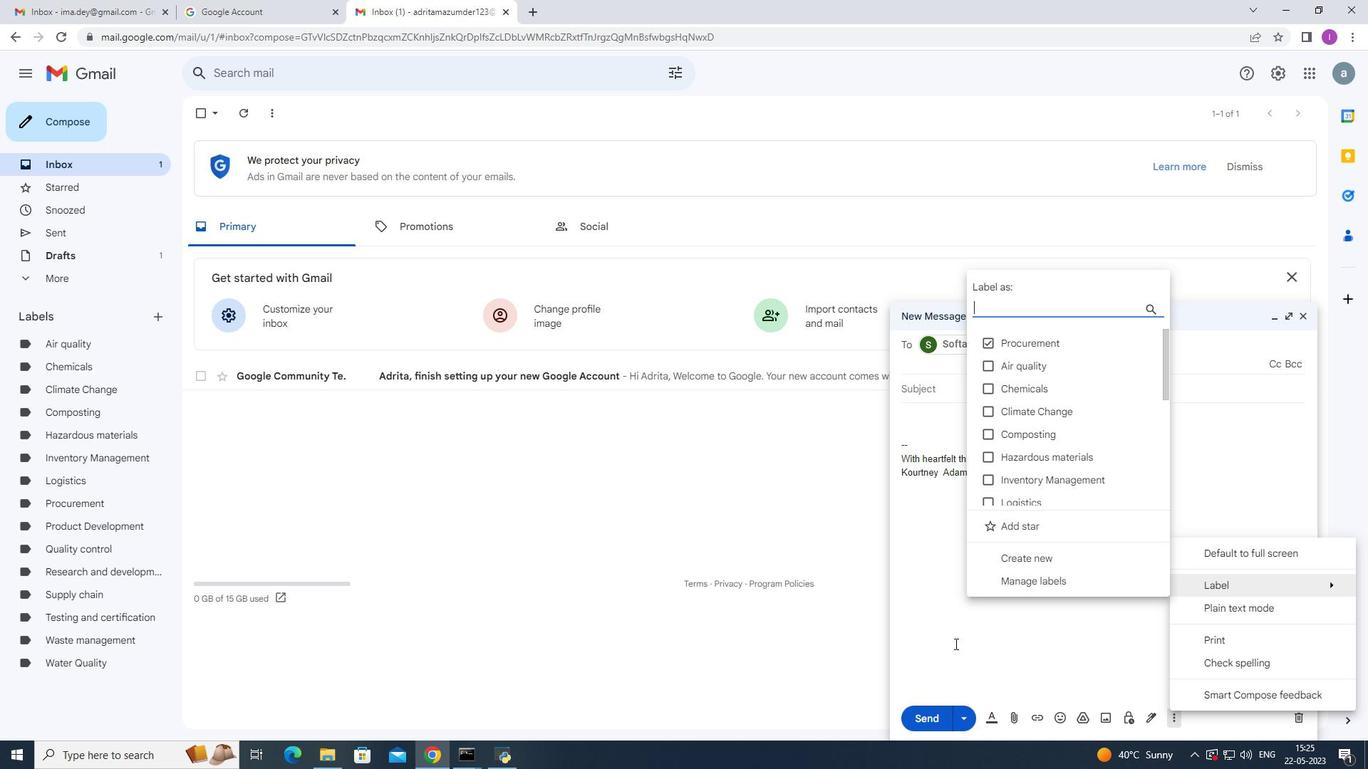 
Action: Mouse moved to (932, 717)
Screenshot: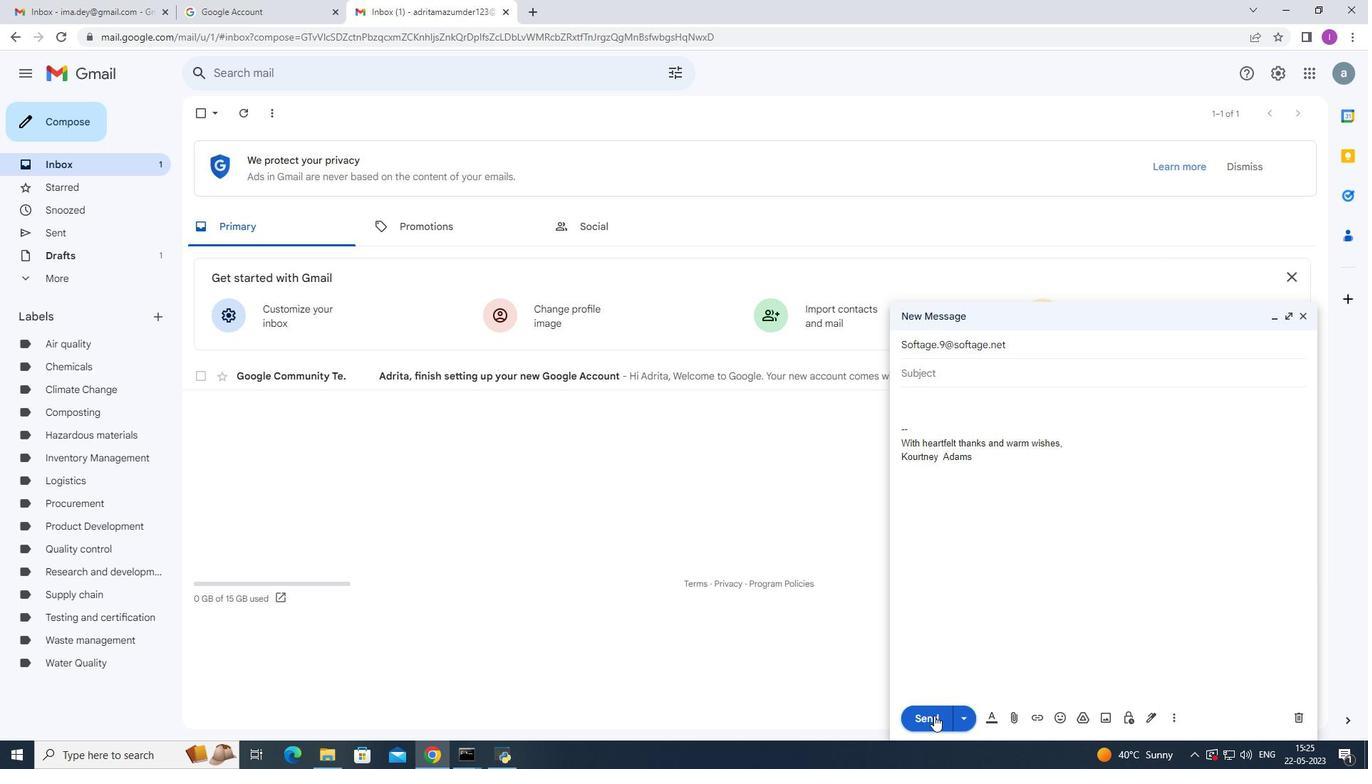 
Action: Mouse pressed left at (932, 717)
Screenshot: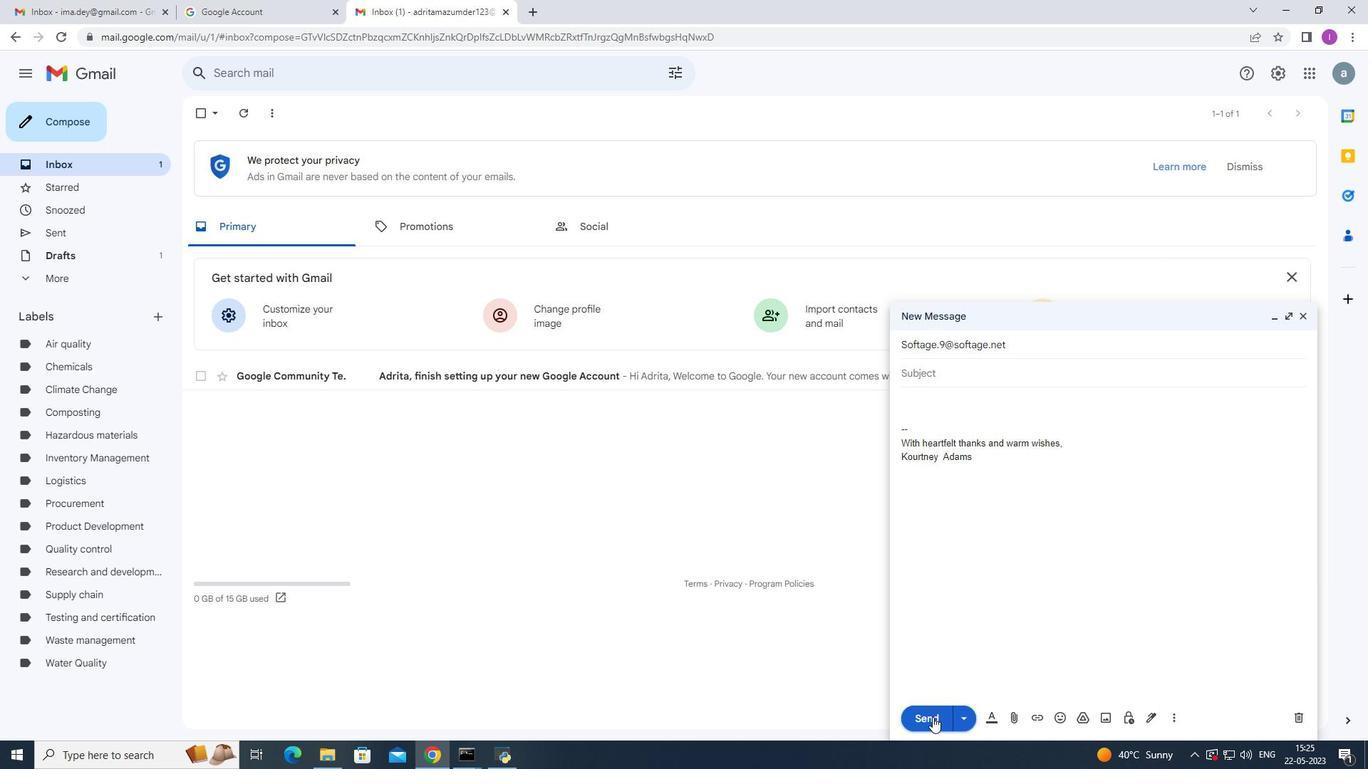 
Action: Mouse moved to (943, 698)
Screenshot: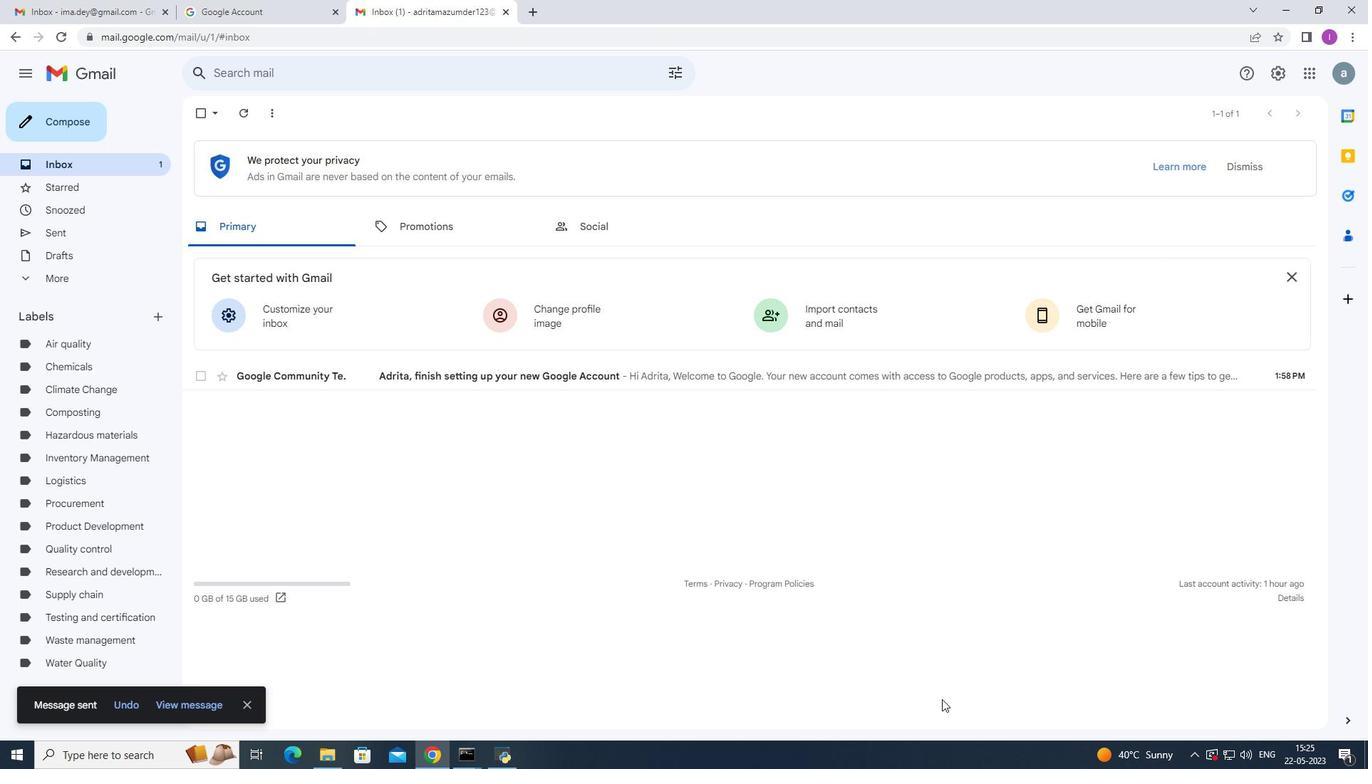 
